 Task: Create a due date automation trigger when advanced on, on the tuesday before a card is due add fields with custom field "Resume" set to a number lower or equal to 1 and greater than 10 at 11:00 AM.
Action: Mouse moved to (1186, 372)
Screenshot: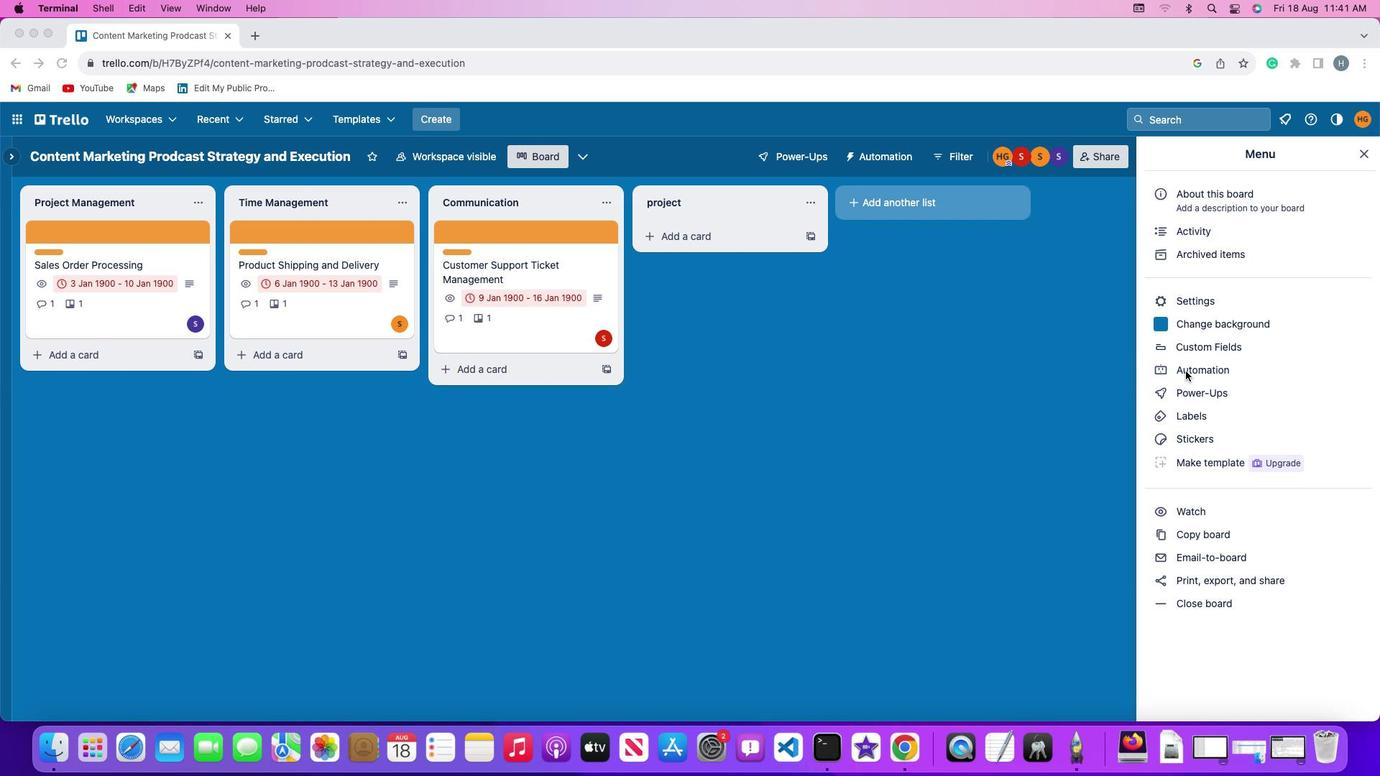 
Action: Mouse pressed left at (1186, 372)
Screenshot: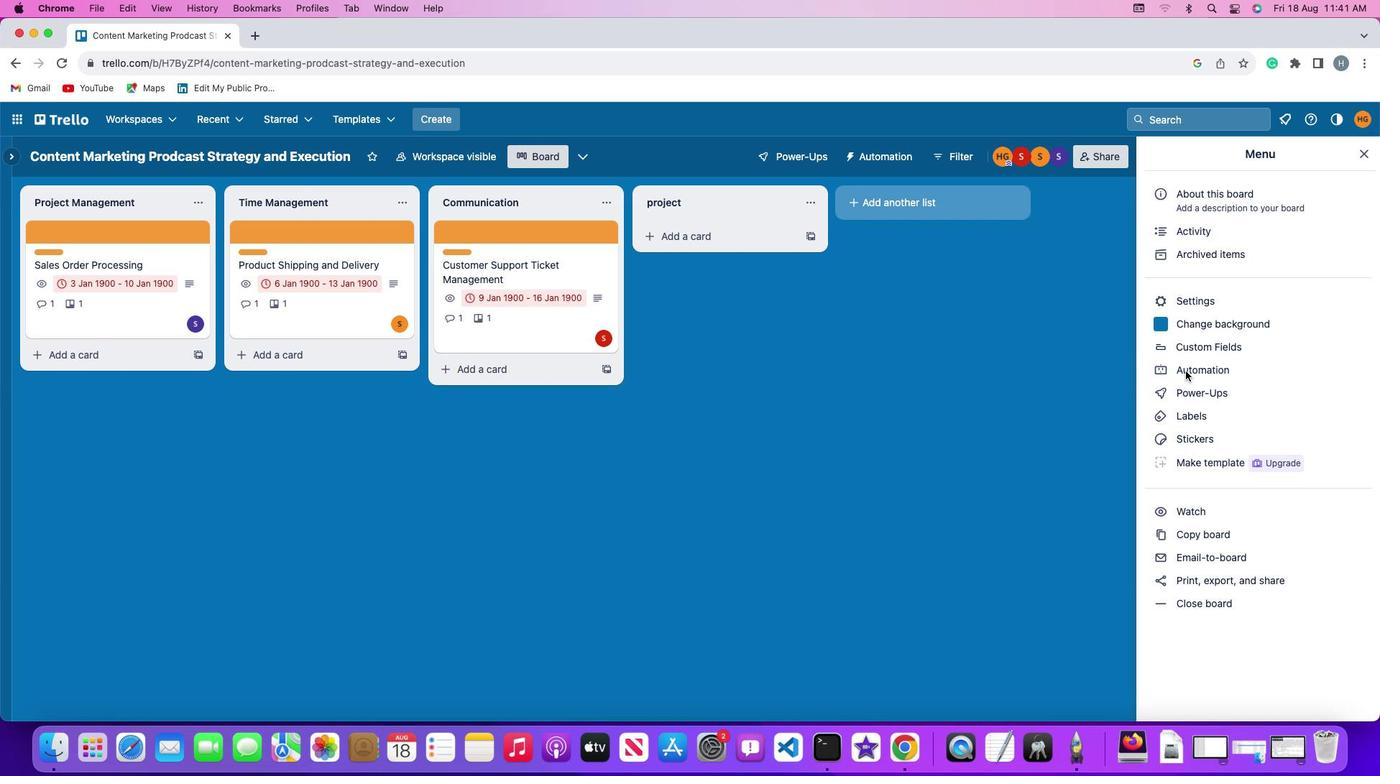
Action: Mouse pressed left at (1186, 372)
Screenshot: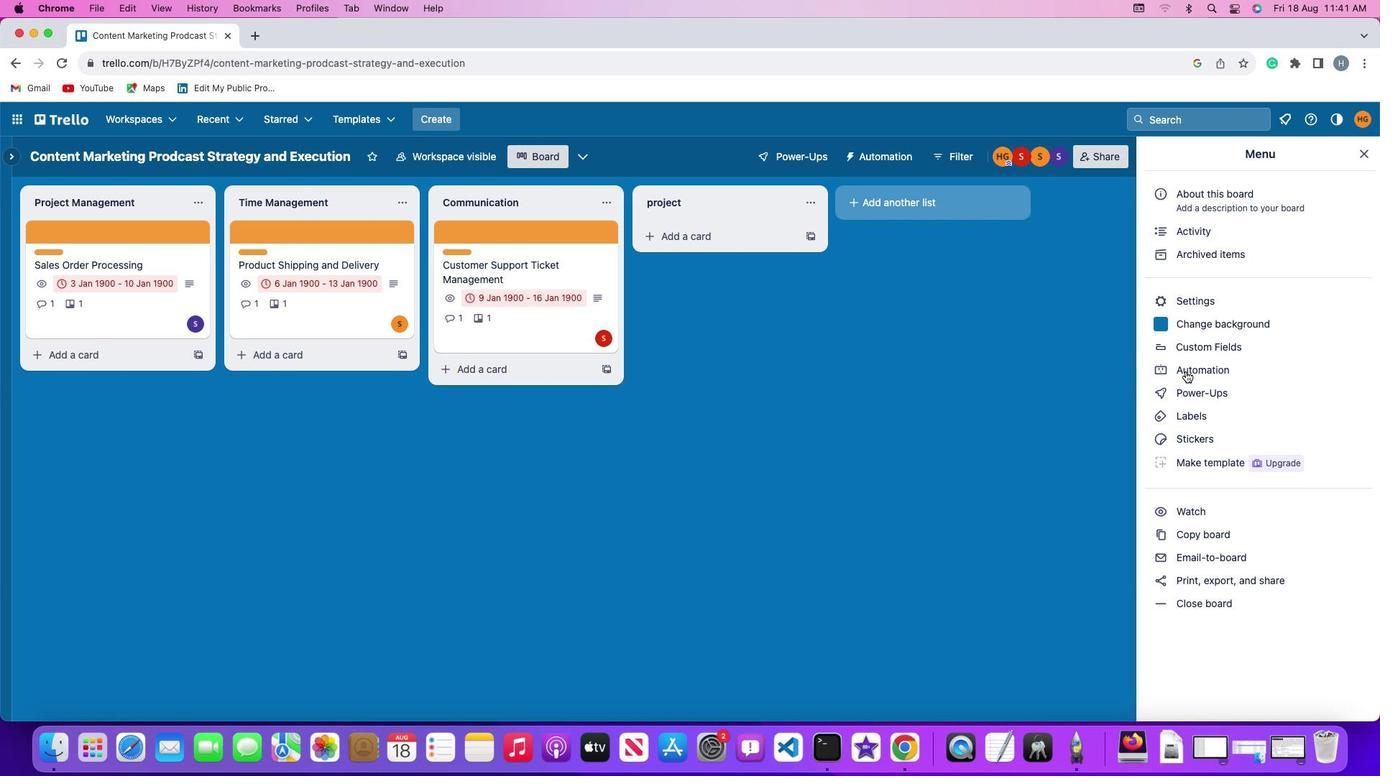 
Action: Mouse moved to (68, 343)
Screenshot: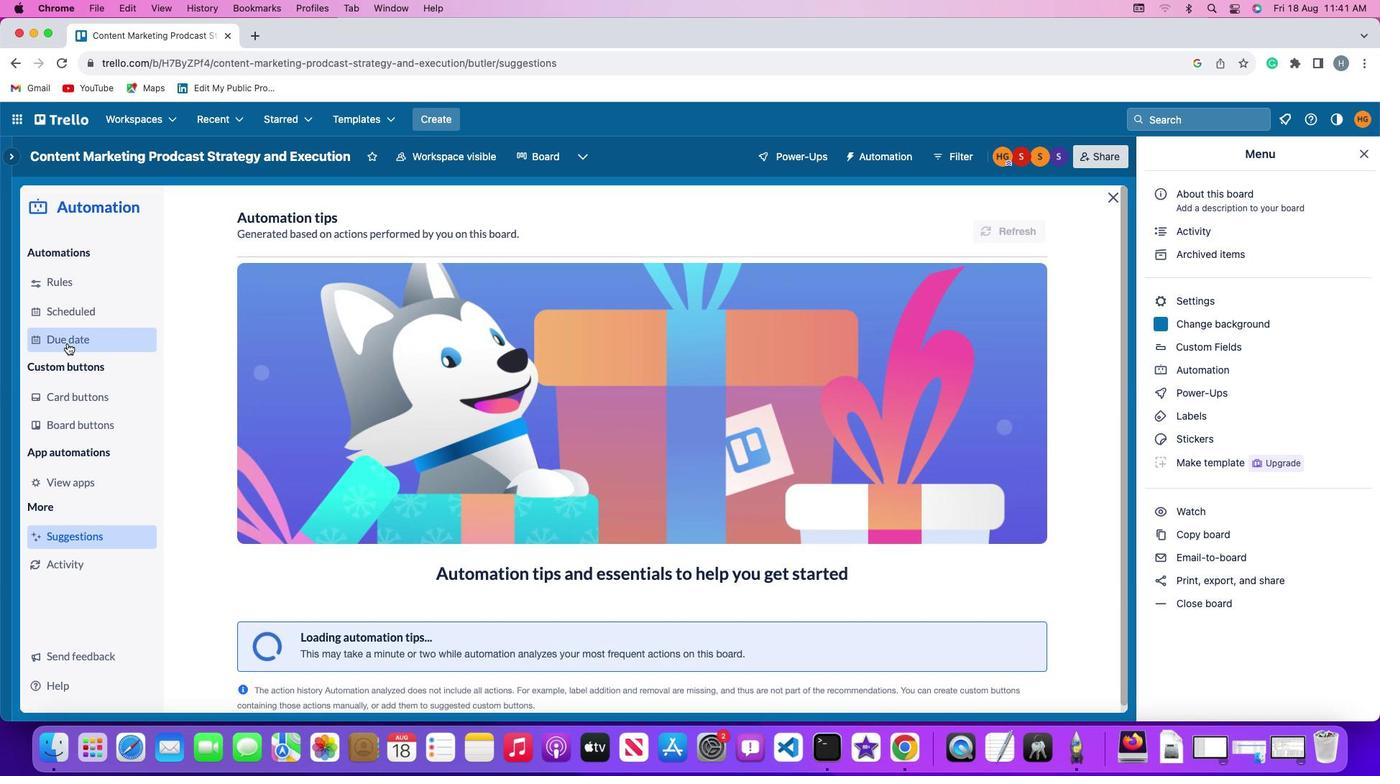 
Action: Mouse pressed left at (68, 343)
Screenshot: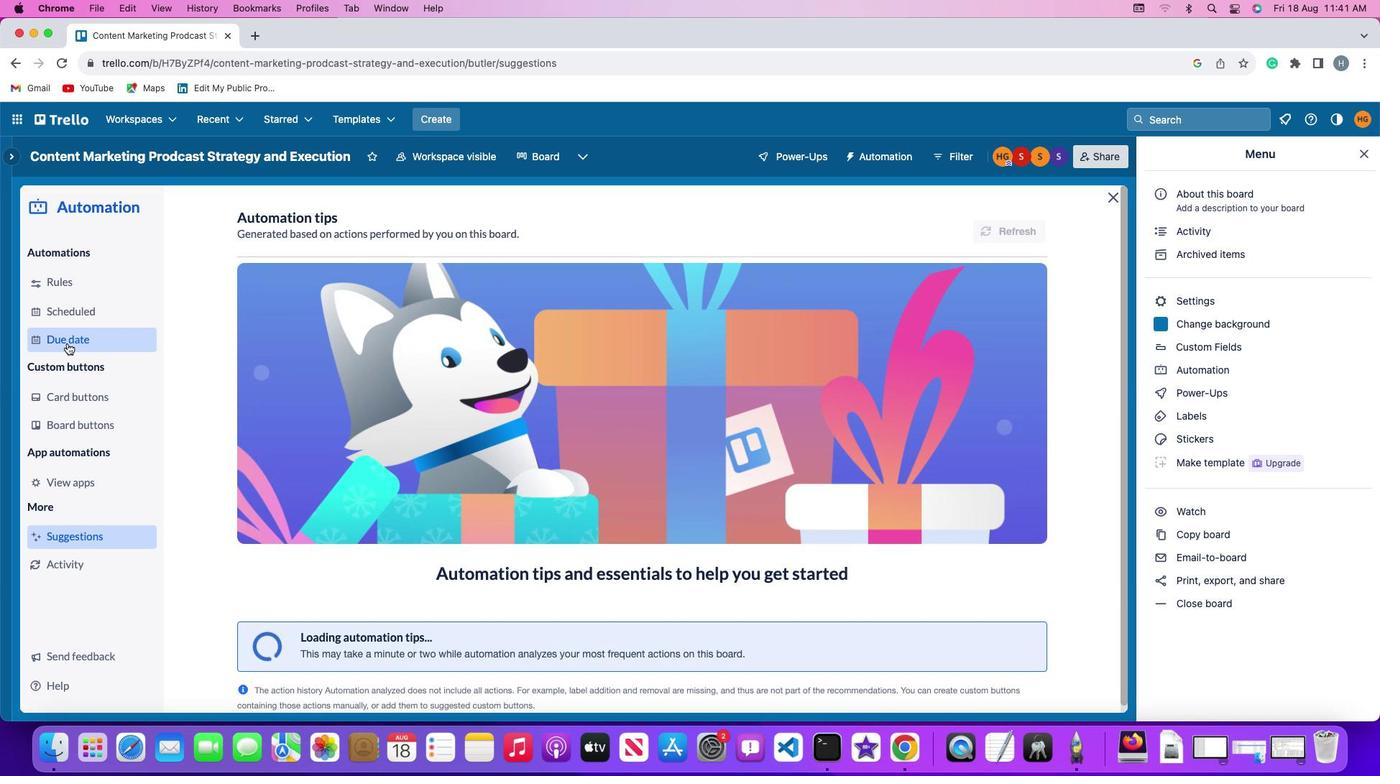 
Action: Mouse moved to (935, 219)
Screenshot: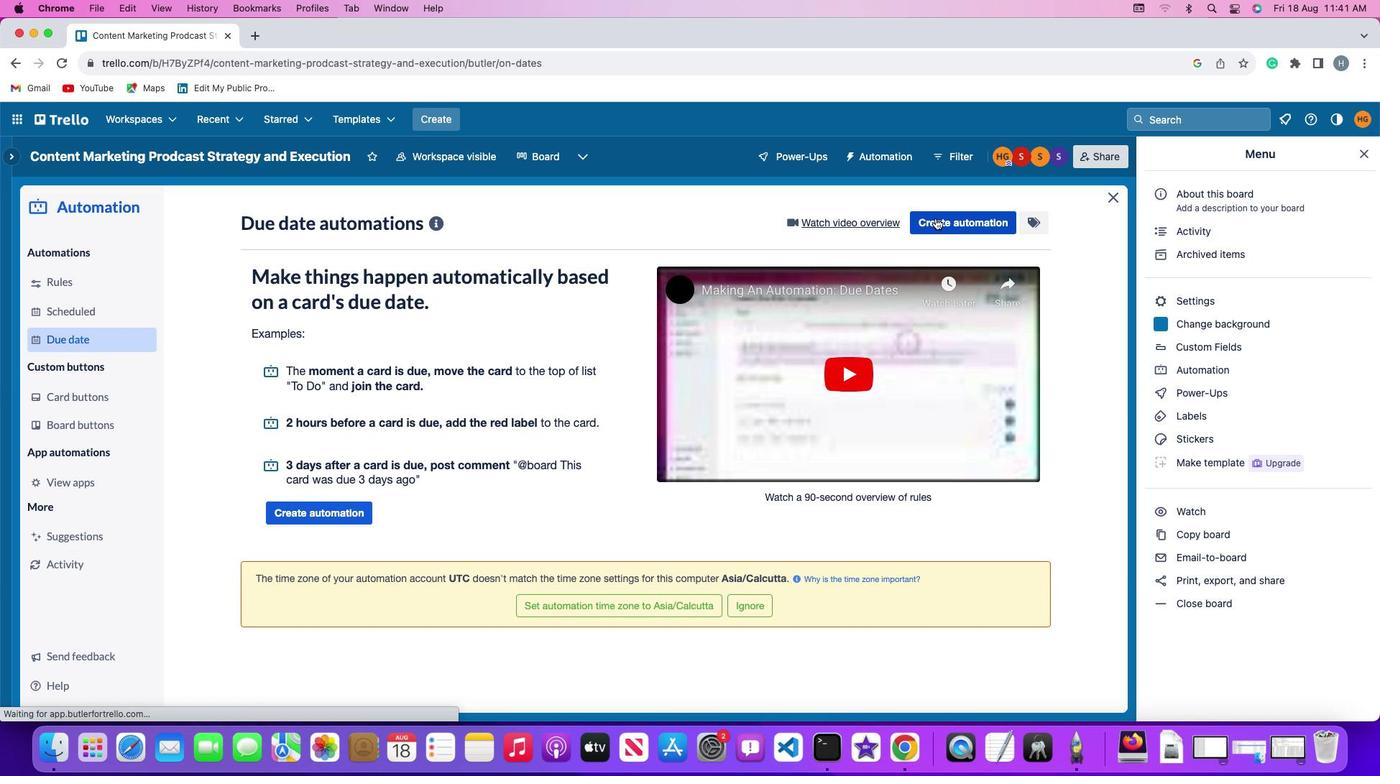 
Action: Mouse pressed left at (935, 219)
Screenshot: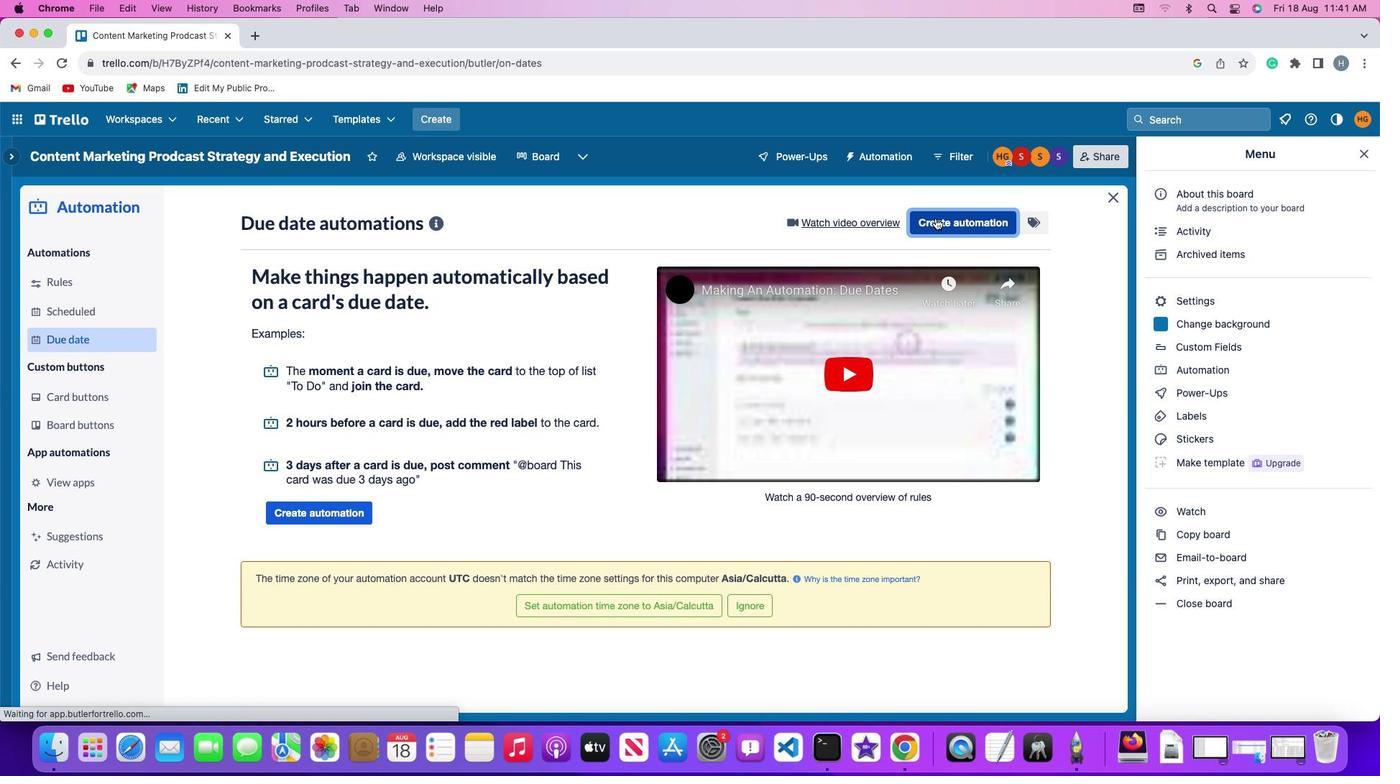 
Action: Mouse moved to (261, 361)
Screenshot: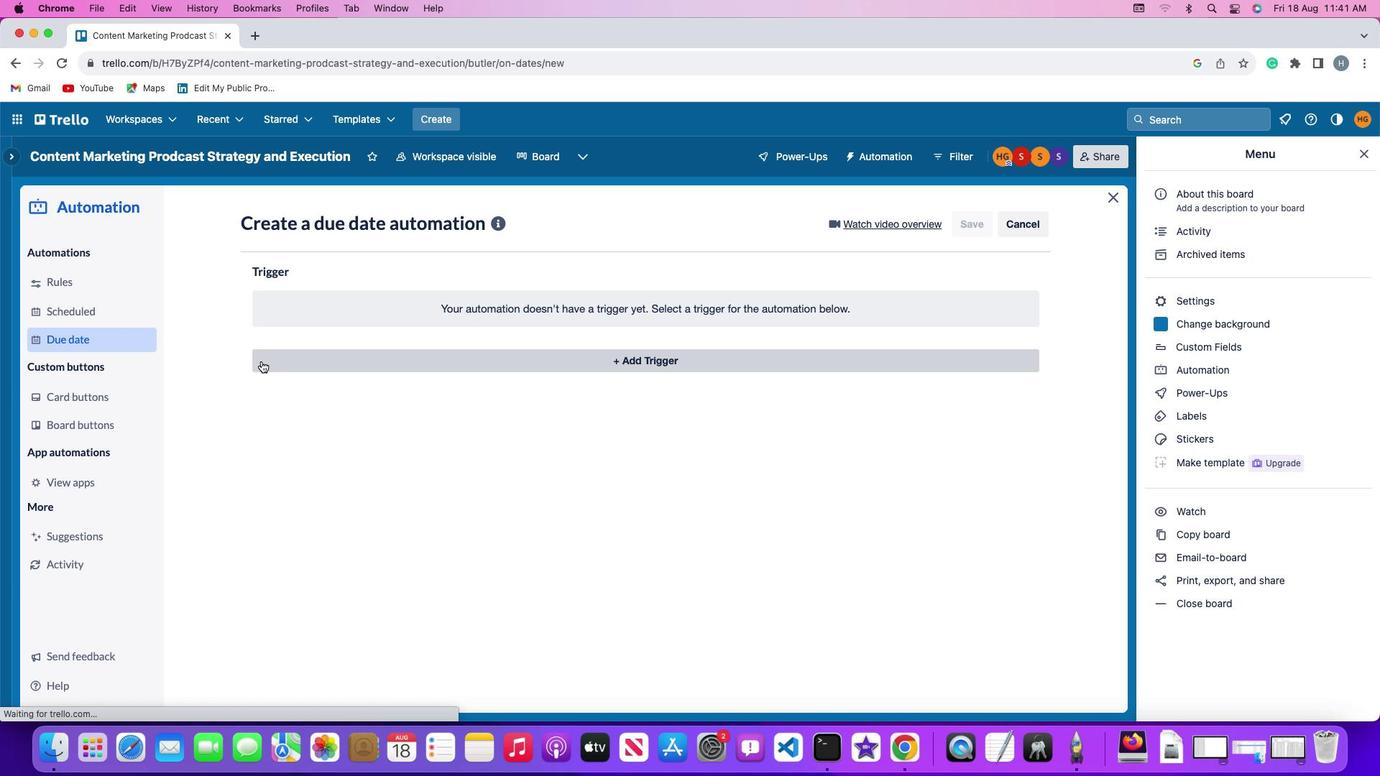 
Action: Mouse pressed left at (261, 361)
Screenshot: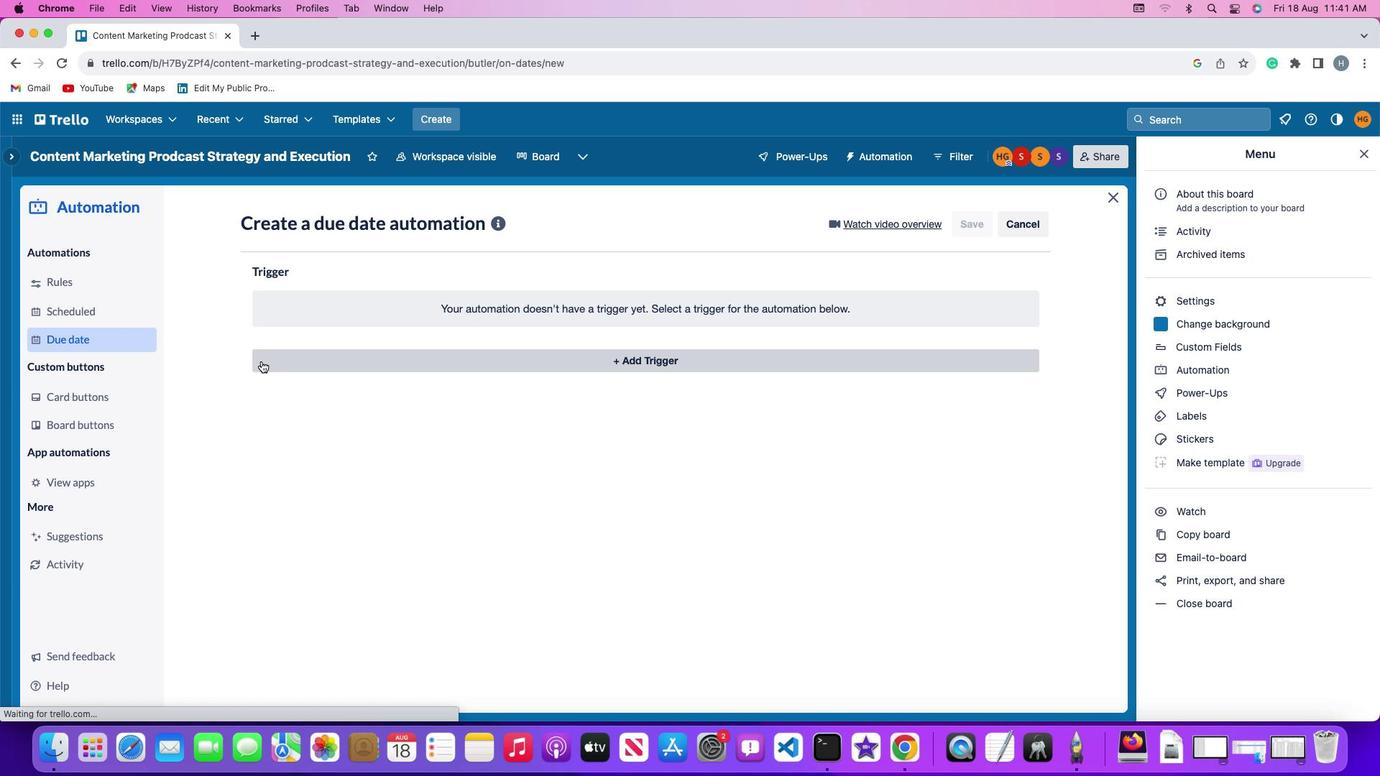 
Action: Mouse moved to (309, 631)
Screenshot: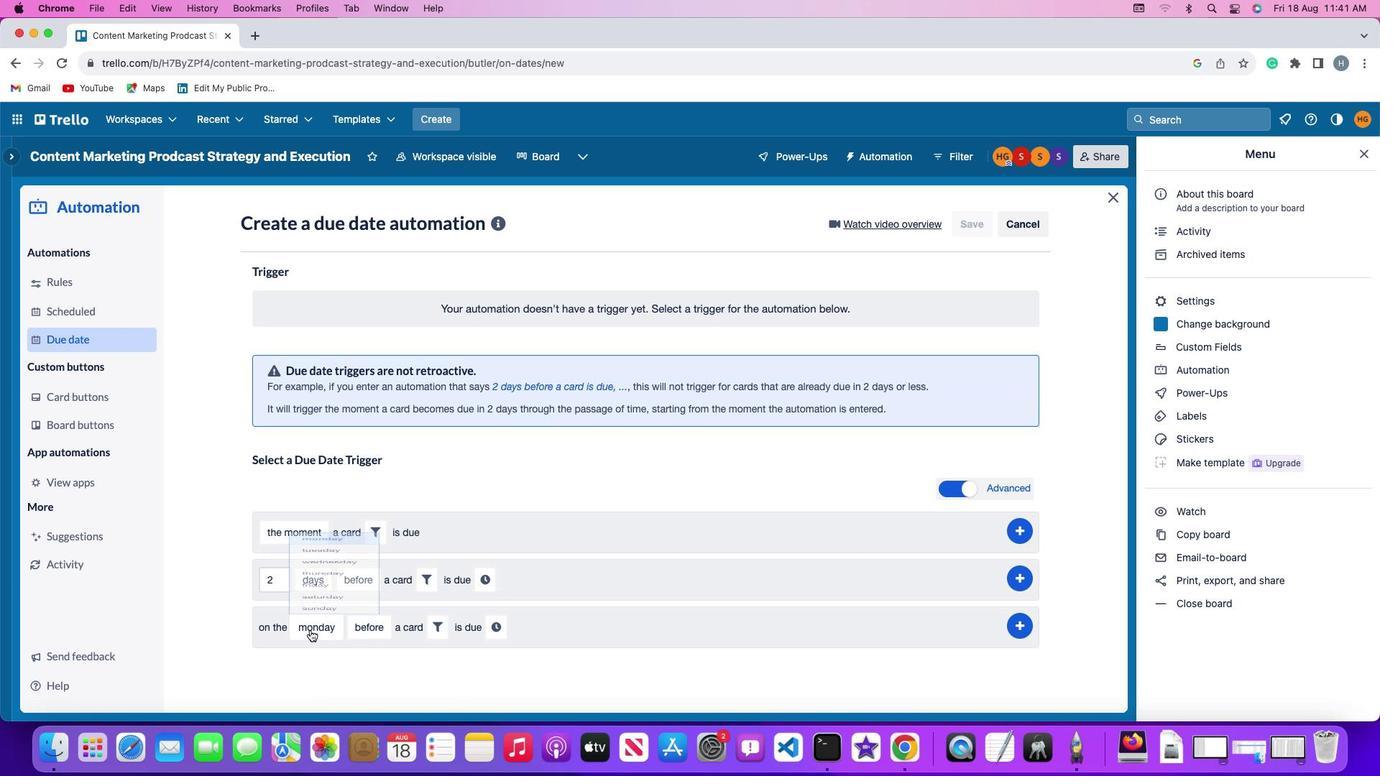 
Action: Mouse pressed left at (309, 631)
Screenshot: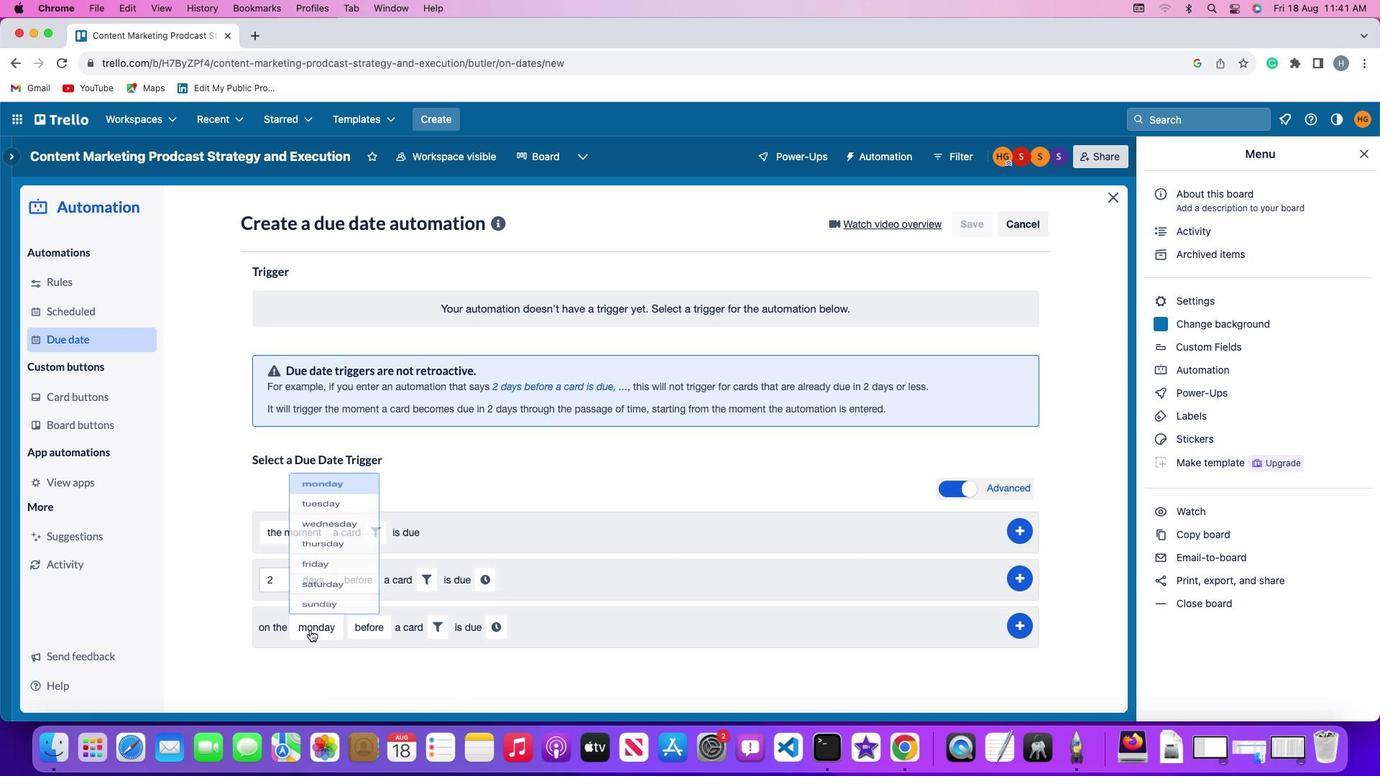 
Action: Mouse moved to (313, 464)
Screenshot: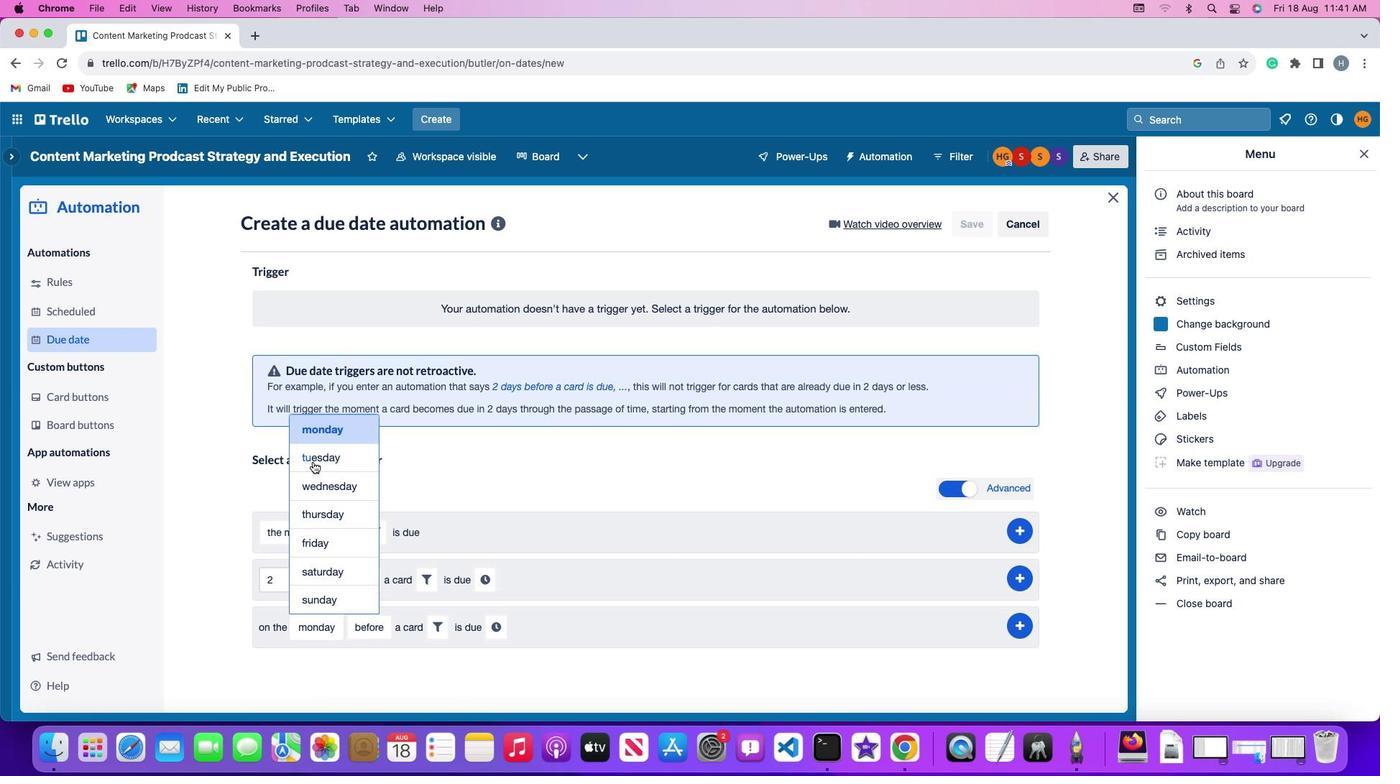 
Action: Mouse pressed left at (313, 464)
Screenshot: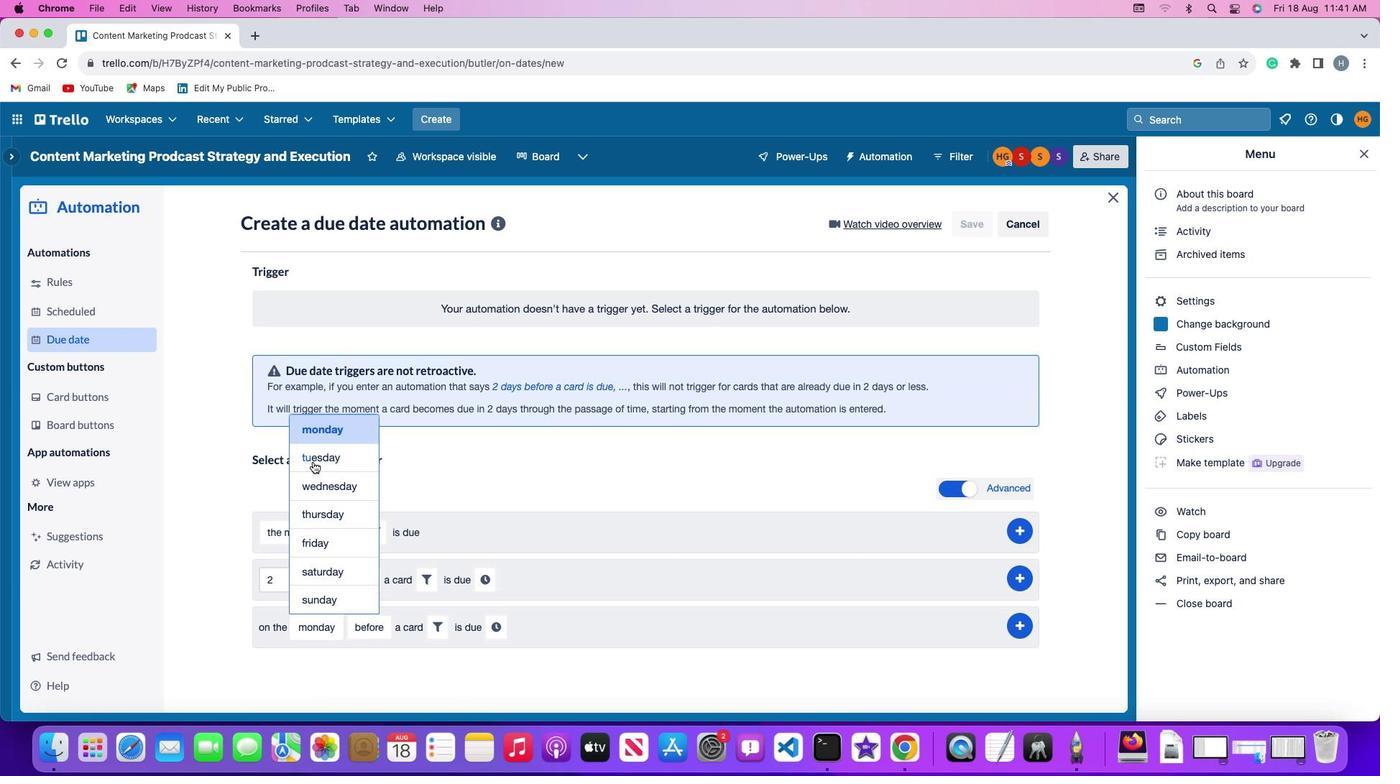 
Action: Mouse moved to (366, 623)
Screenshot: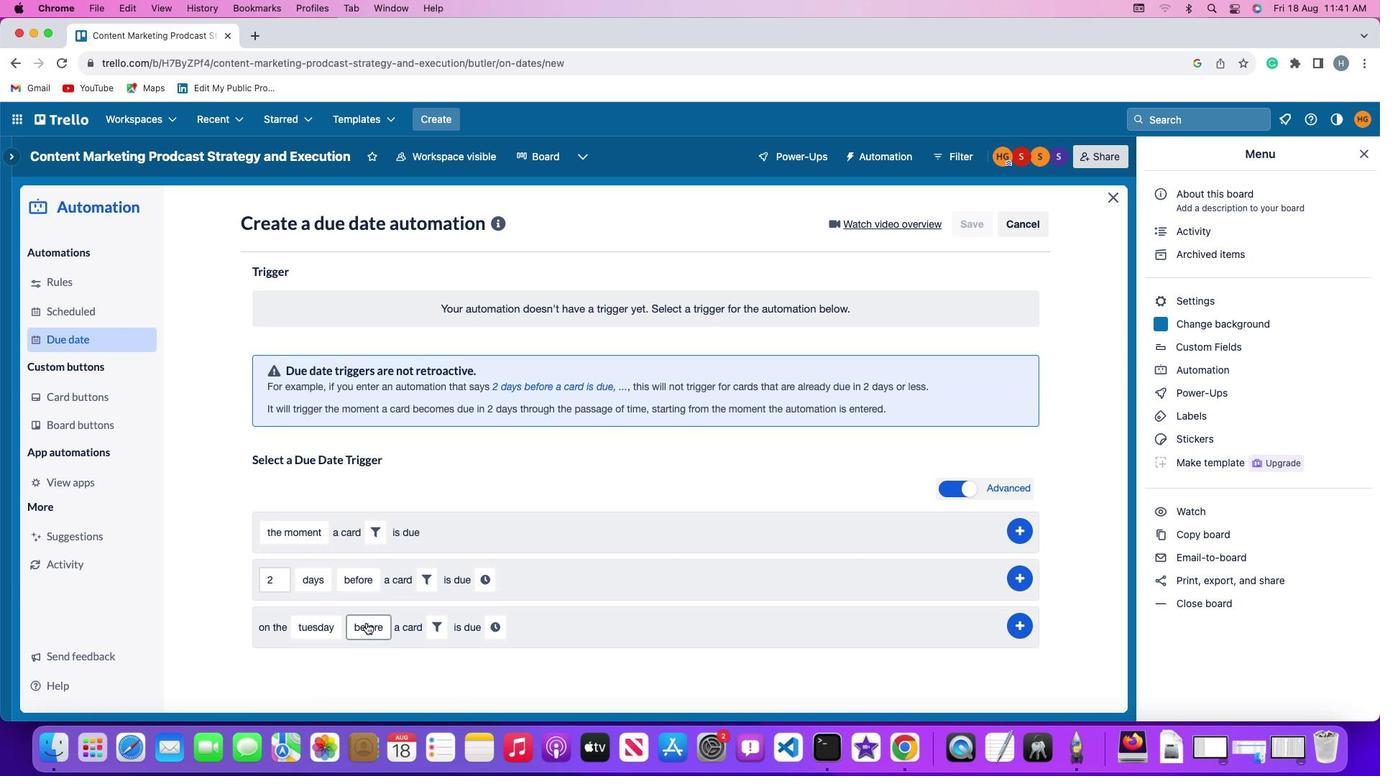 
Action: Mouse pressed left at (366, 623)
Screenshot: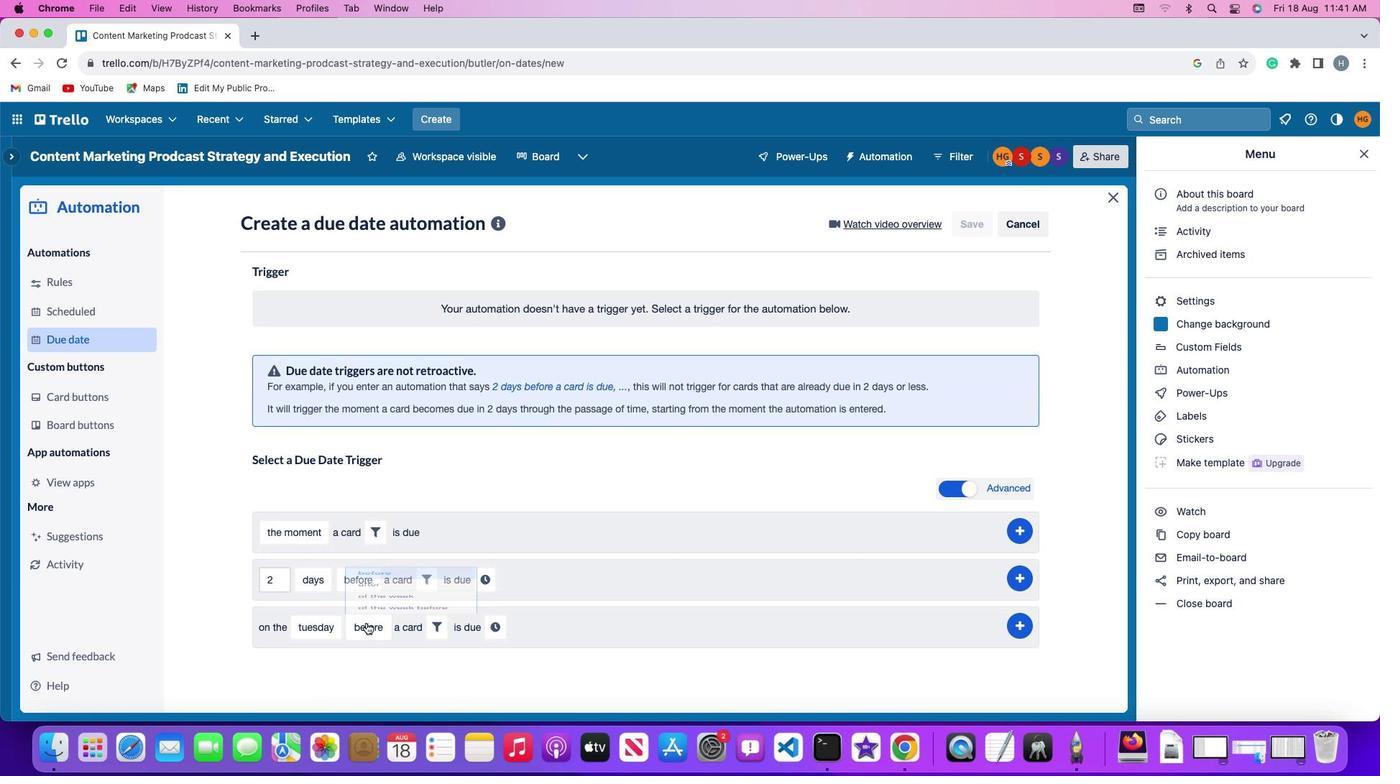 
Action: Mouse moved to (387, 514)
Screenshot: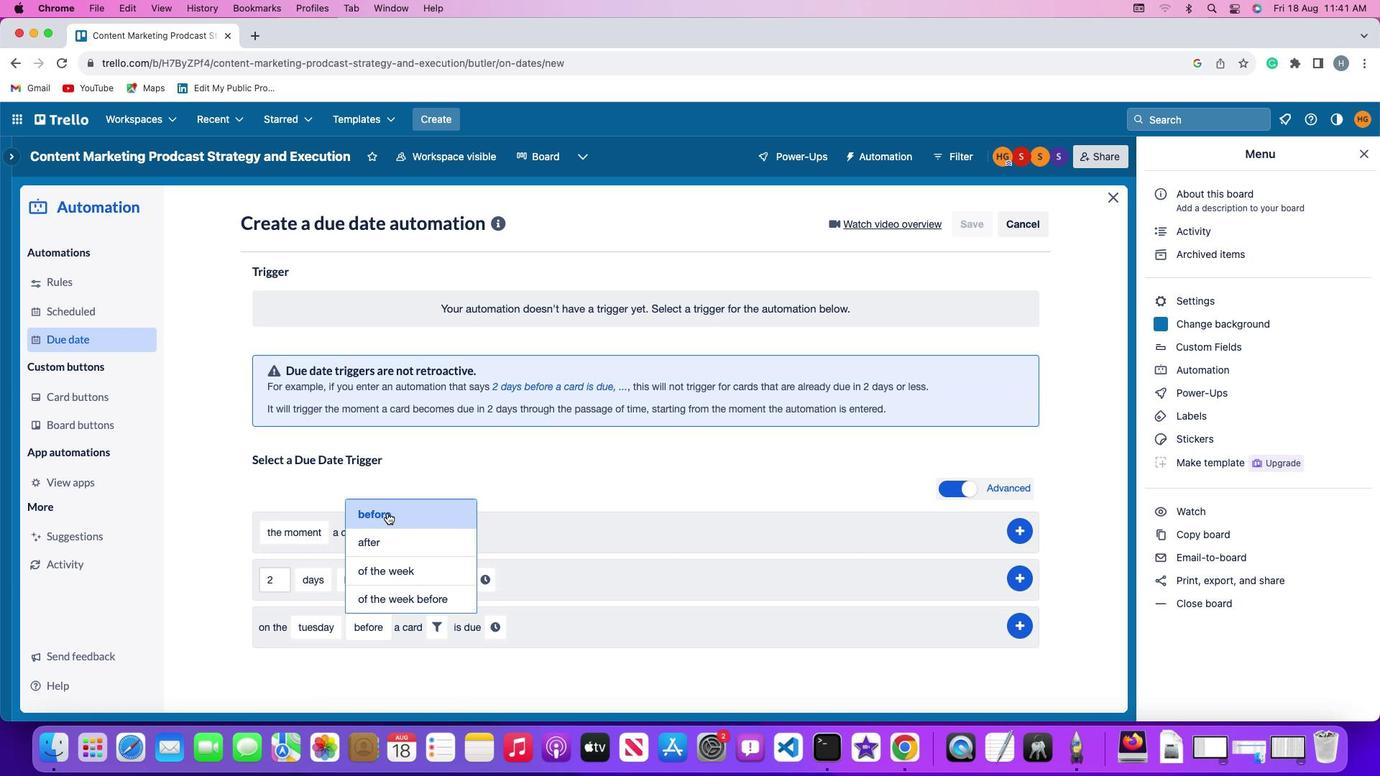 
Action: Mouse pressed left at (387, 514)
Screenshot: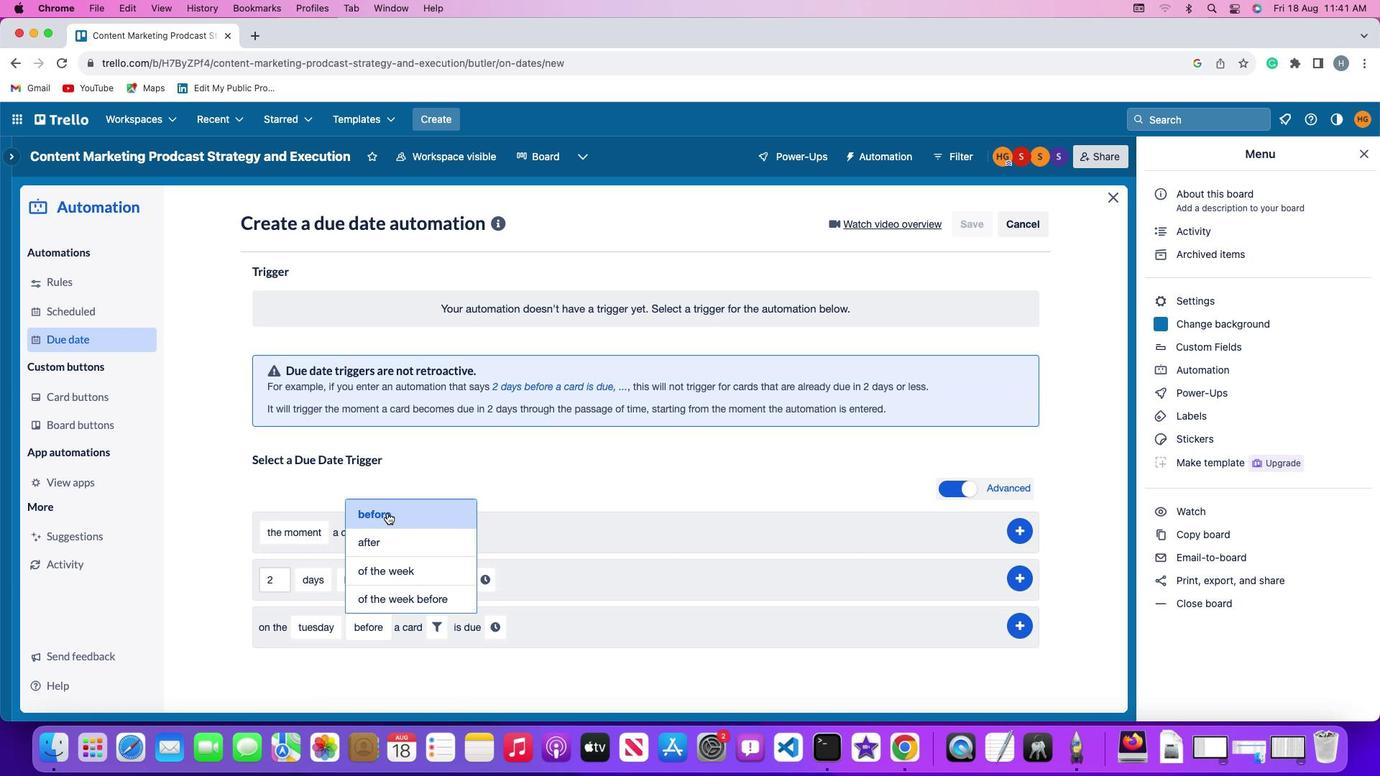 
Action: Mouse moved to (443, 618)
Screenshot: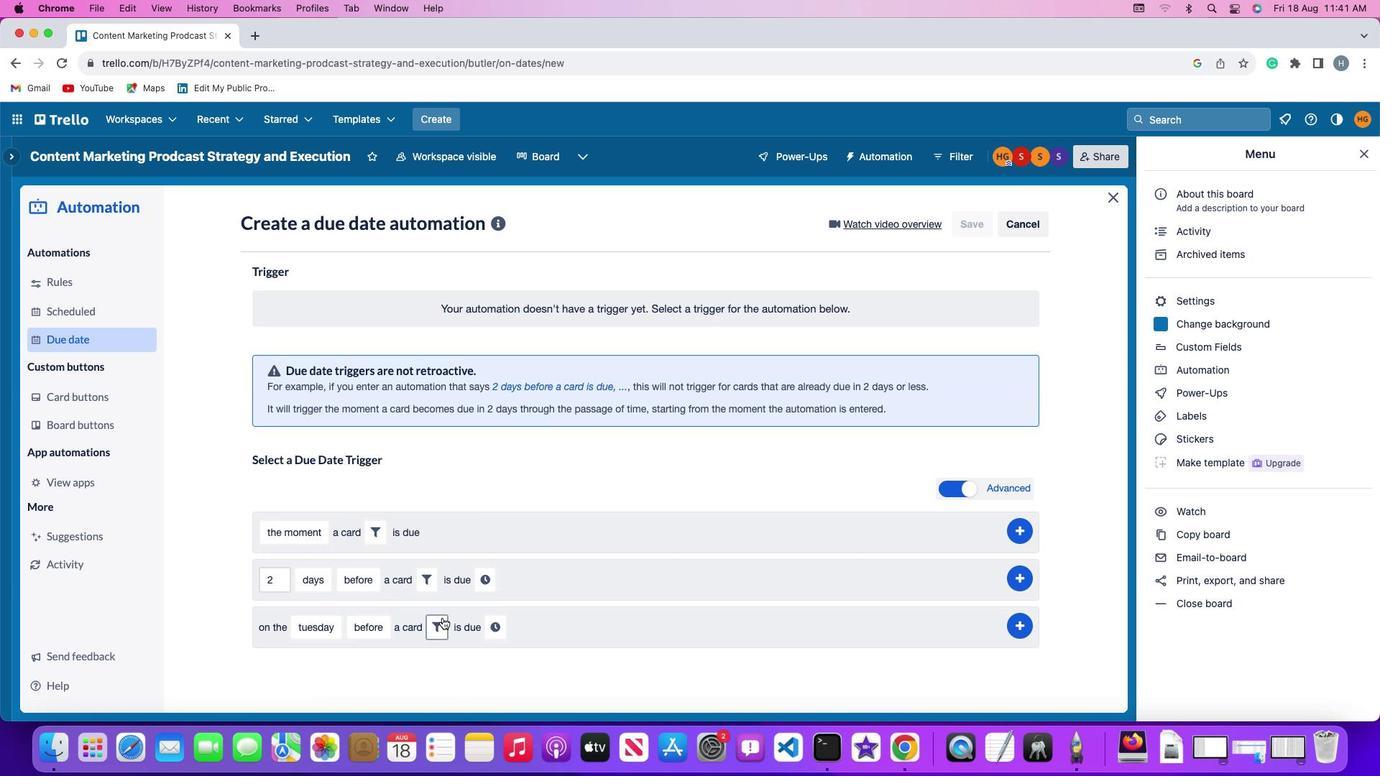 
Action: Mouse pressed left at (443, 618)
Screenshot: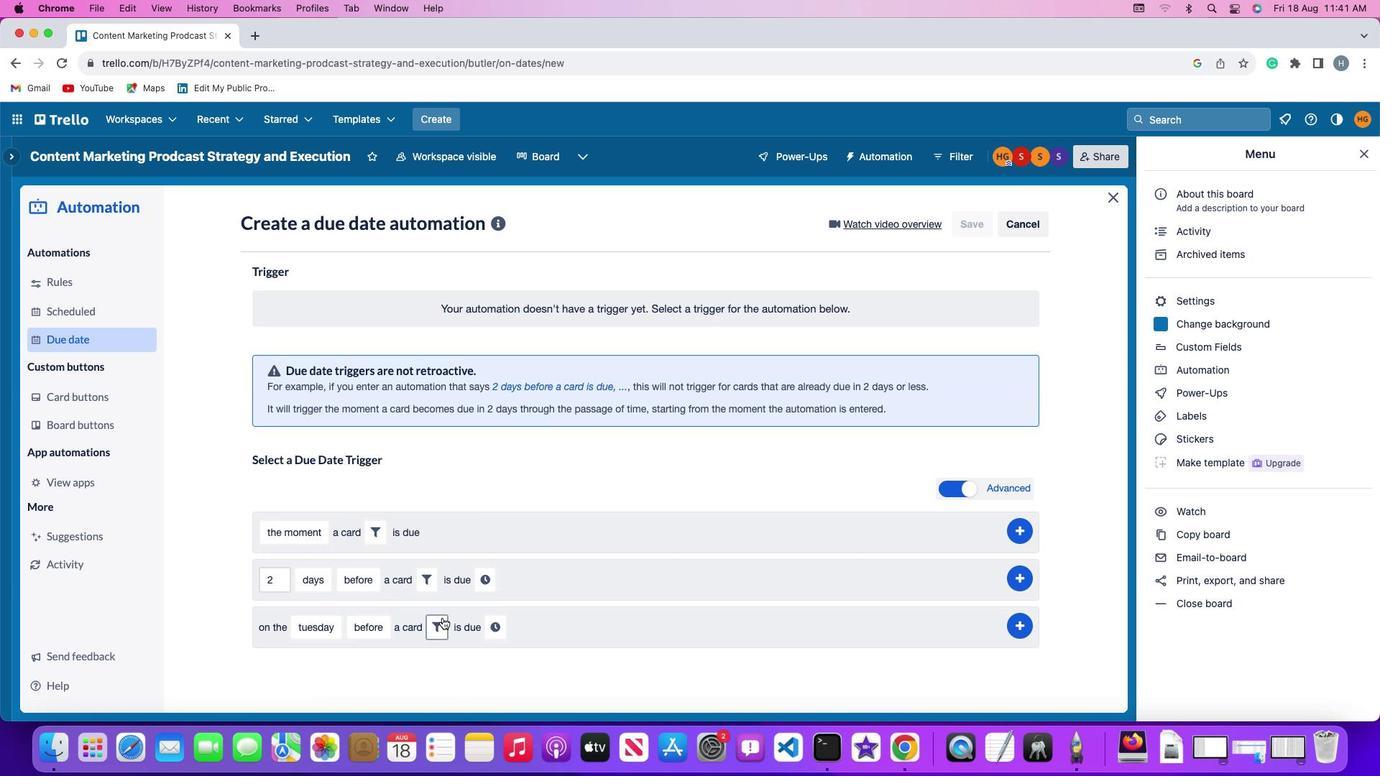 
Action: Mouse moved to (676, 673)
Screenshot: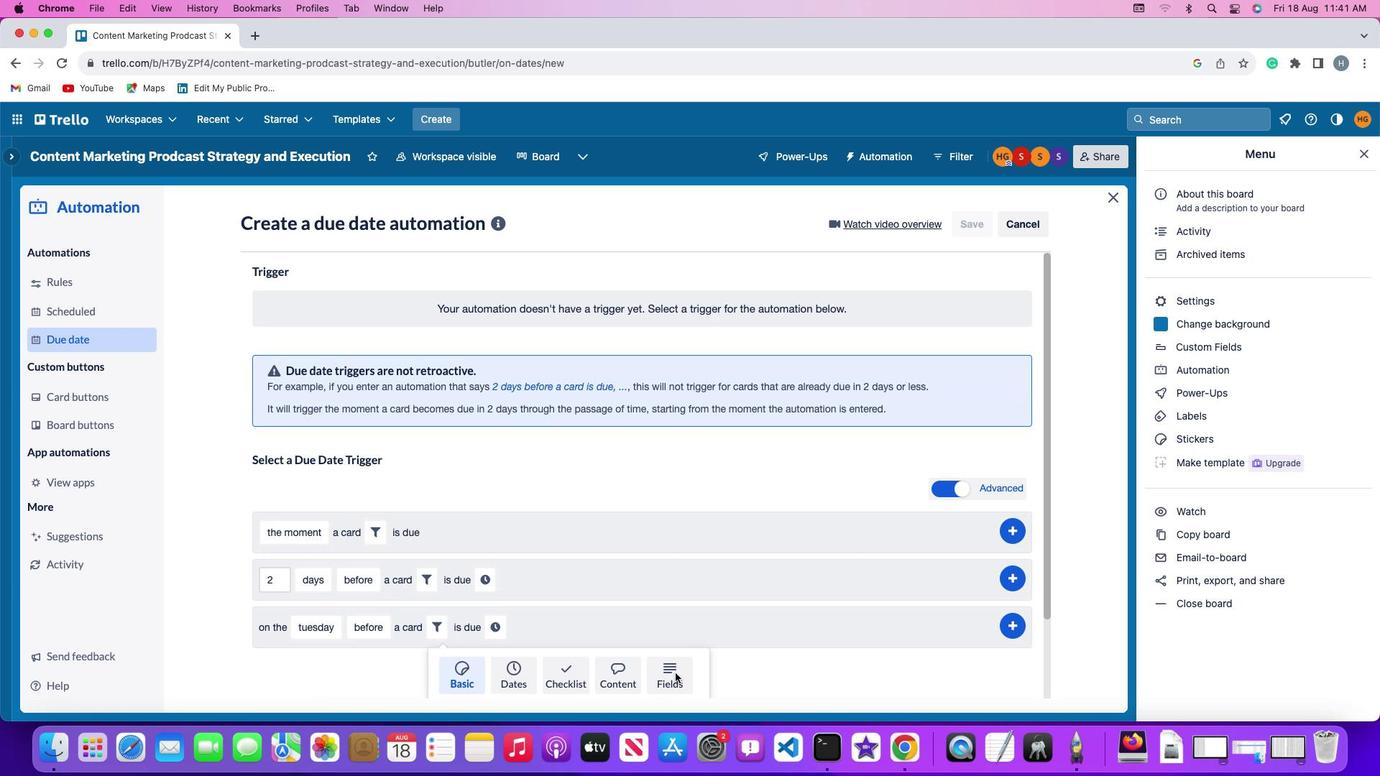 
Action: Mouse pressed left at (676, 673)
Screenshot: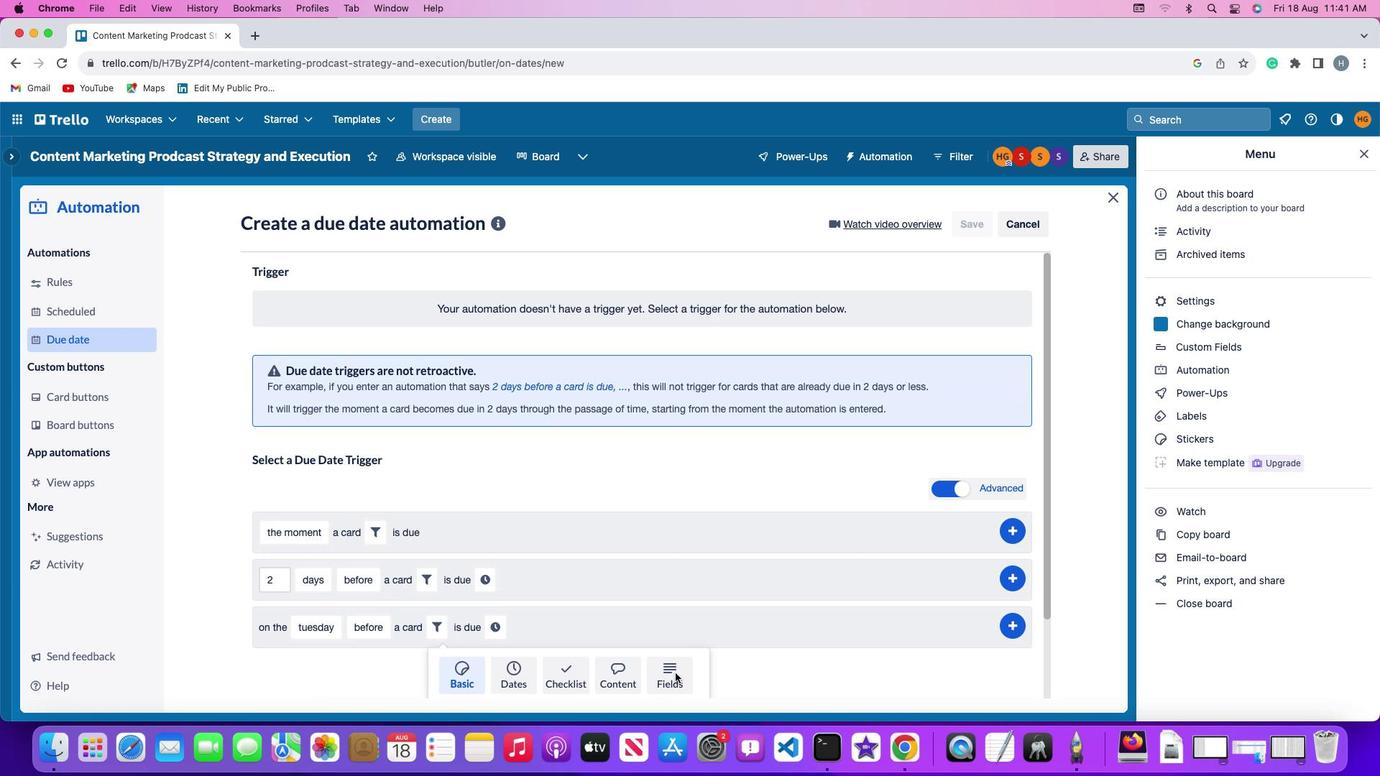 
Action: Mouse moved to (372, 670)
Screenshot: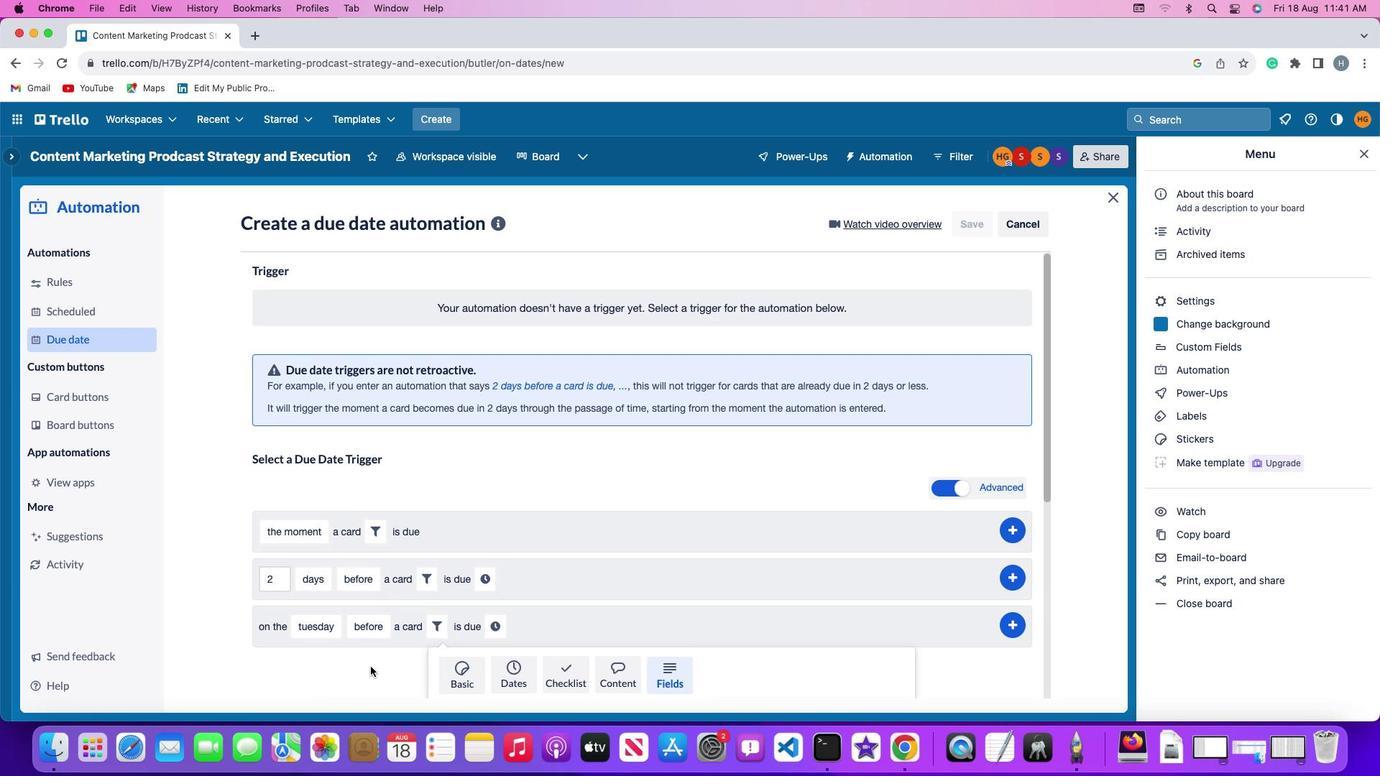 
Action: Mouse scrolled (372, 670) with delta (0, 0)
Screenshot: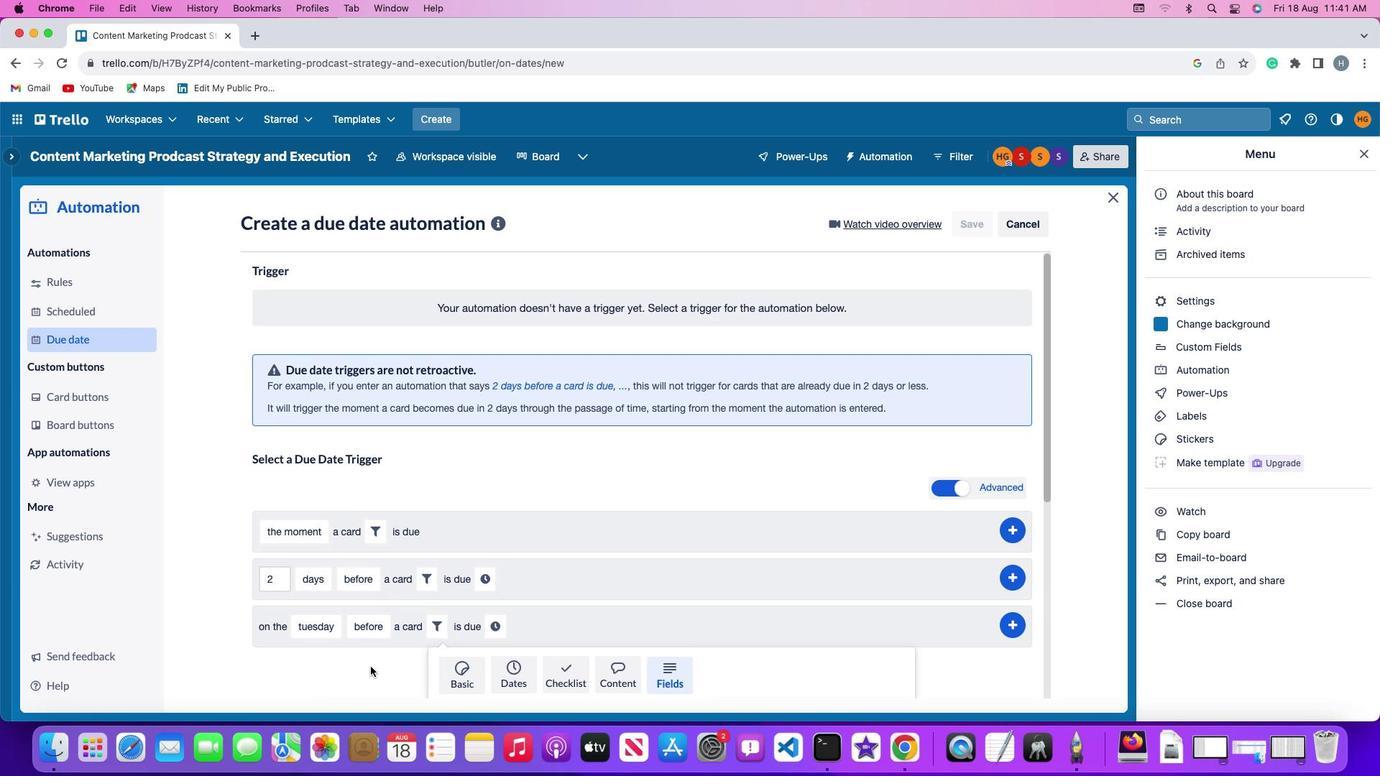 
Action: Mouse moved to (371, 669)
Screenshot: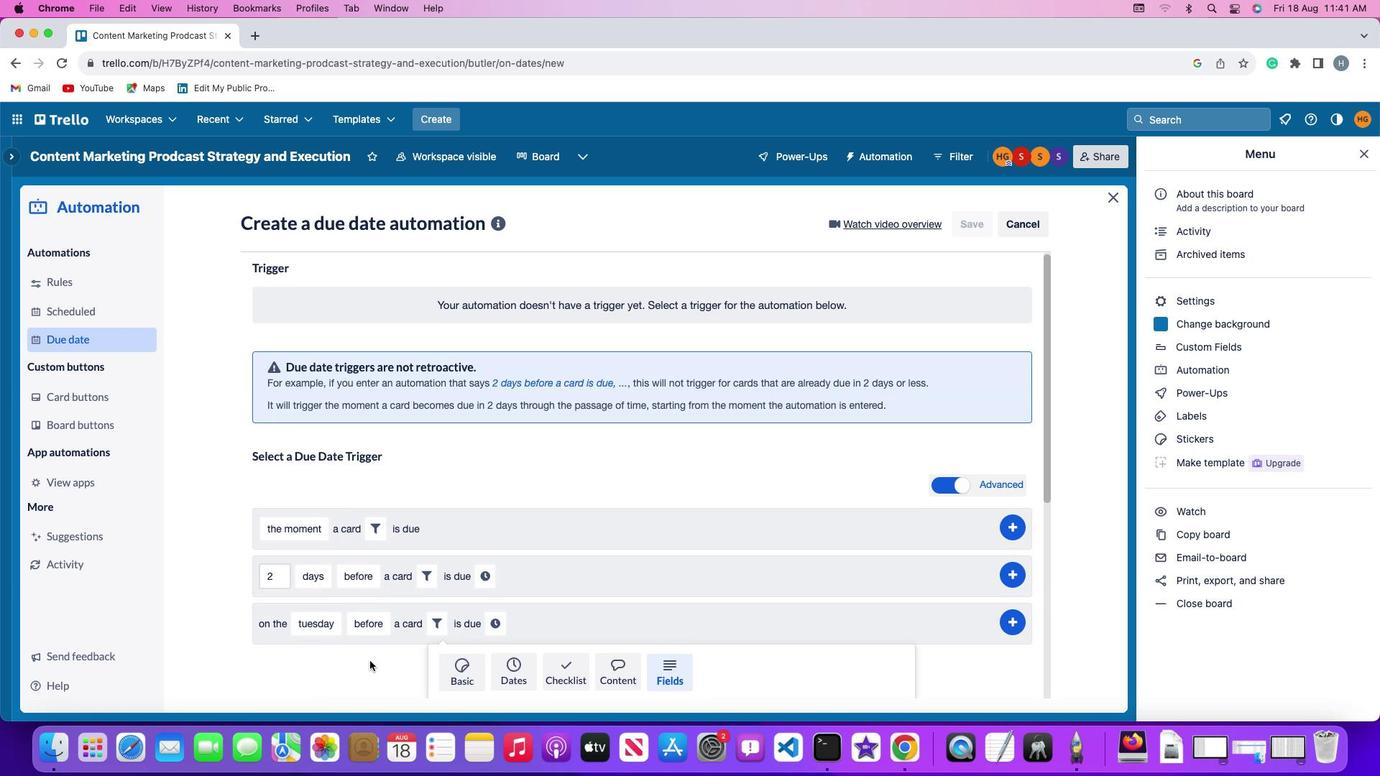 
Action: Mouse scrolled (371, 669) with delta (0, 0)
Screenshot: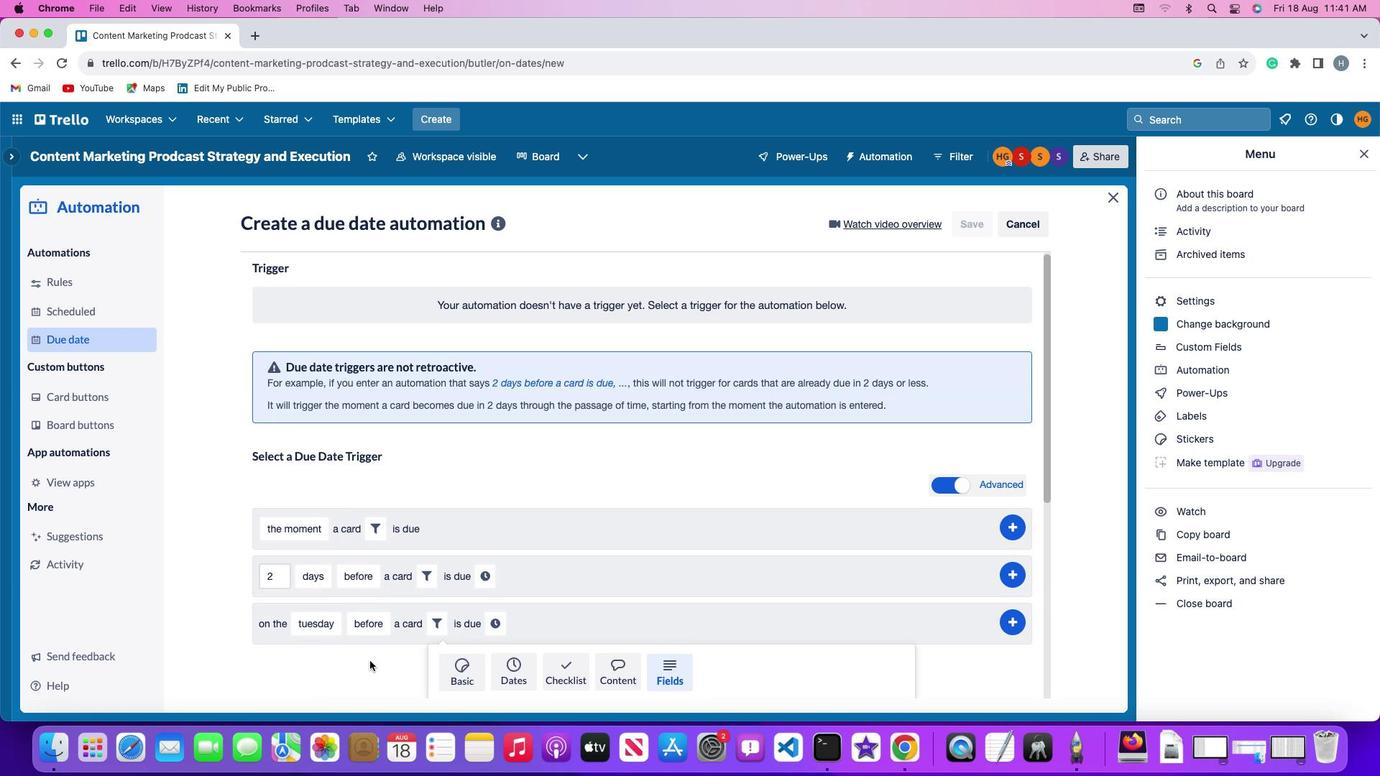
Action: Mouse moved to (371, 669)
Screenshot: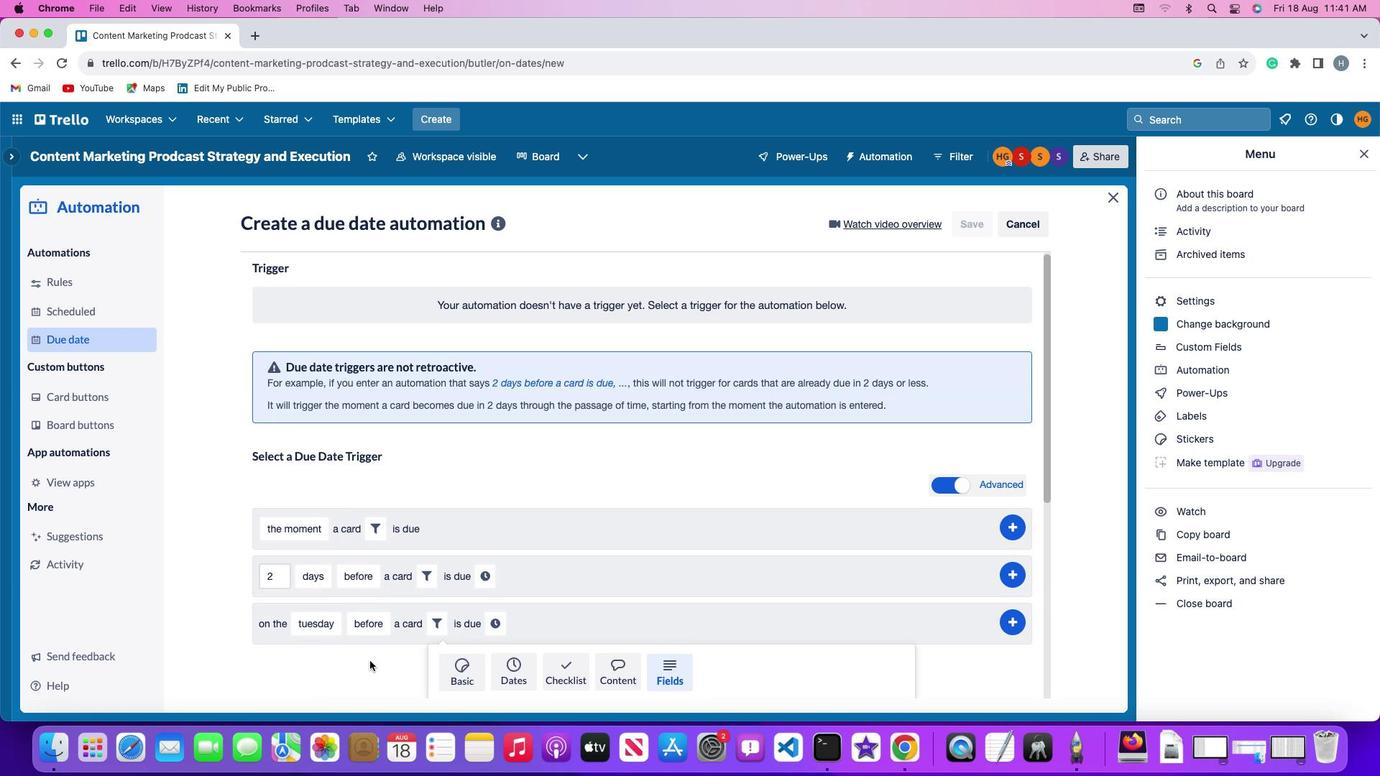 
Action: Mouse scrolled (371, 669) with delta (0, 0)
Screenshot: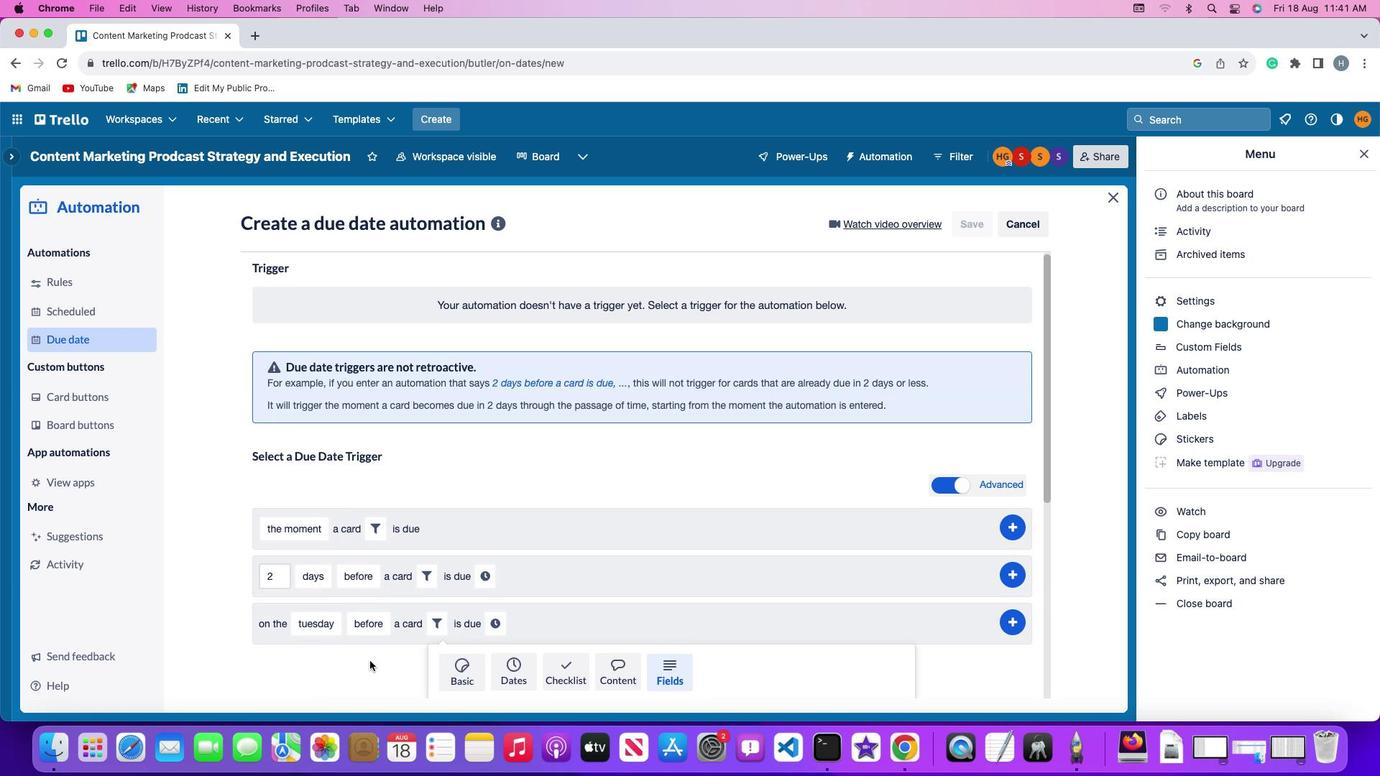 
Action: Mouse moved to (371, 667)
Screenshot: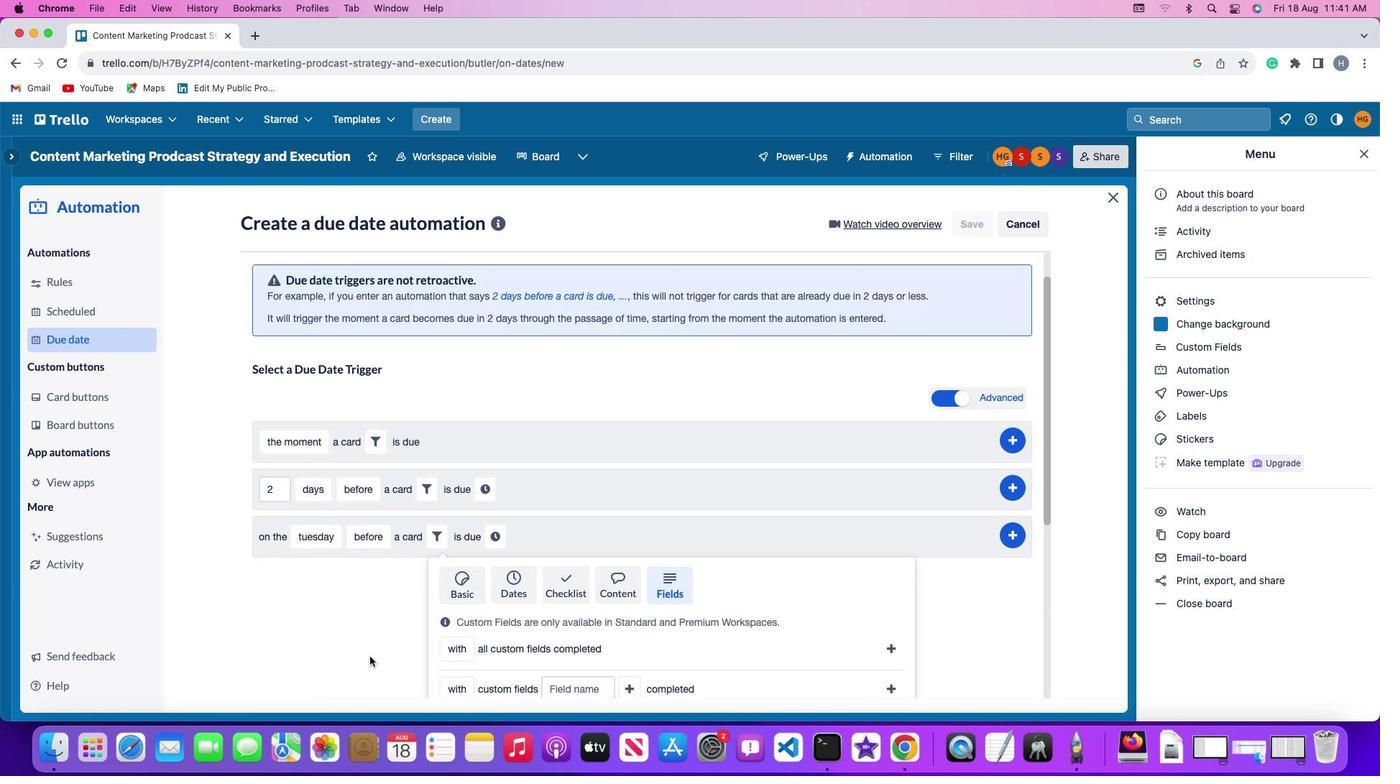 
Action: Mouse scrolled (371, 667) with delta (0, -2)
Screenshot: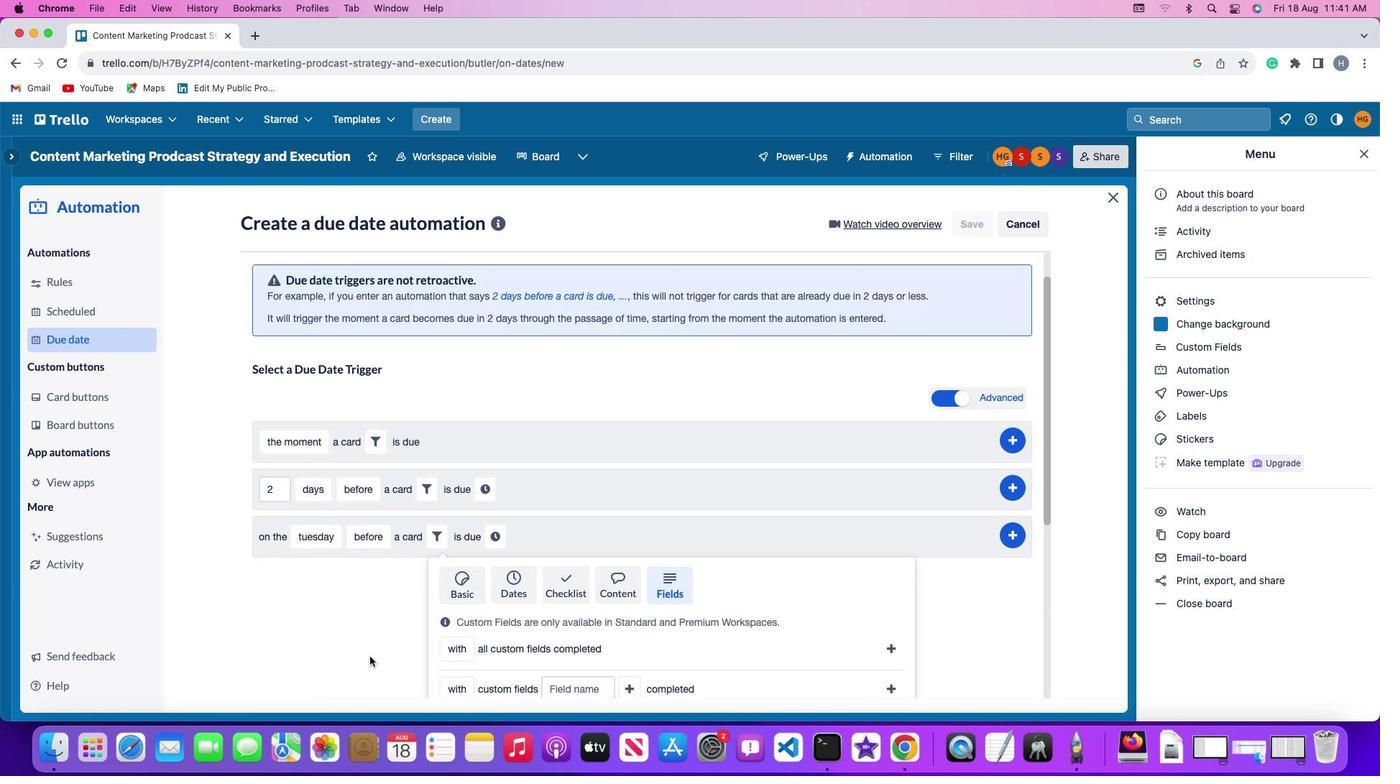 
Action: Mouse moved to (370, 662)
Screenshot: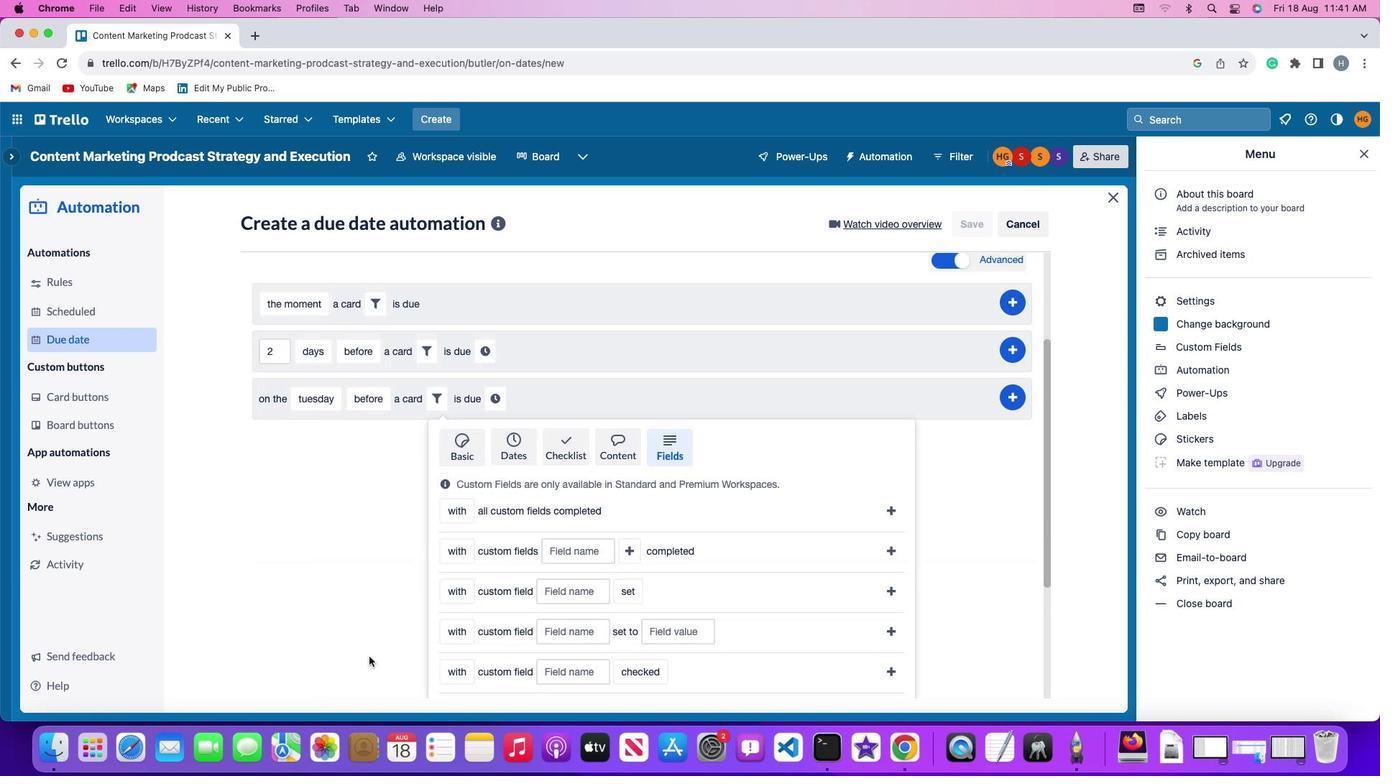 
Action: Mouse scrolled (370, 662) with delta (0, -2)
Screenshot: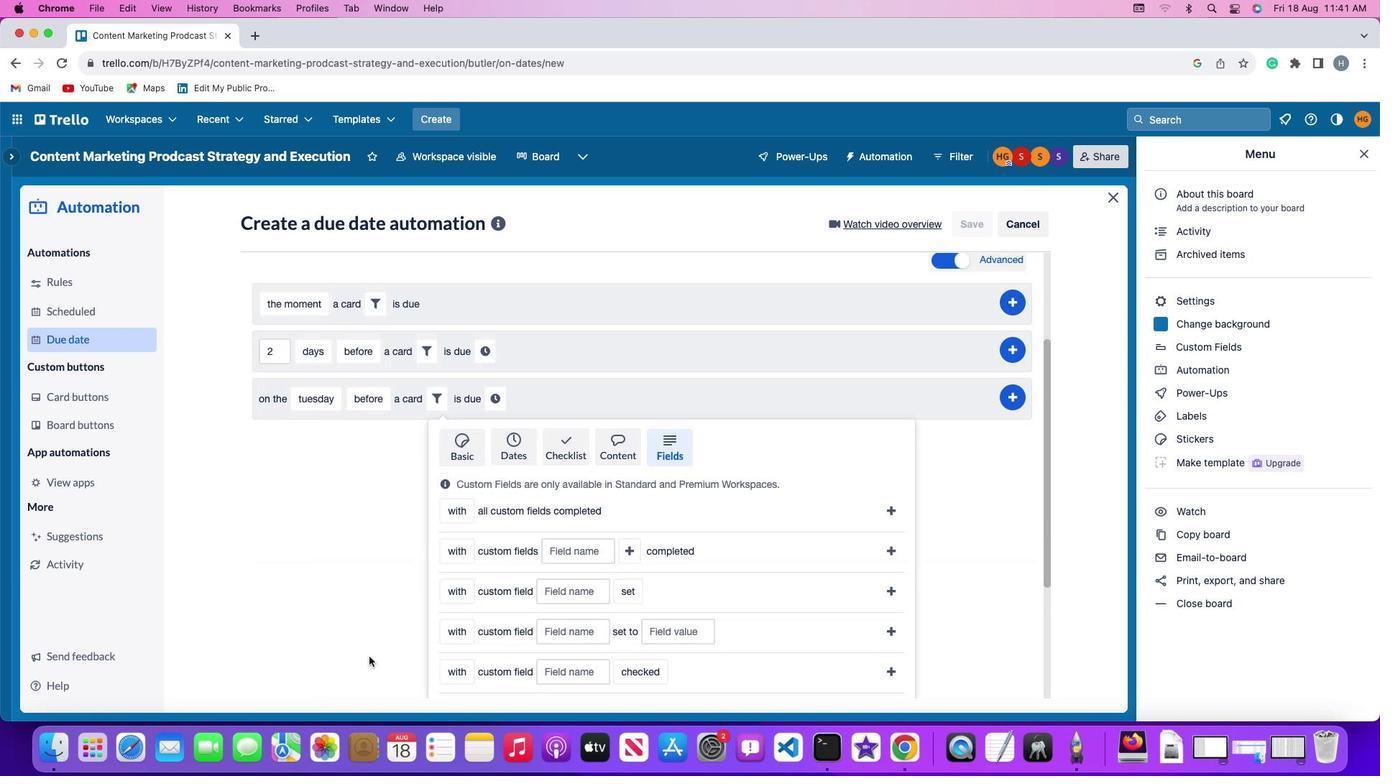 
Action: Mouse moved to (370, 656)
Screenshot: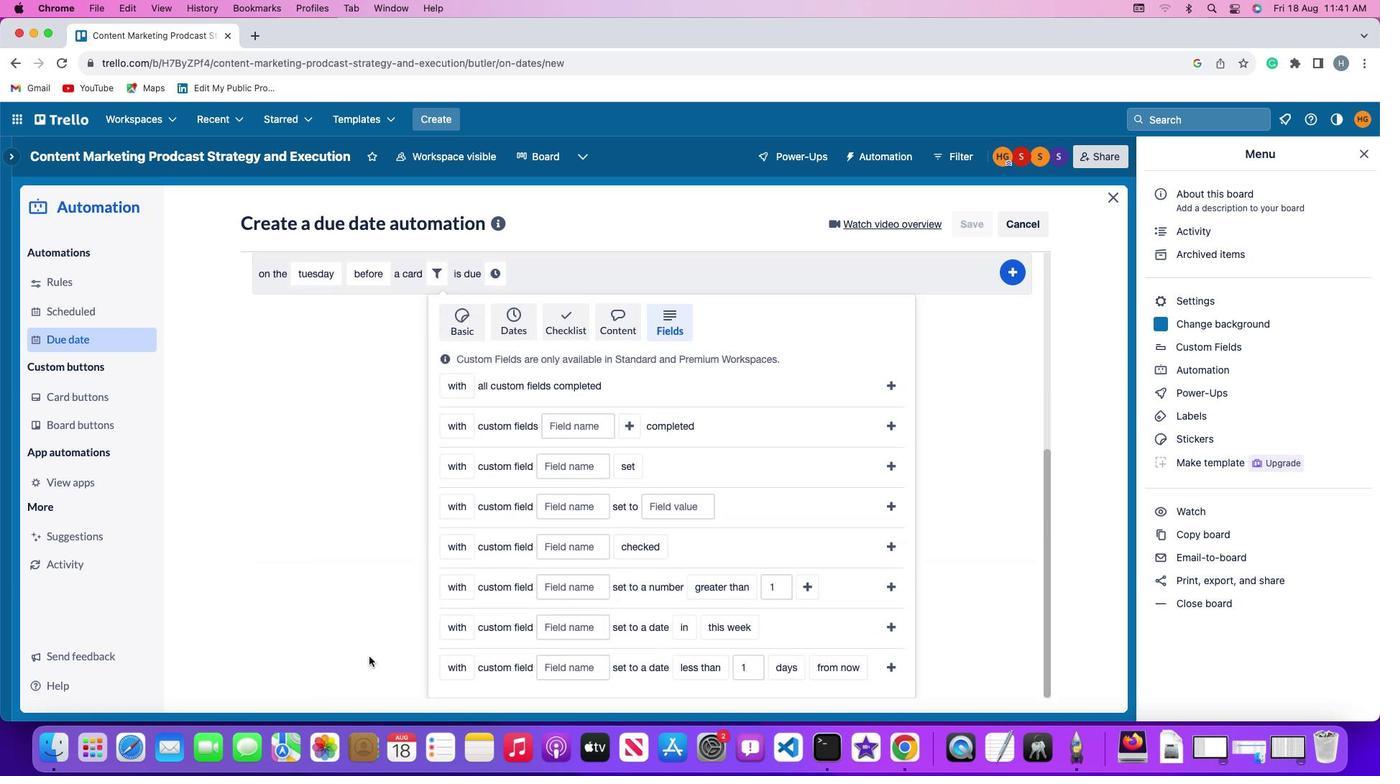 
Action: Mouse scrolled (370, 656) with delta (0, 0)
Screenshot: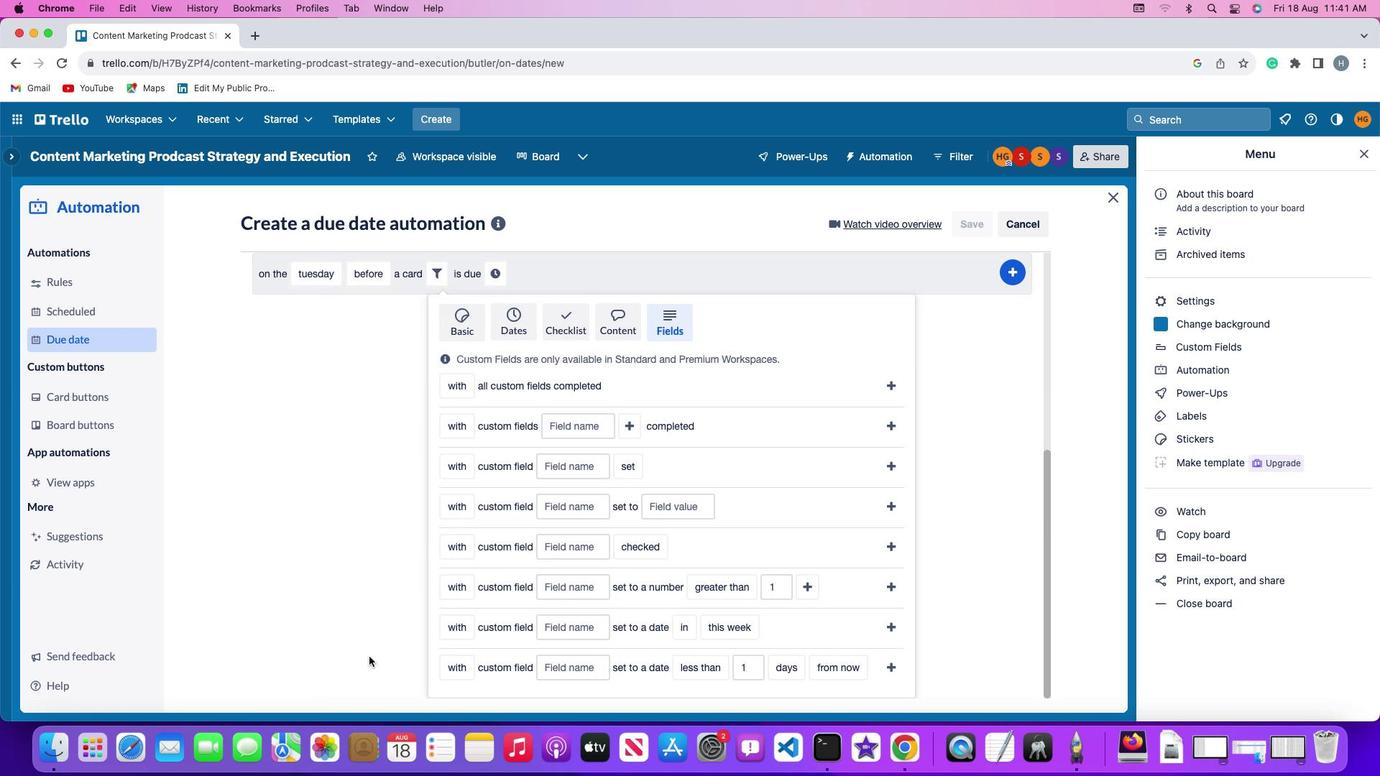 
Action: Mouse scrolled (370, 656) with delta (0, 0)
Screenshot: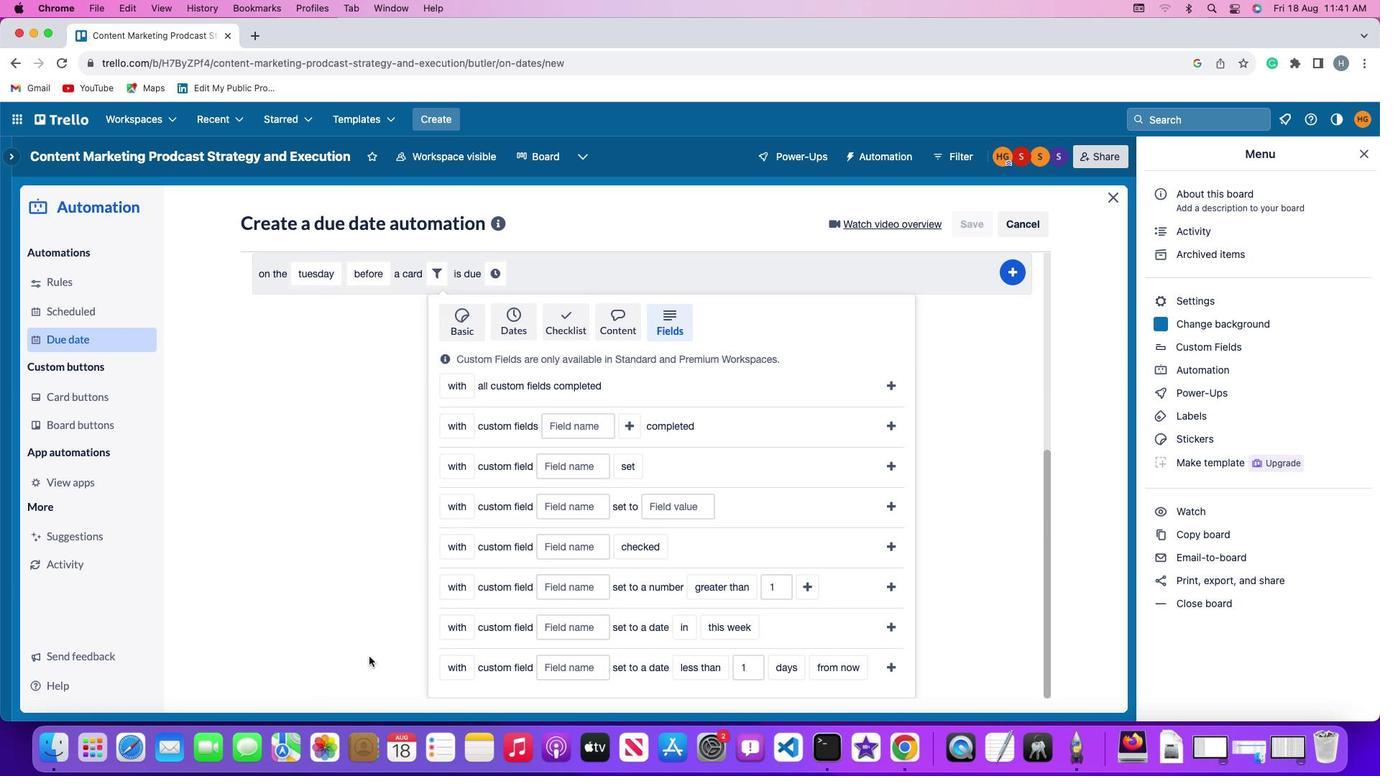 
Action: Mouse scrolled (370, 656) with delta (0, 0)
Screenshot: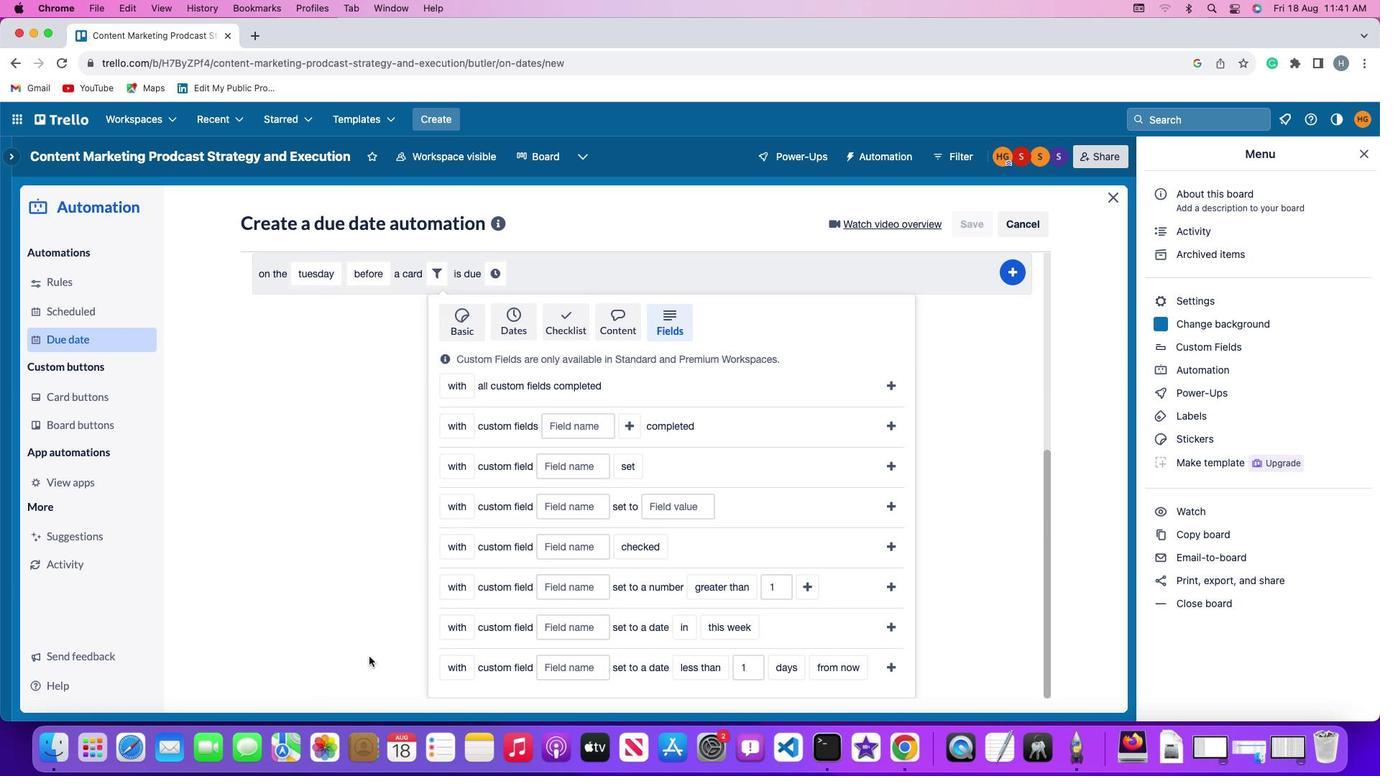 
Action: Mouse scrolled (370, 656) with delta (0, -2)
Screenshot: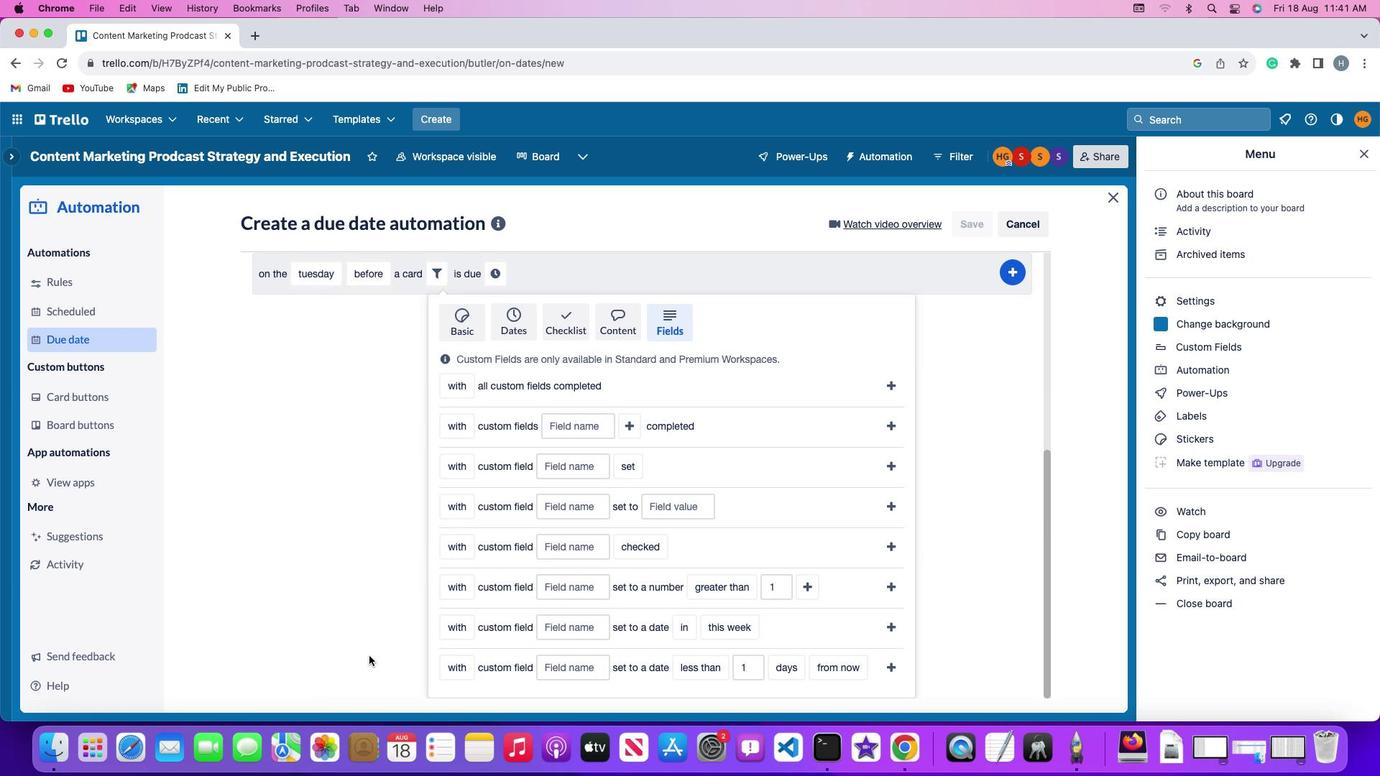 
Action: Mouse scrolled (370, 656) with delta (0, -2)
Screenshot: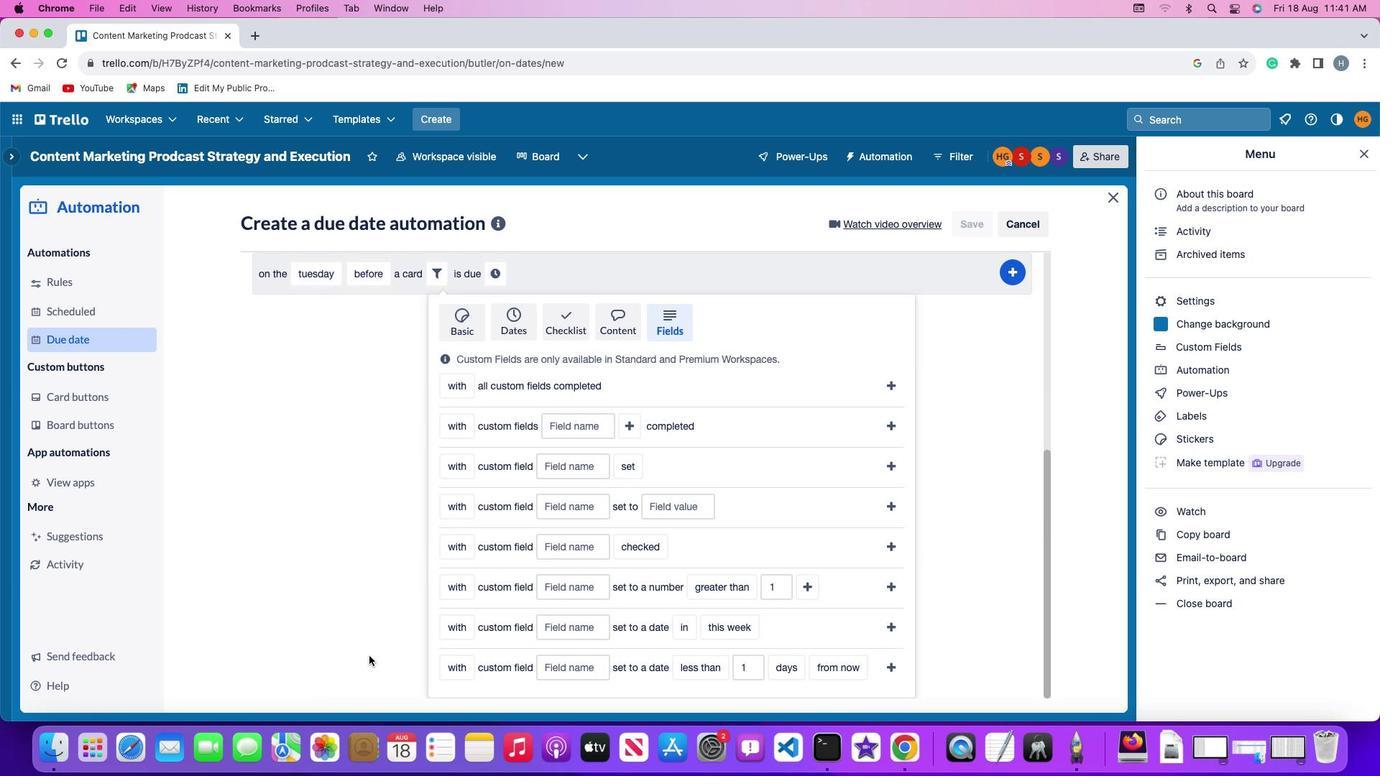 
Action: Mouse moved to (468, 592)
Screenshot: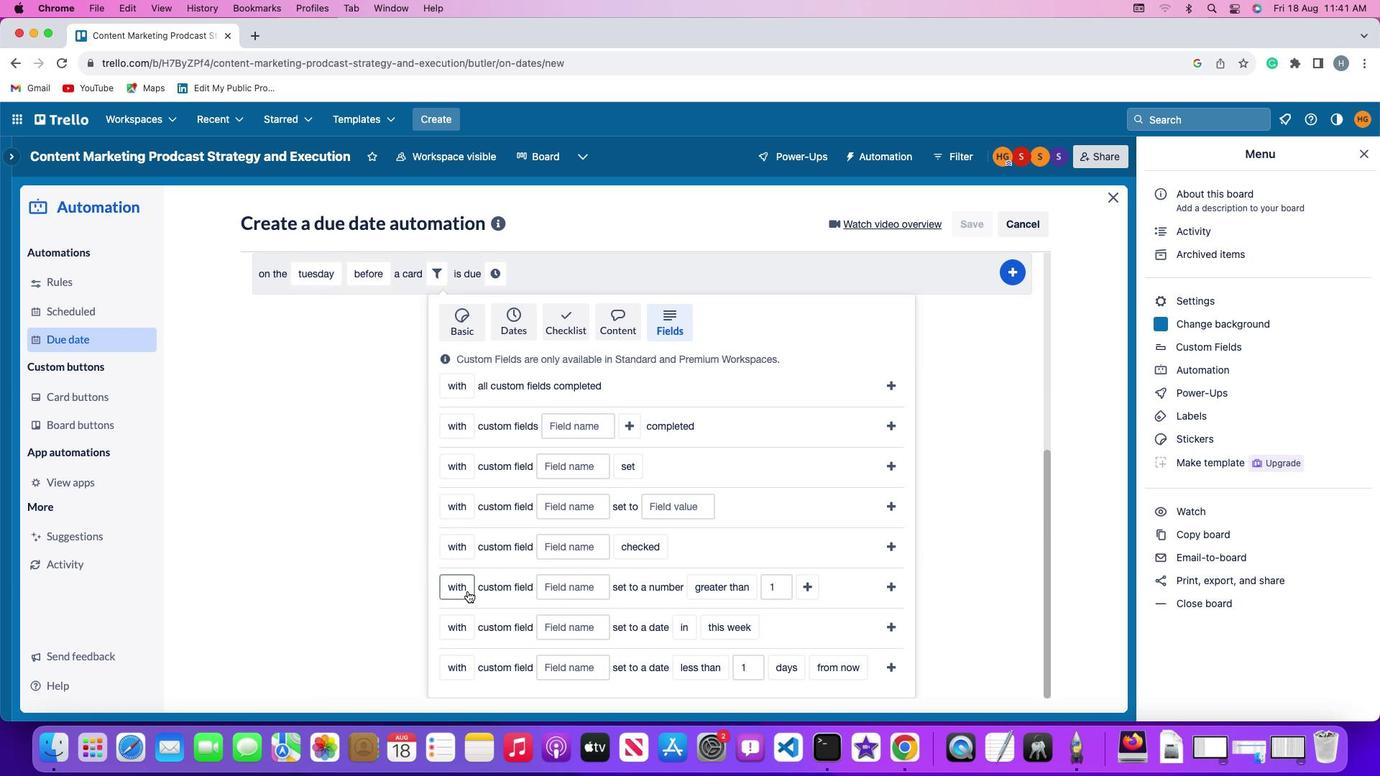 
Action: Mouse pressed left at (468, 592)
Screenshot: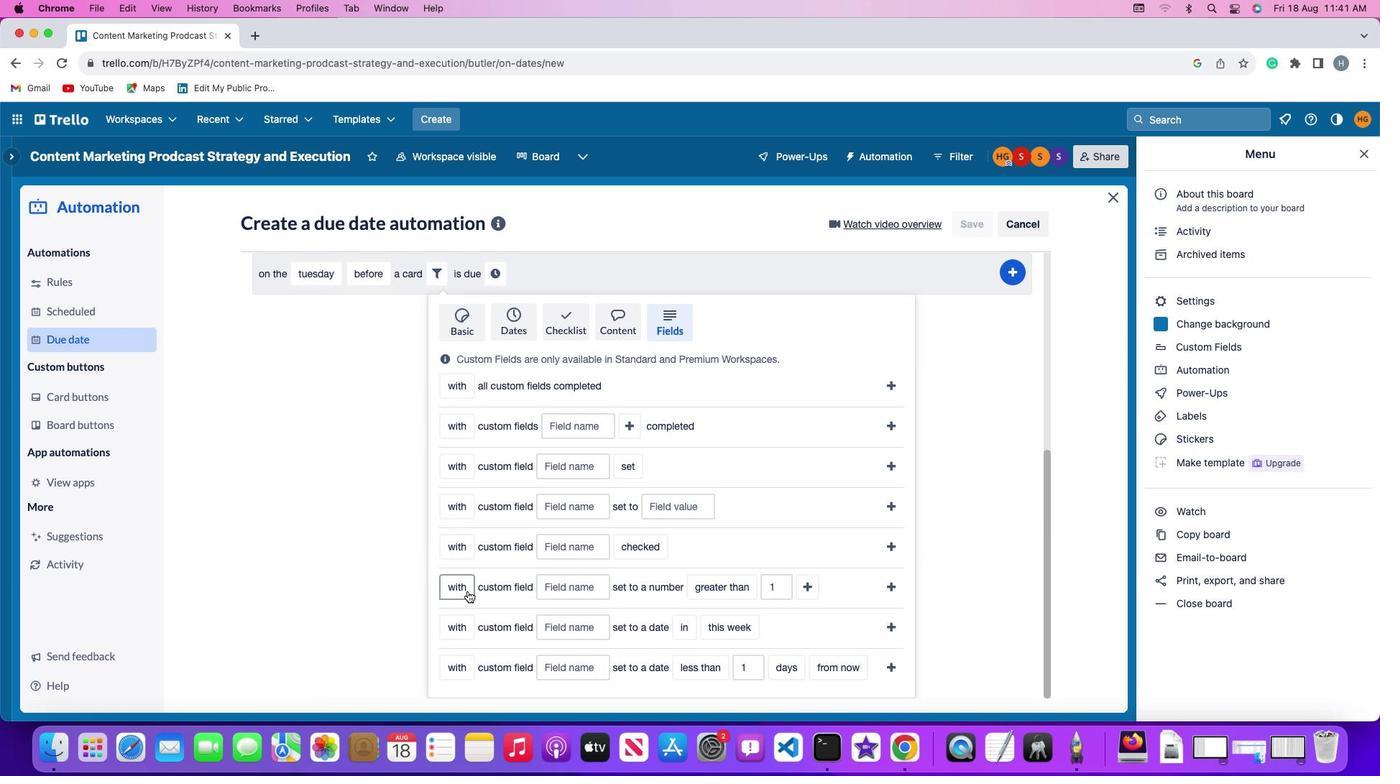 
Action: Mouse moved to (469, 611)
Screenshot: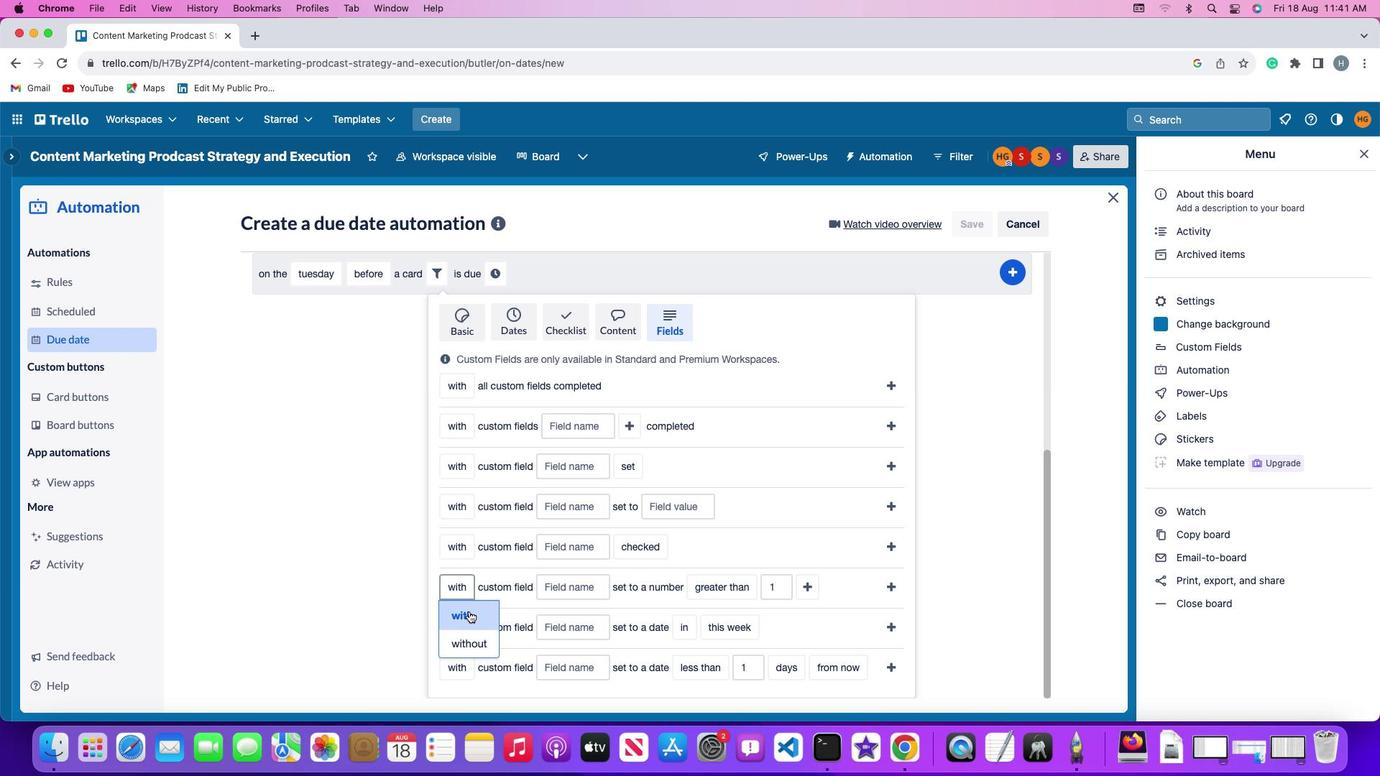 
Action: Mouse pressed left at (469, 611)
Screenshot: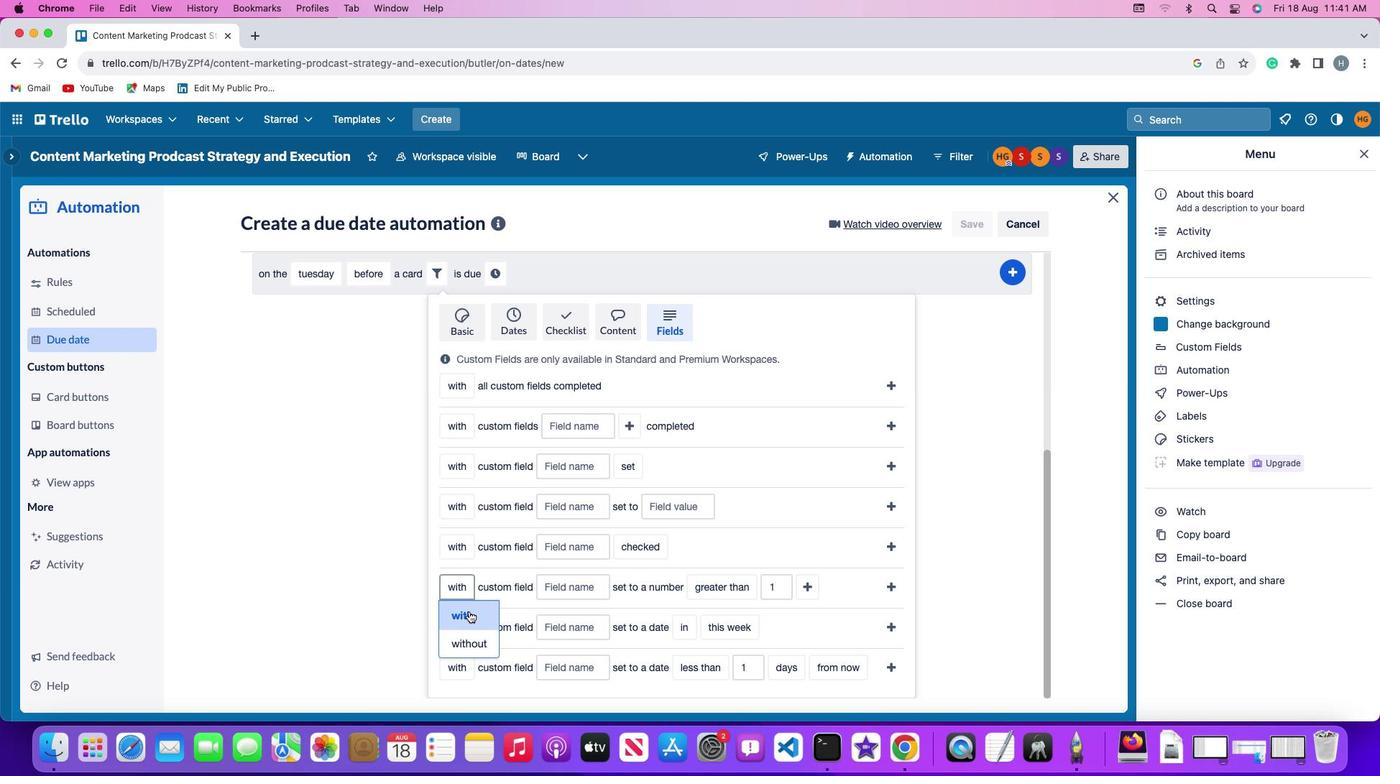 
Action: Mouse moved to (560, 590)
Screenshot: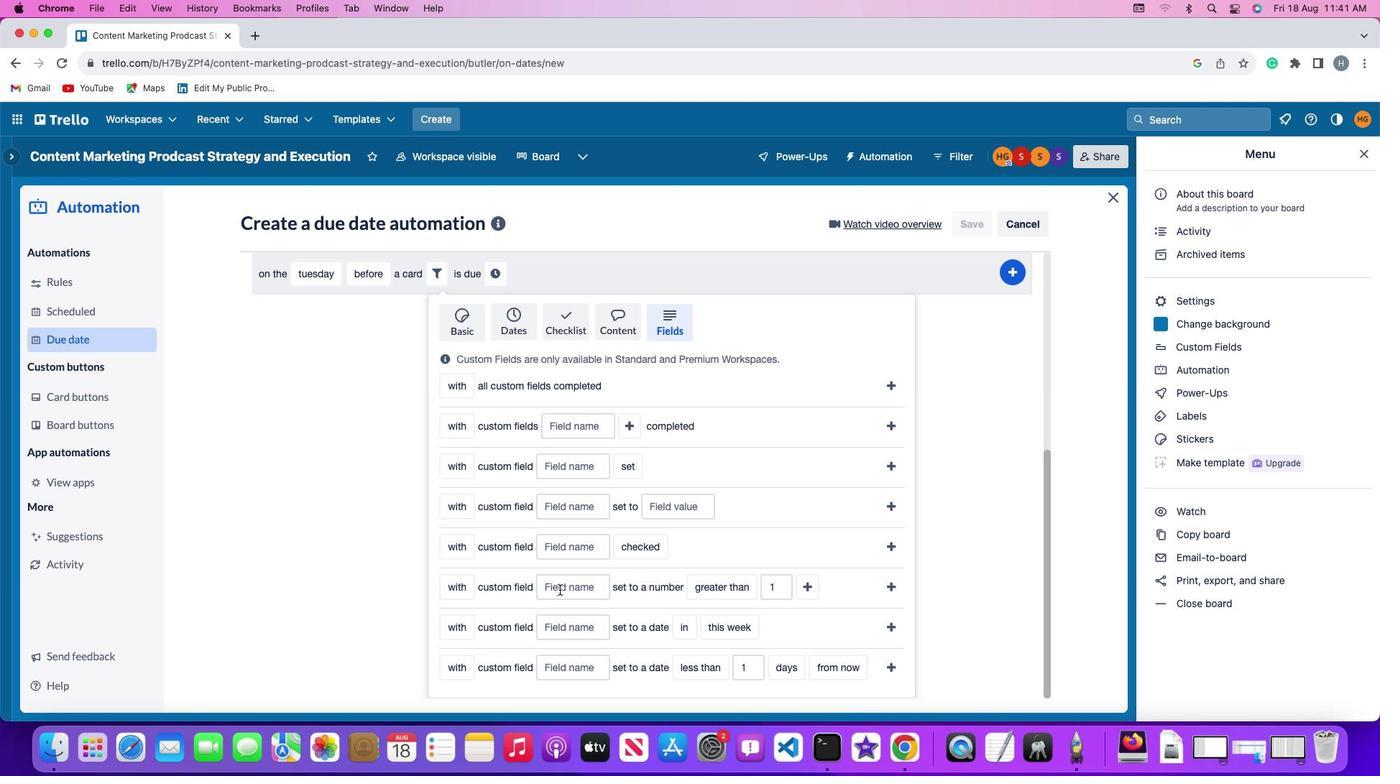 
Action: Mouse pressed left at (560, 590)
Screenshot: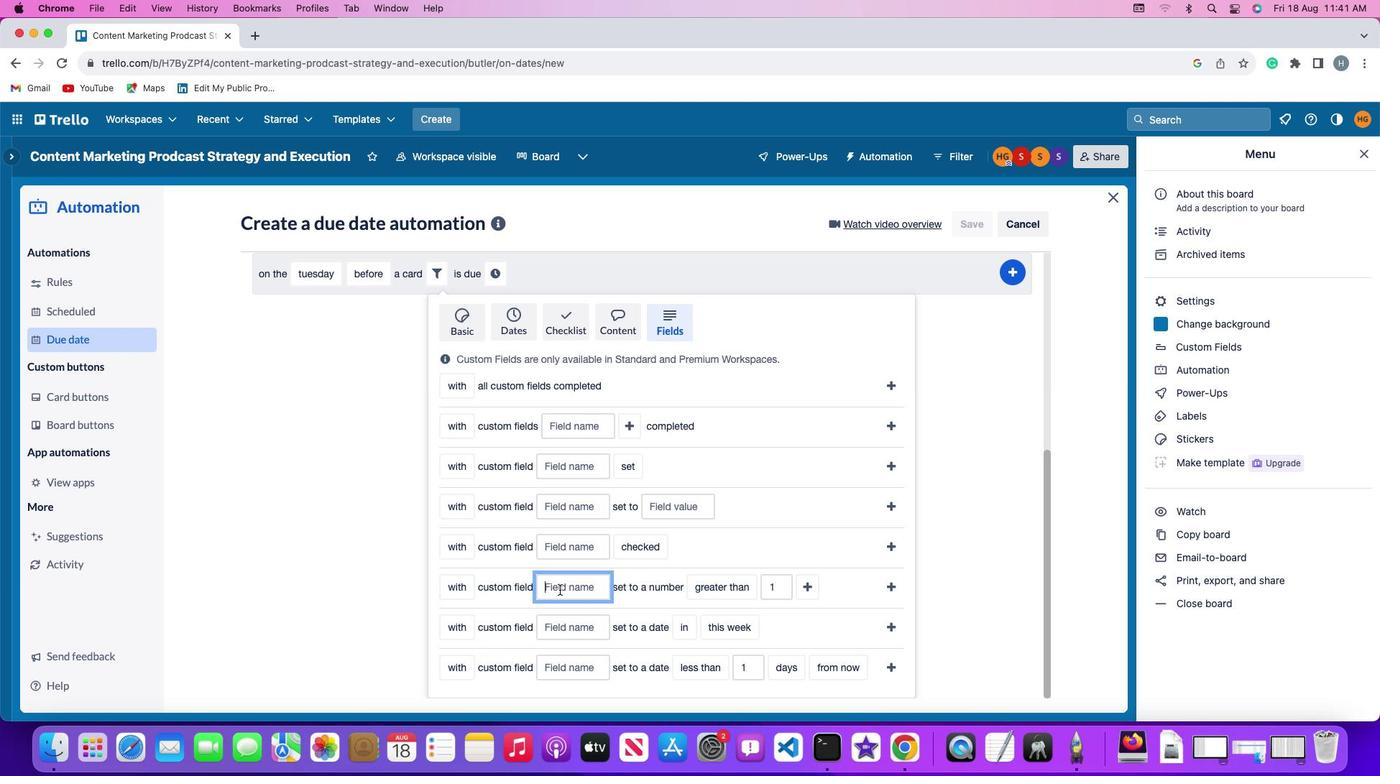 
Action: Mouse moved to (561, 589)
Screenshot: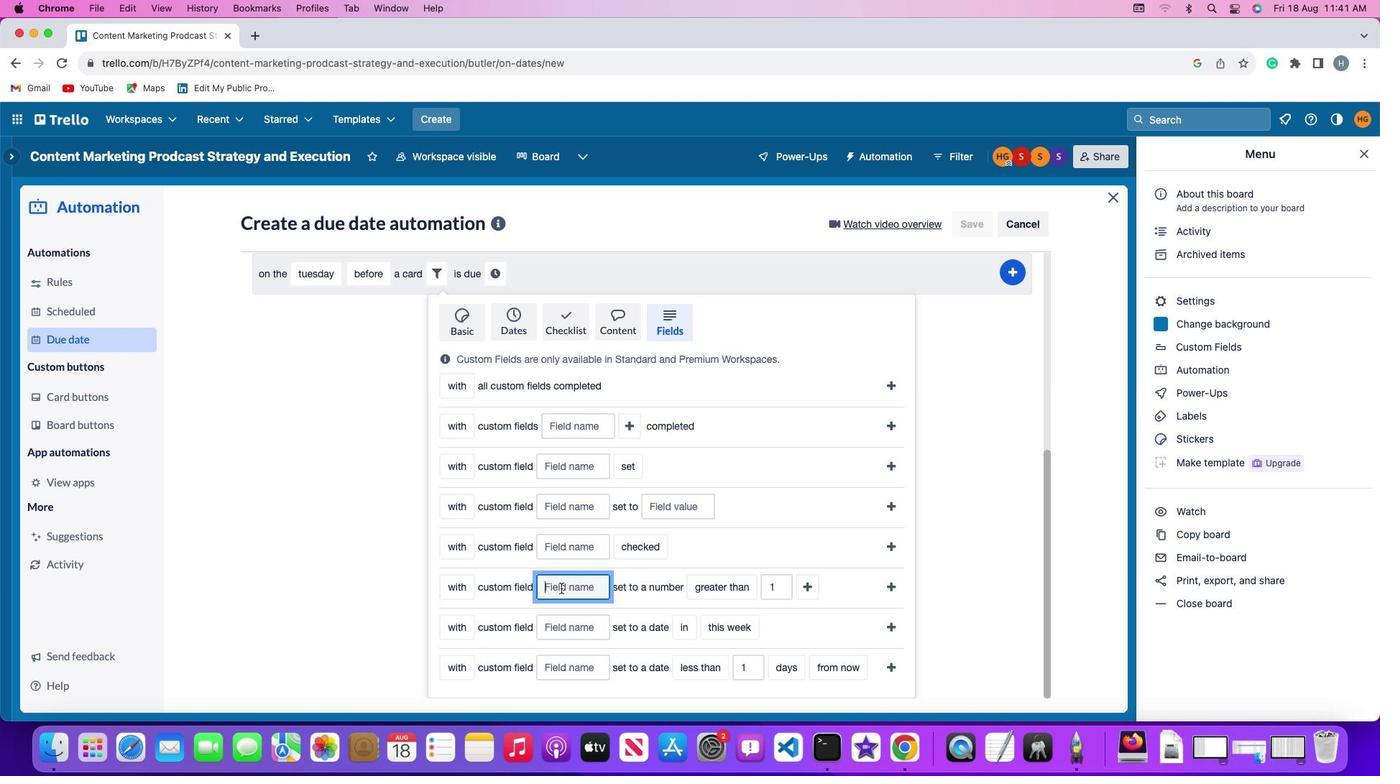 
Action: Key pressed Key.shift'R''e''s''u''m''e'
Screenshot: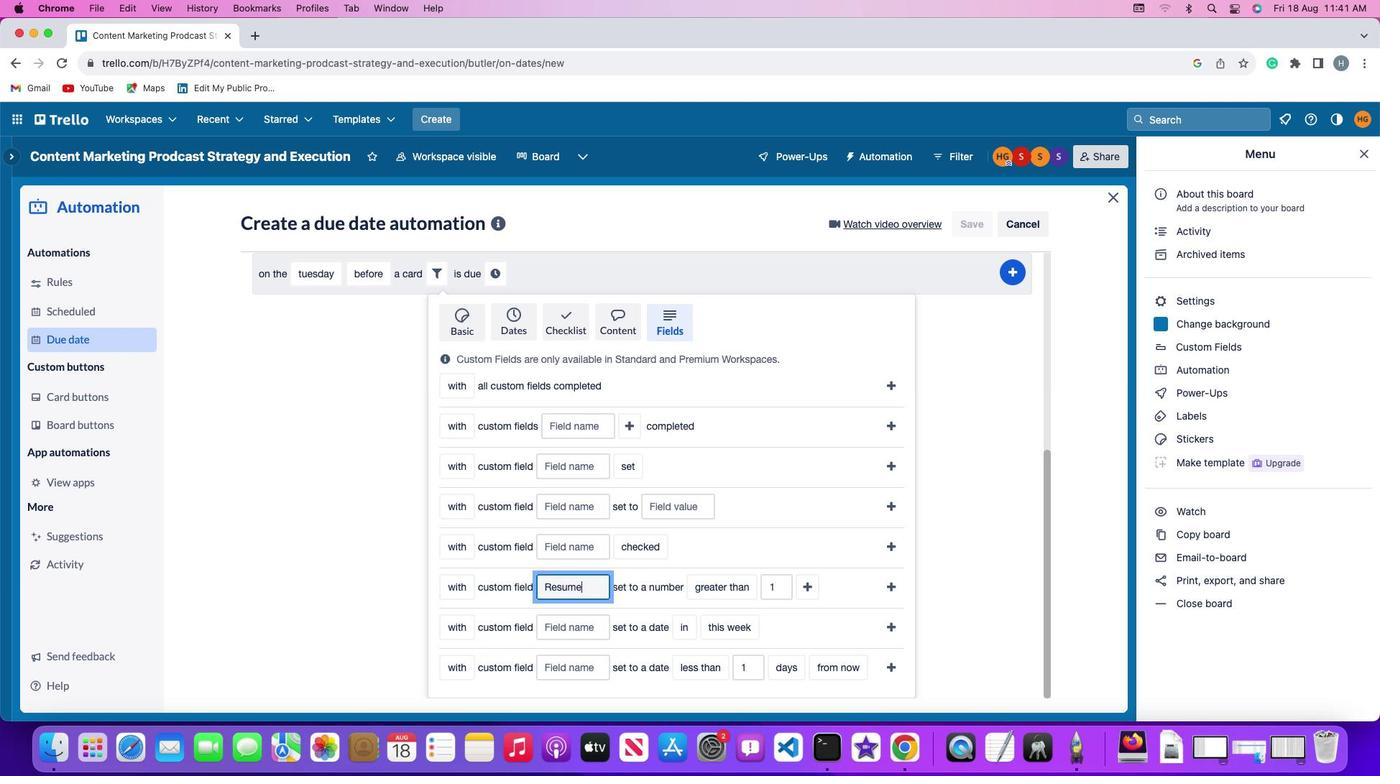 
Action: Mouse moved to (715, 583)
Screenshot: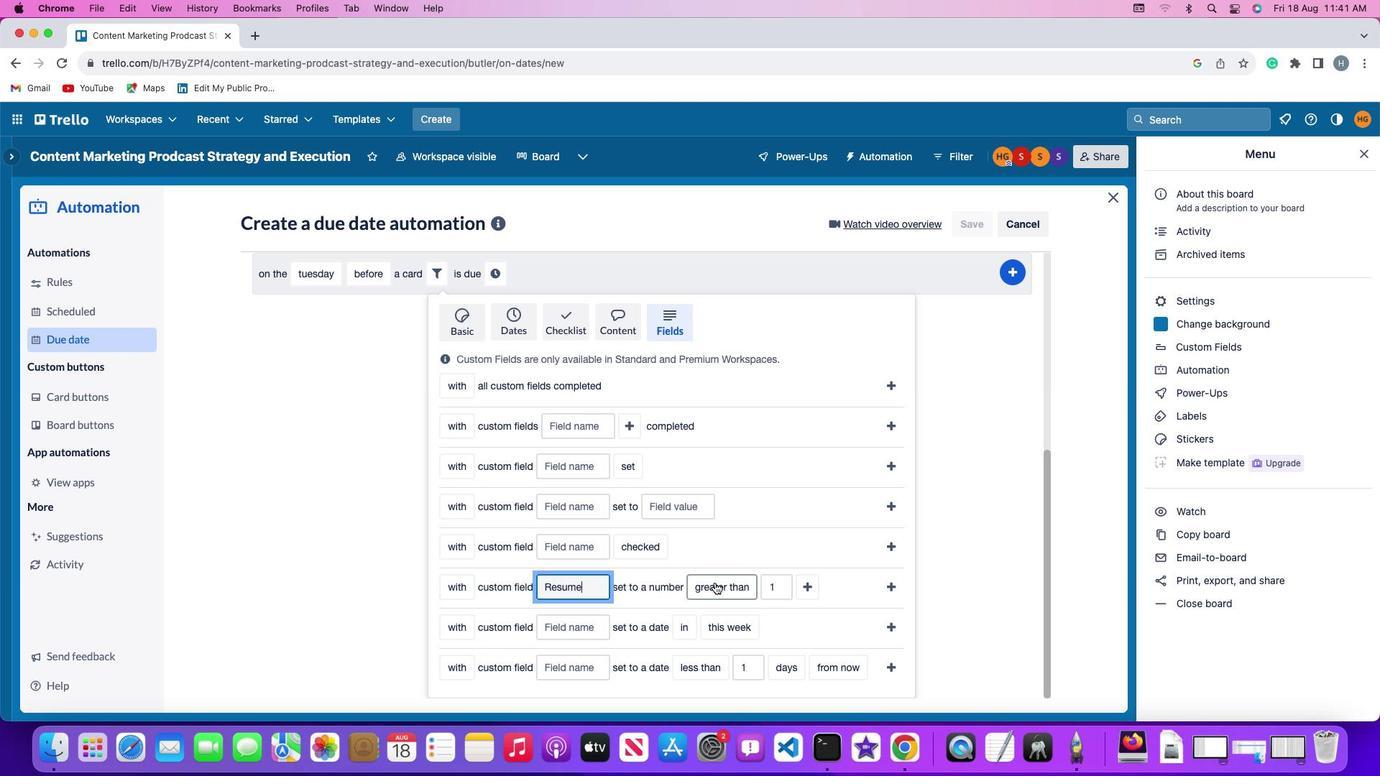 
Action: Mouse pressed left at (715, 583)
Screenshot: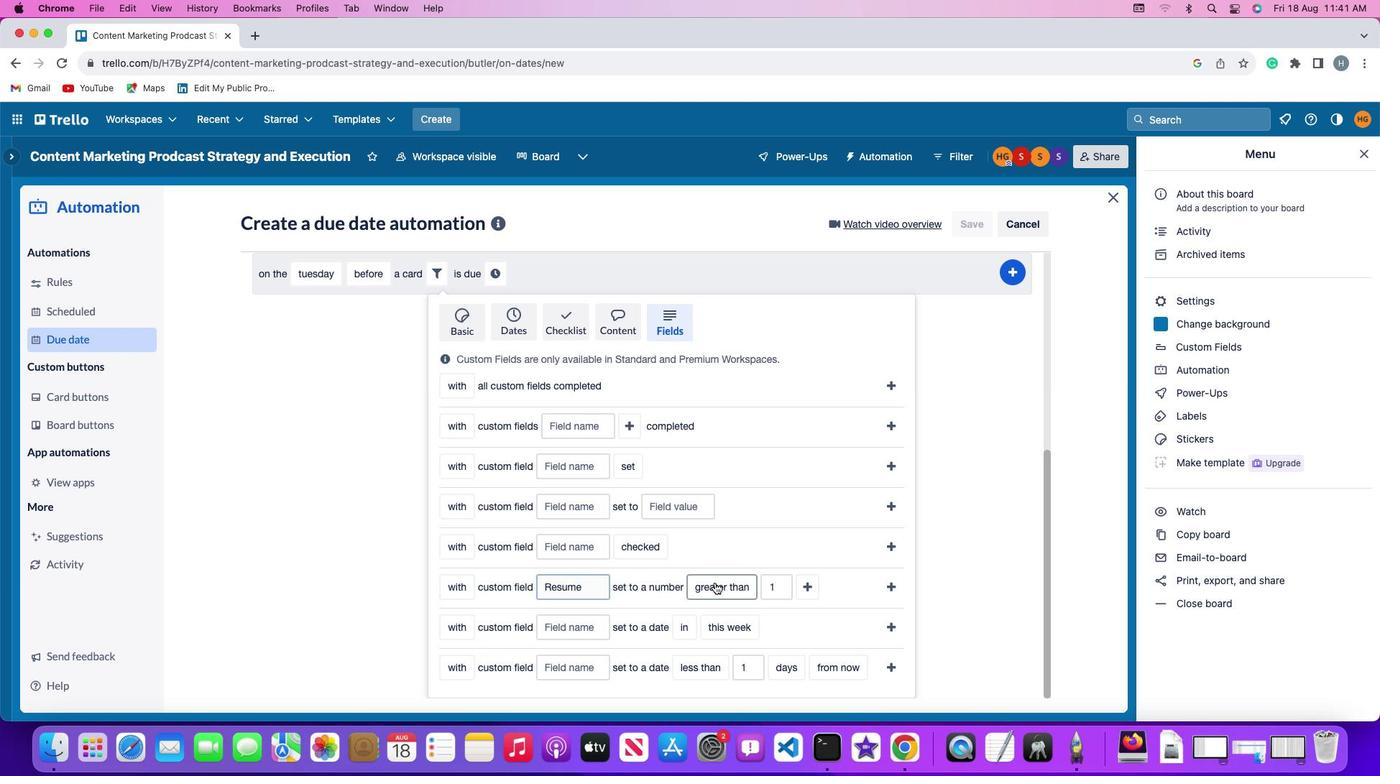 
Action: Mouse moved to (719, 564)
Screenshot: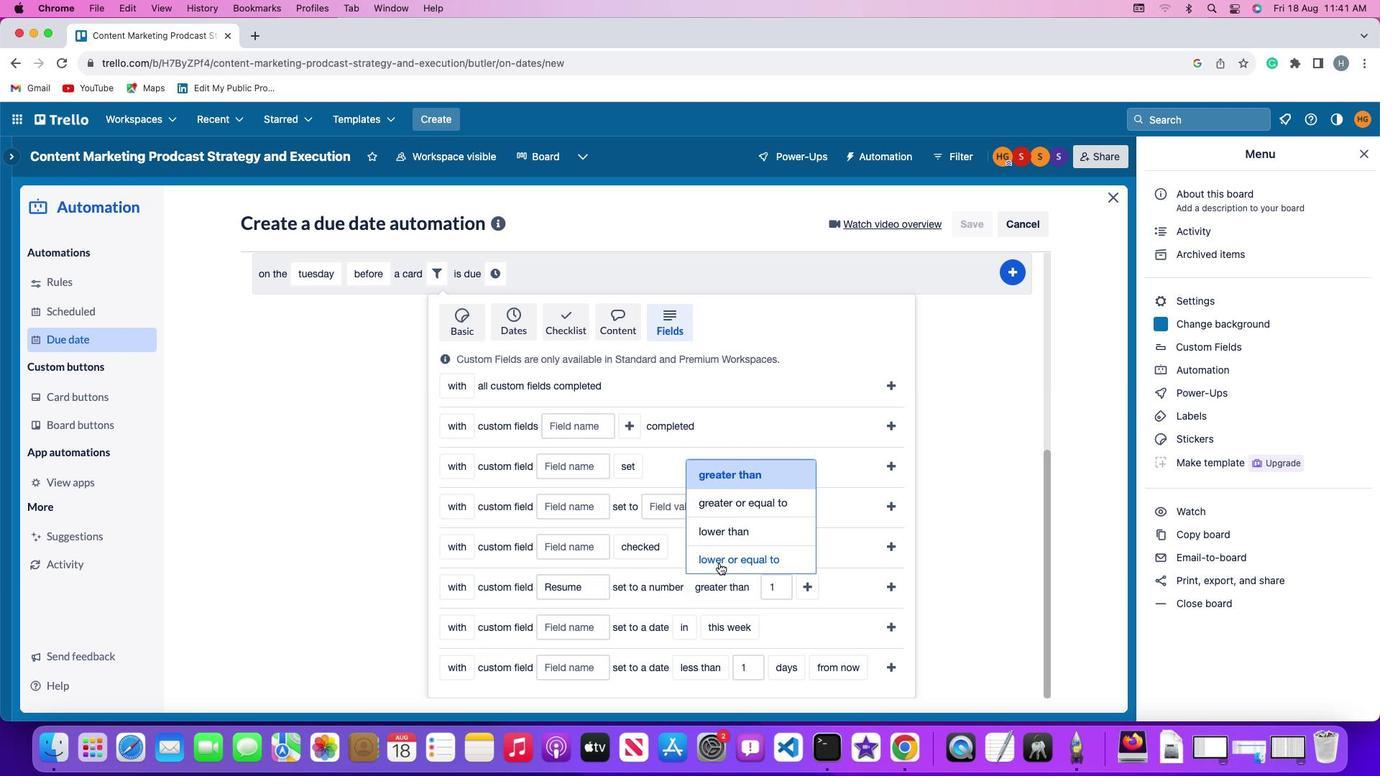 
Action: Mouse pressed left at (719, 564)
Screenshot: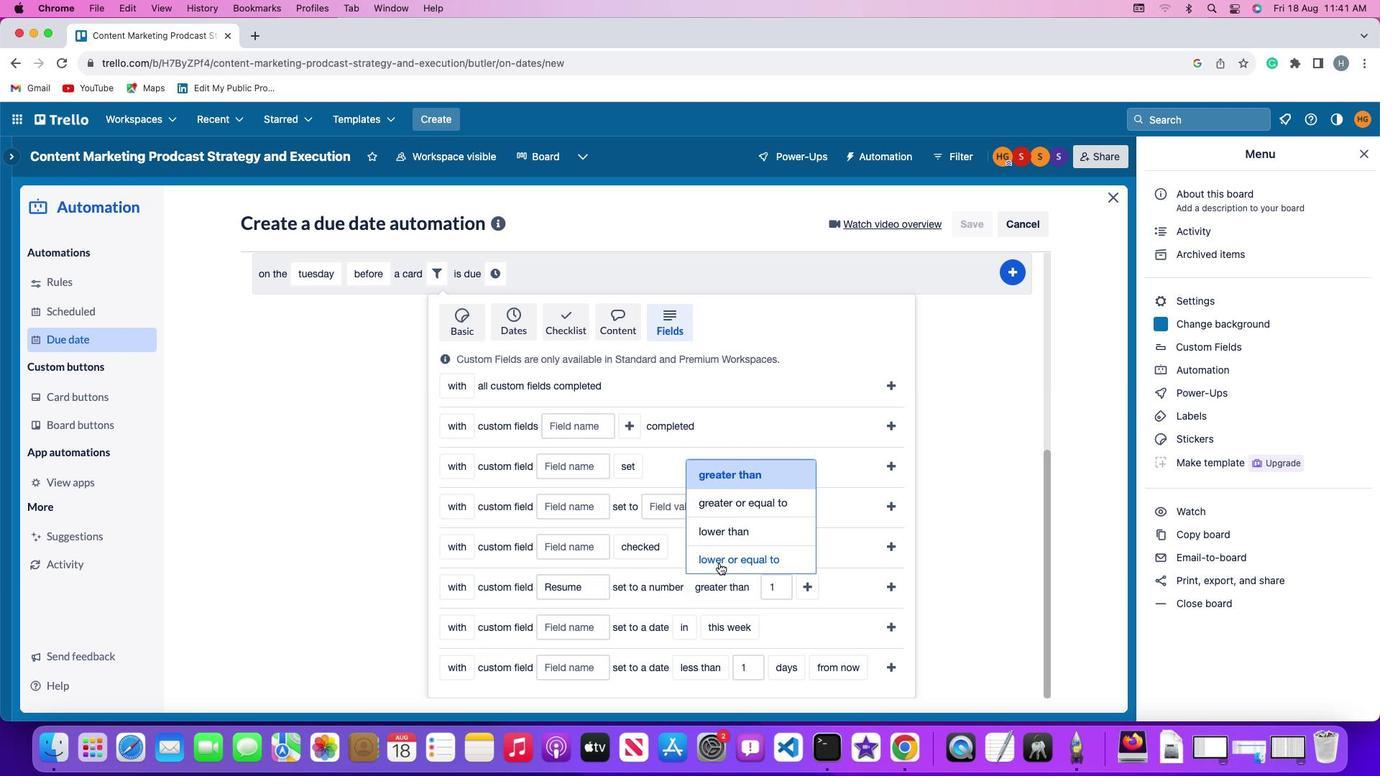 
Action: Mouse moved to (799, 587)
Screenshot: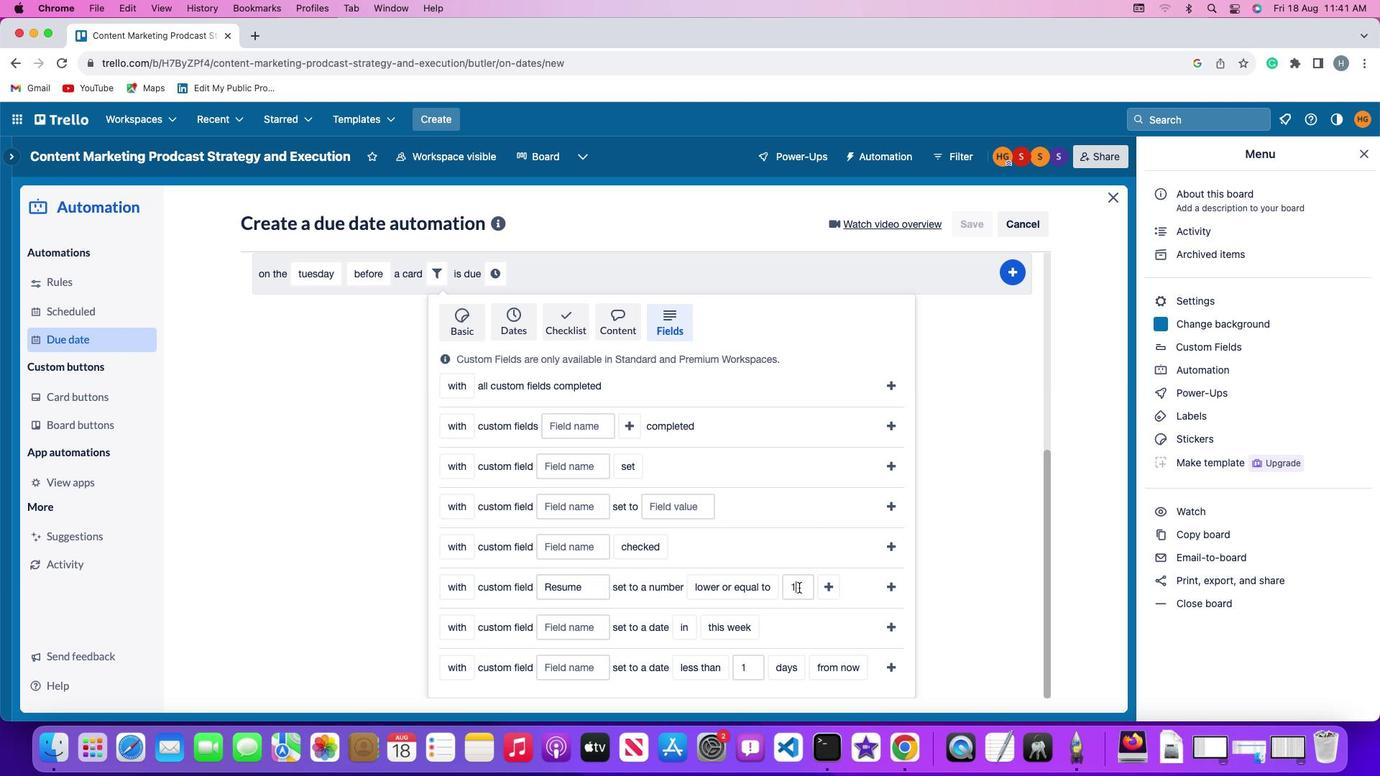 
Action: Mouse pressed left at (799, 587)
Screenshot: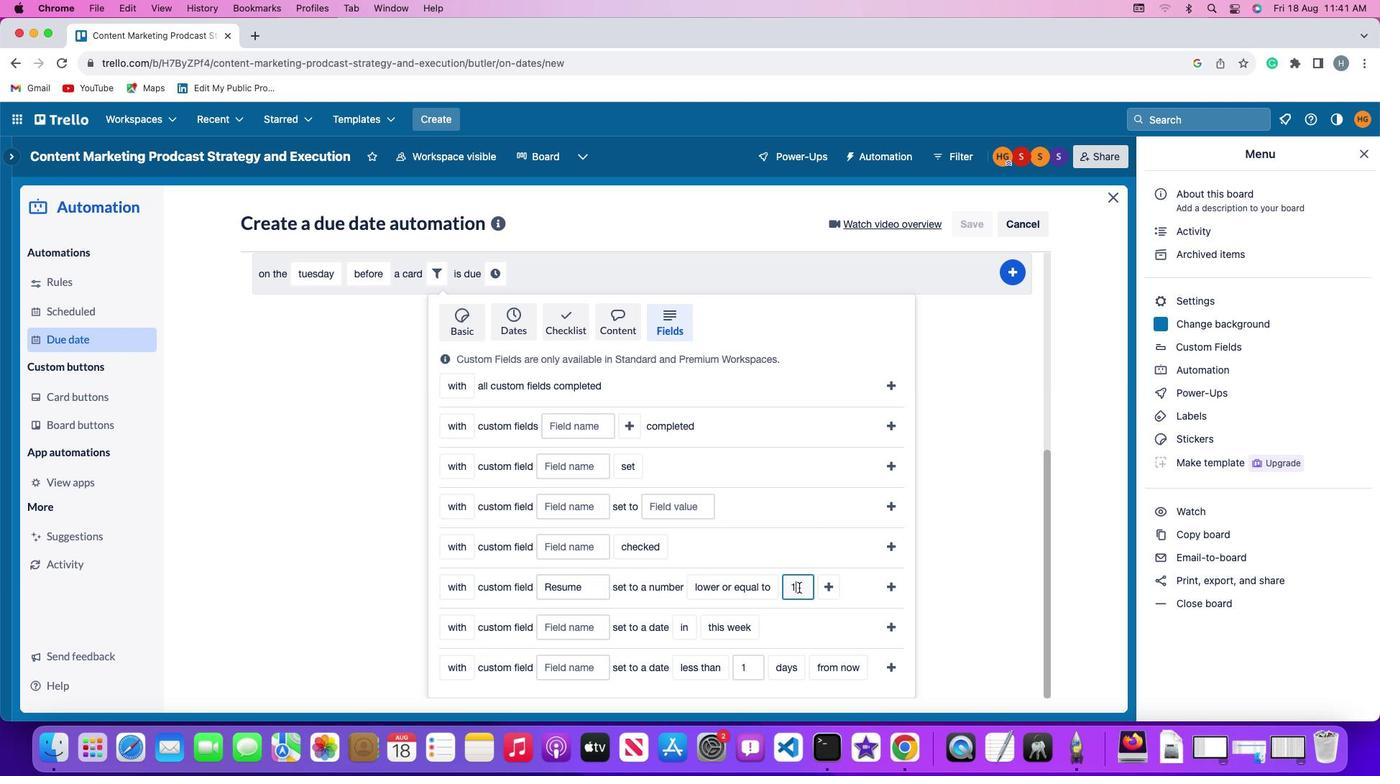 
Action: Mouse moved to (799, 585)
Screenshot: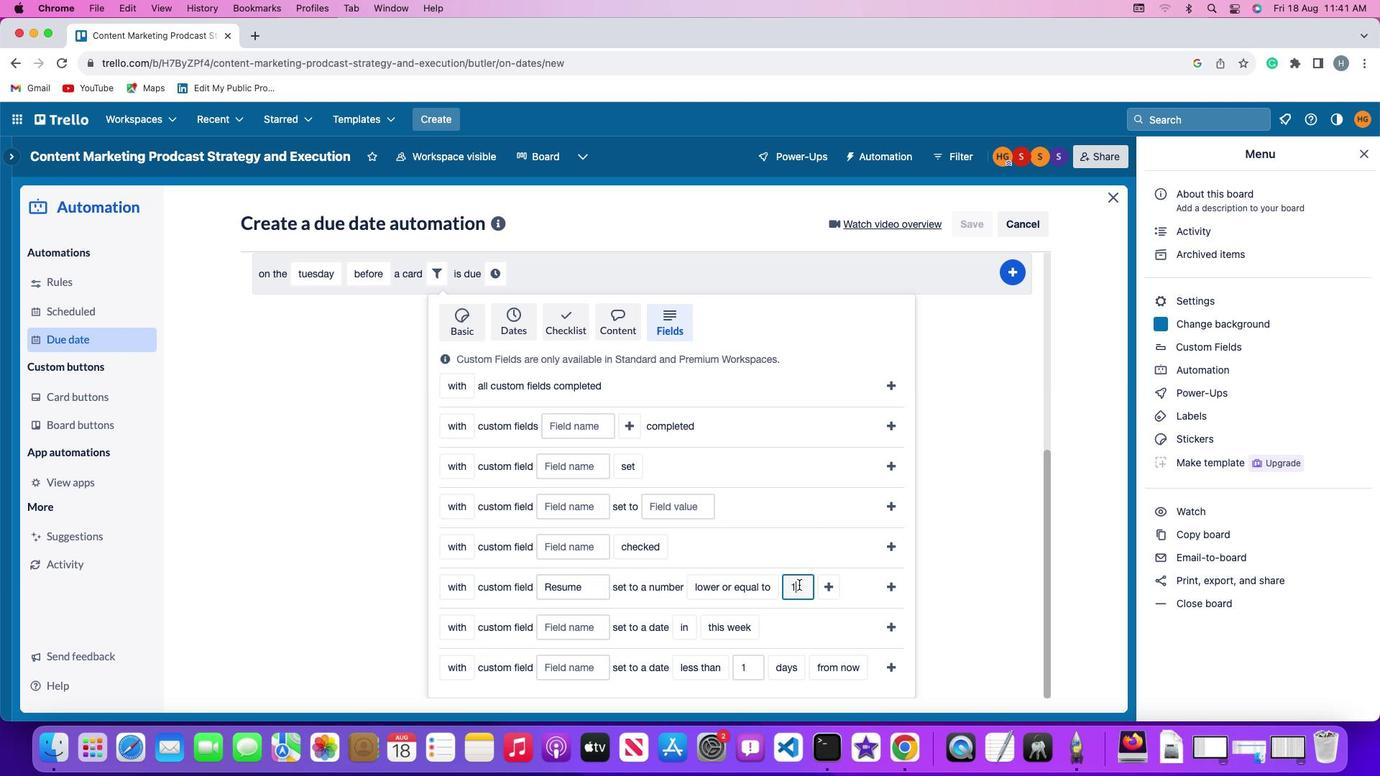 
Action: Key pressed Key.backspace'1'
Screenshot: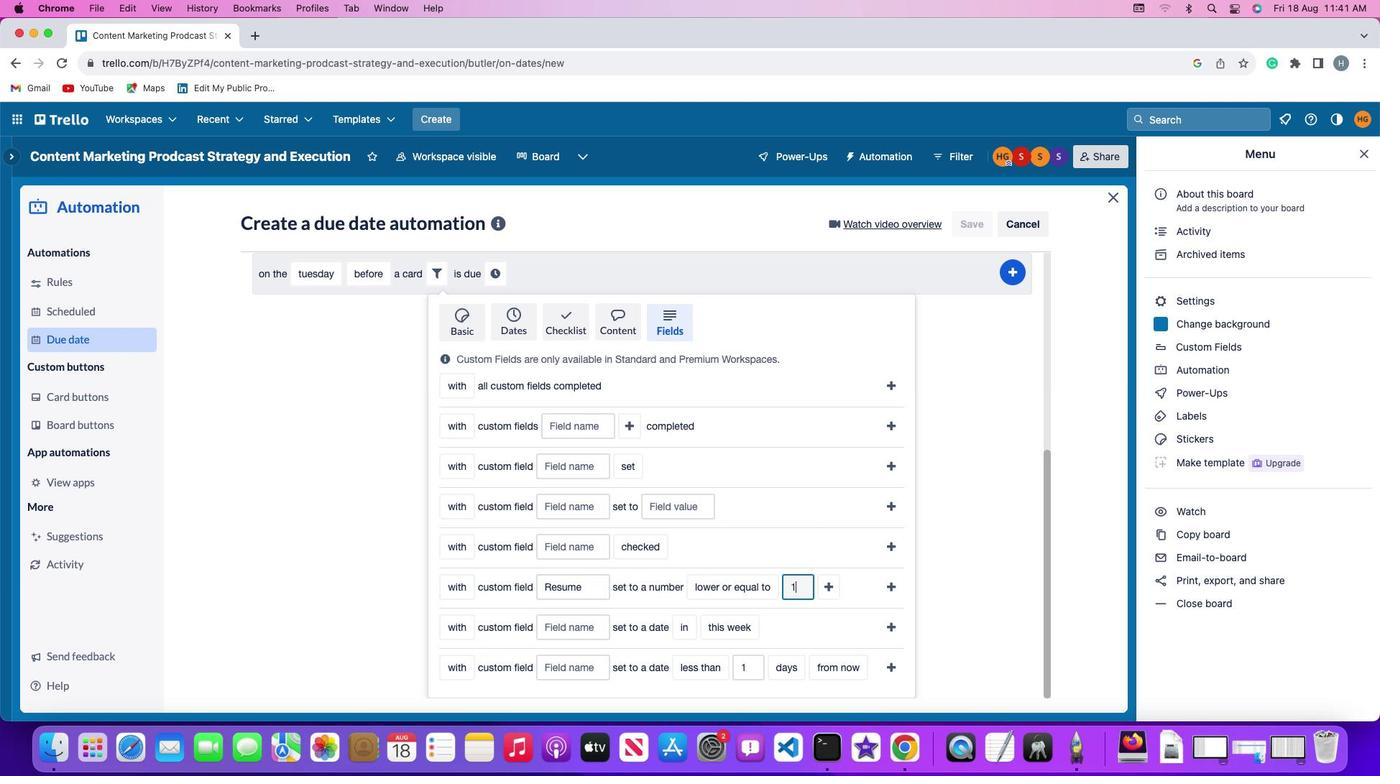 
Action: Mouse moved to (823, 585)
Screenshot: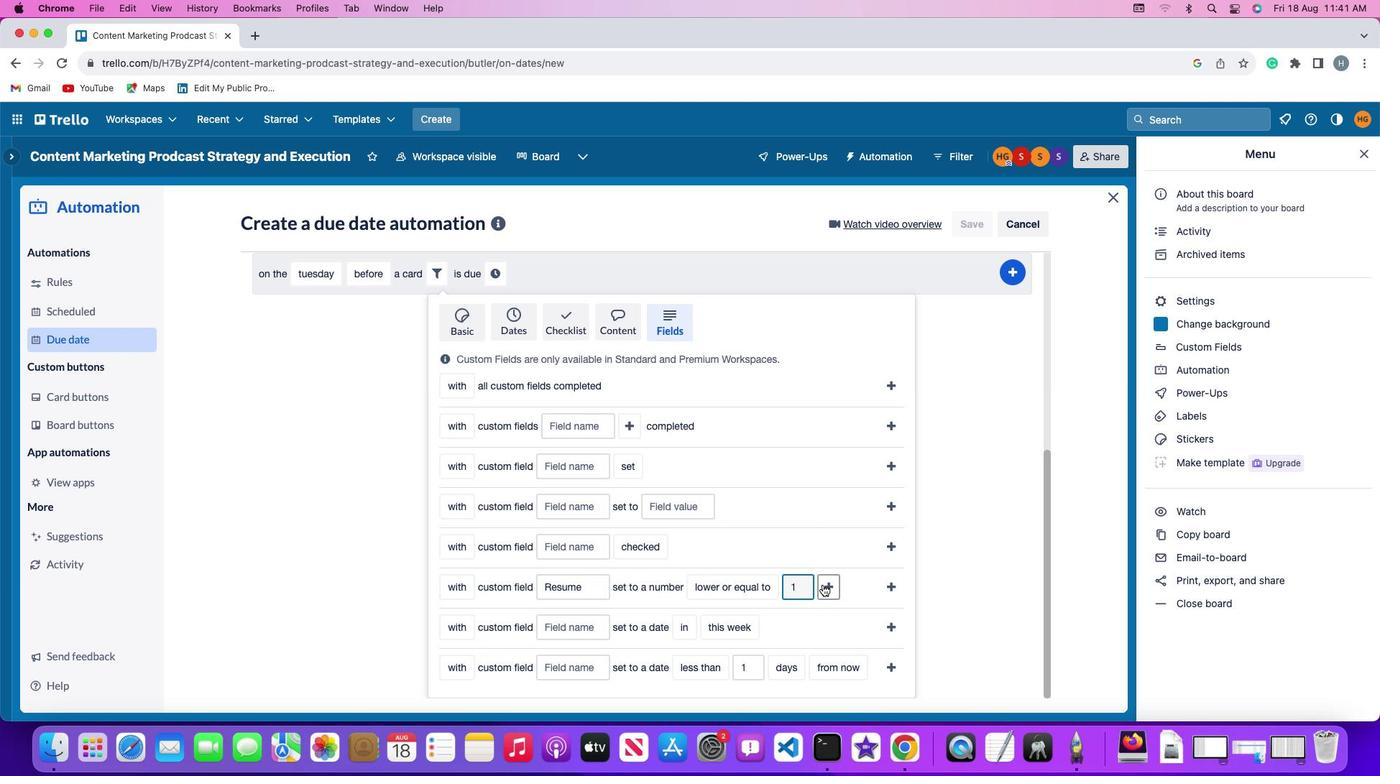 
Action: Mouse pressed left at (823, 585)
Screenshot: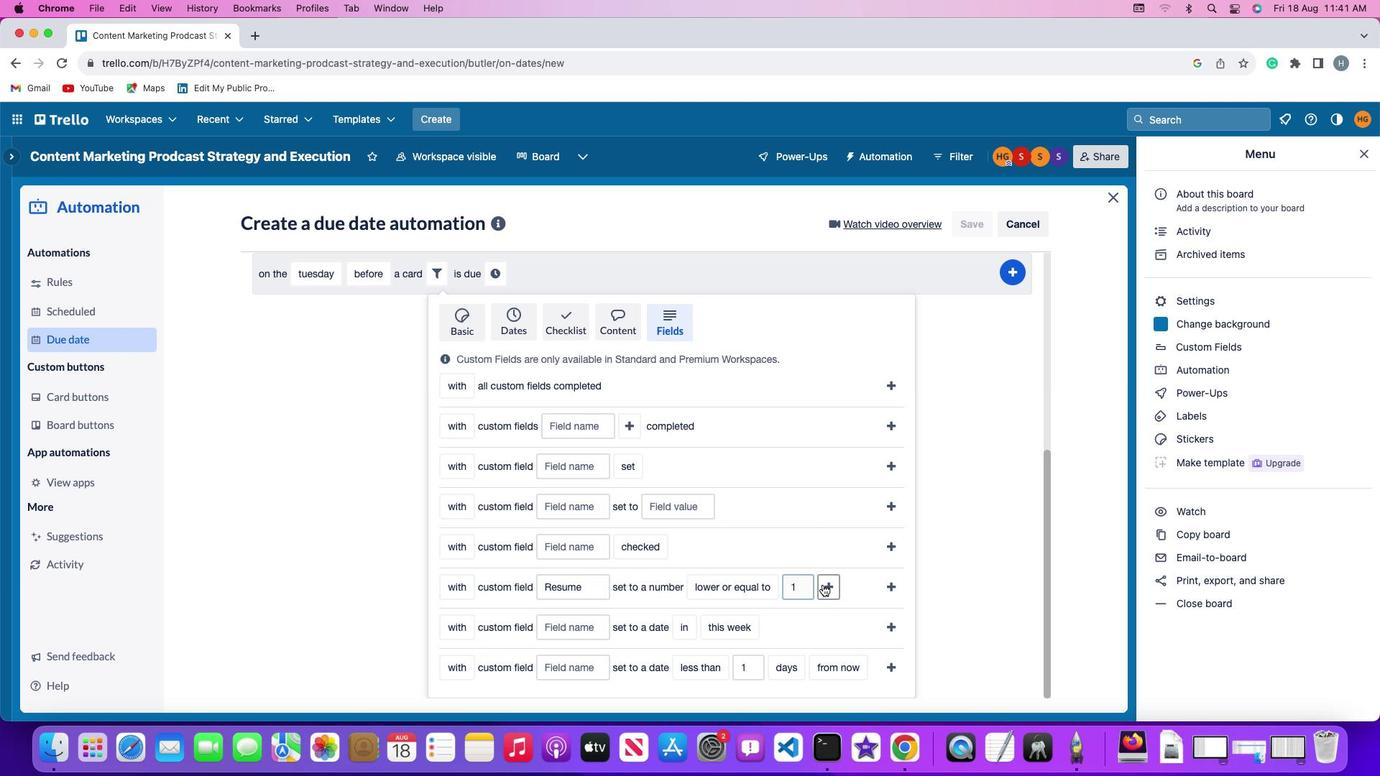 
Action: Mouse moved to (892, 593)
Screenshot: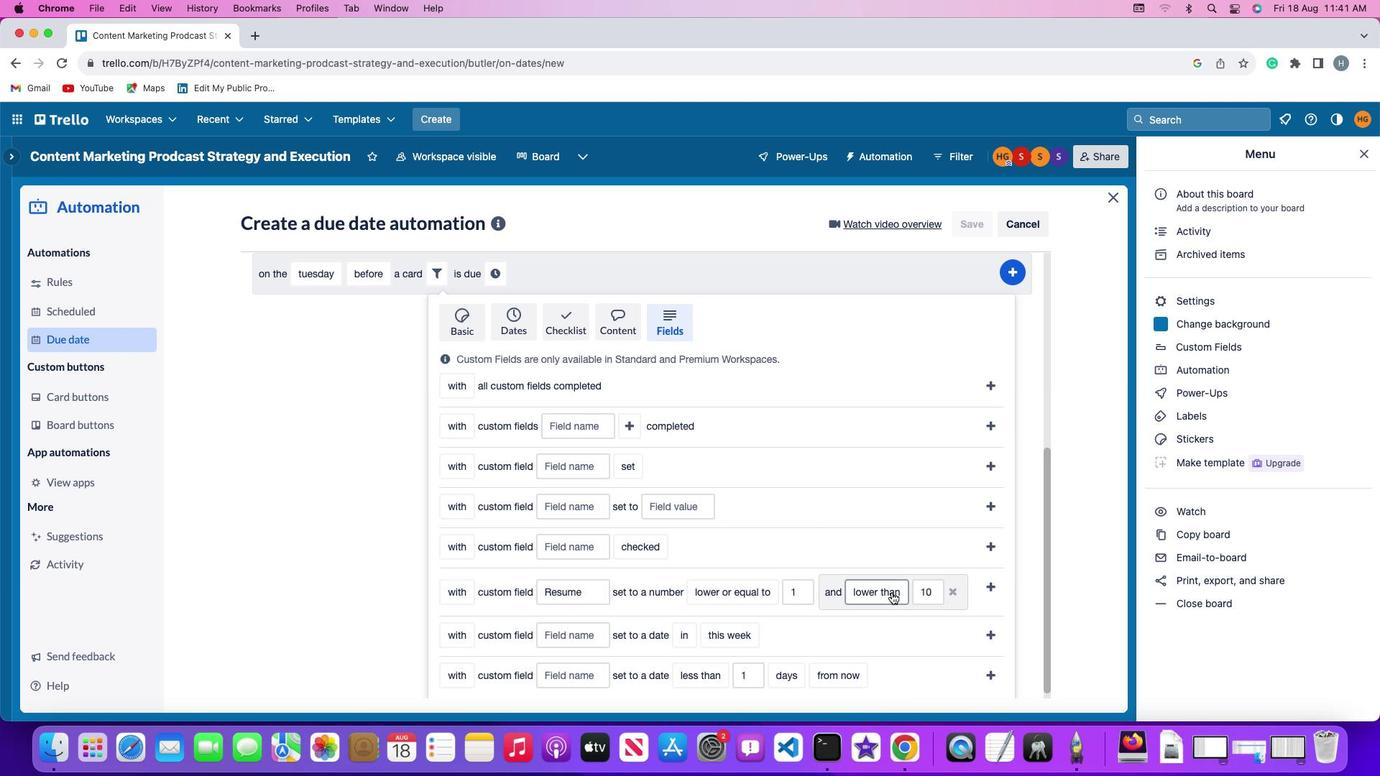 
Action: Mouse pressed left at (892, 593)
Screenshot: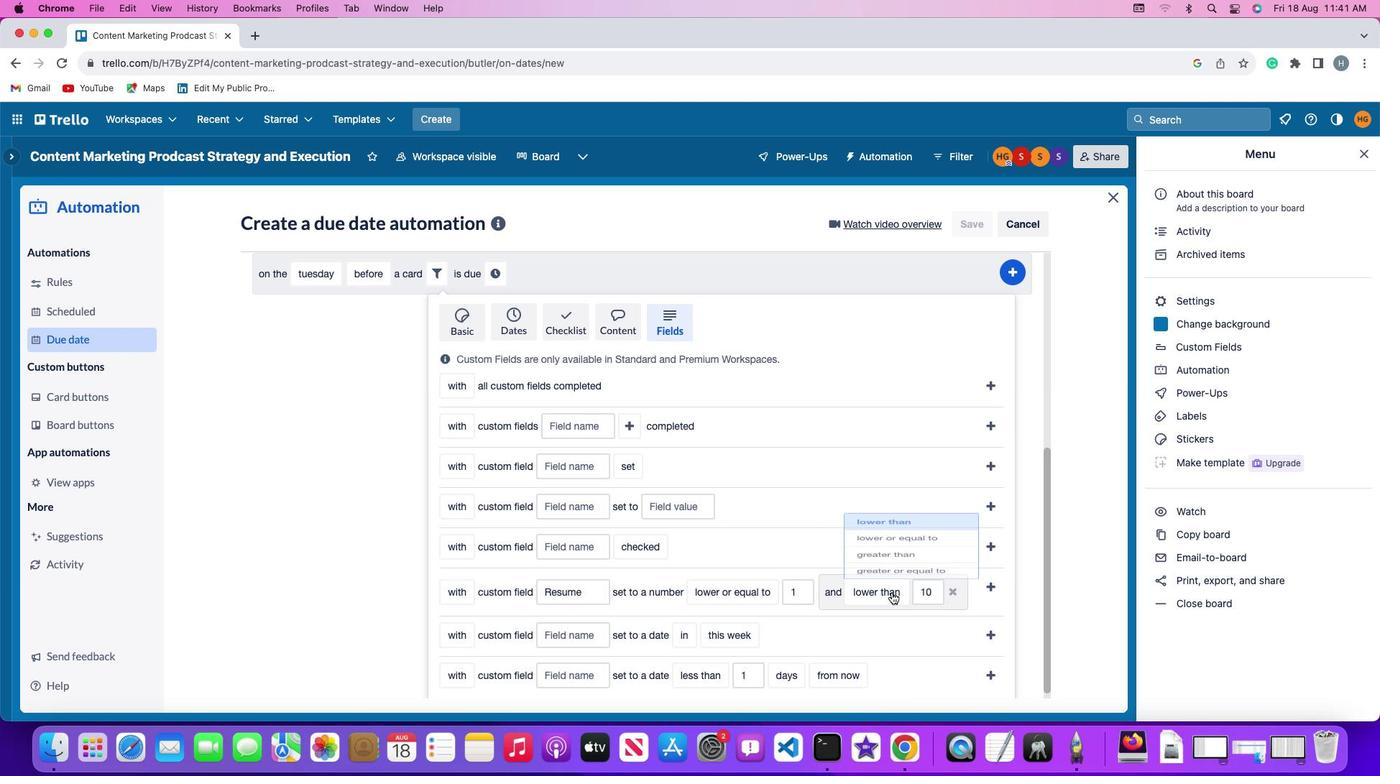 
Action: Mouse moved to (884, 535)
Screenshot: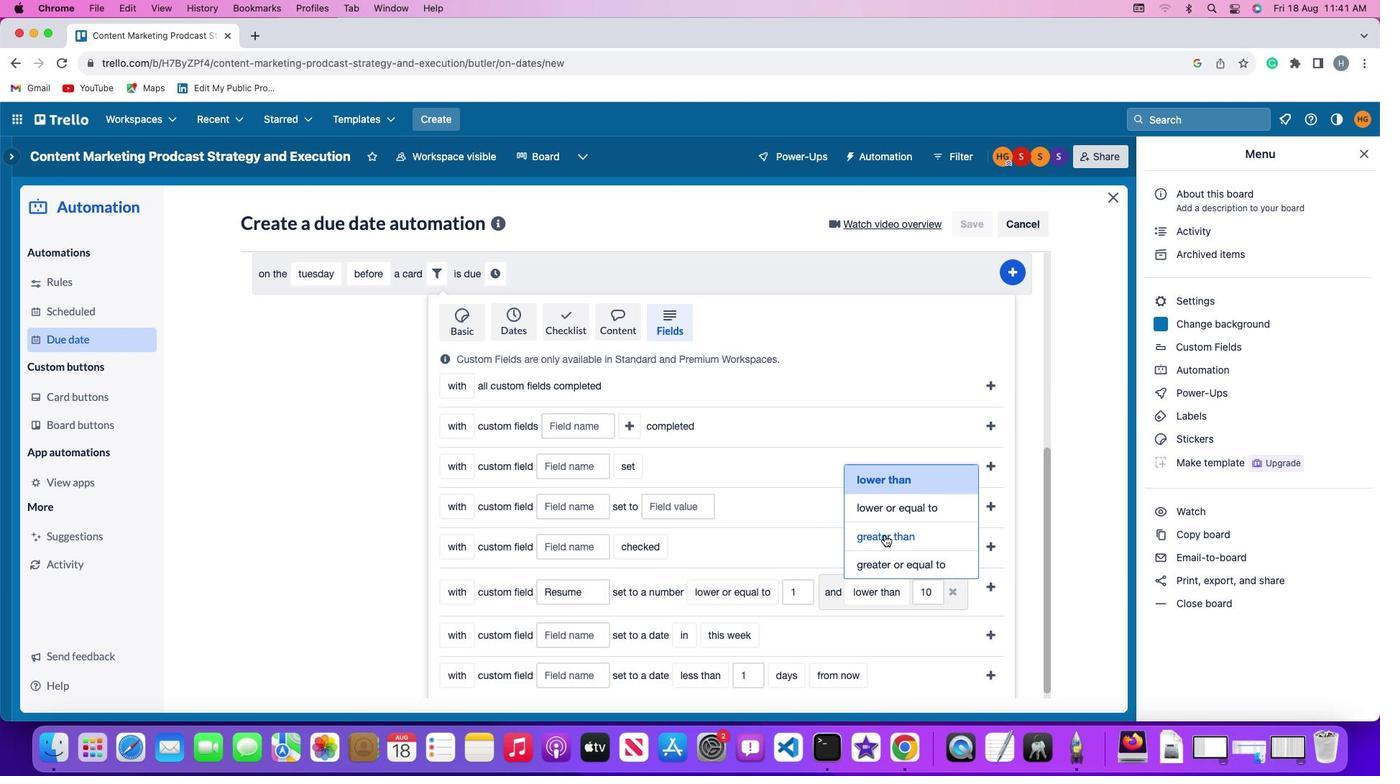 
Action: Mouse pressed left at (884, 535)
Screenshot: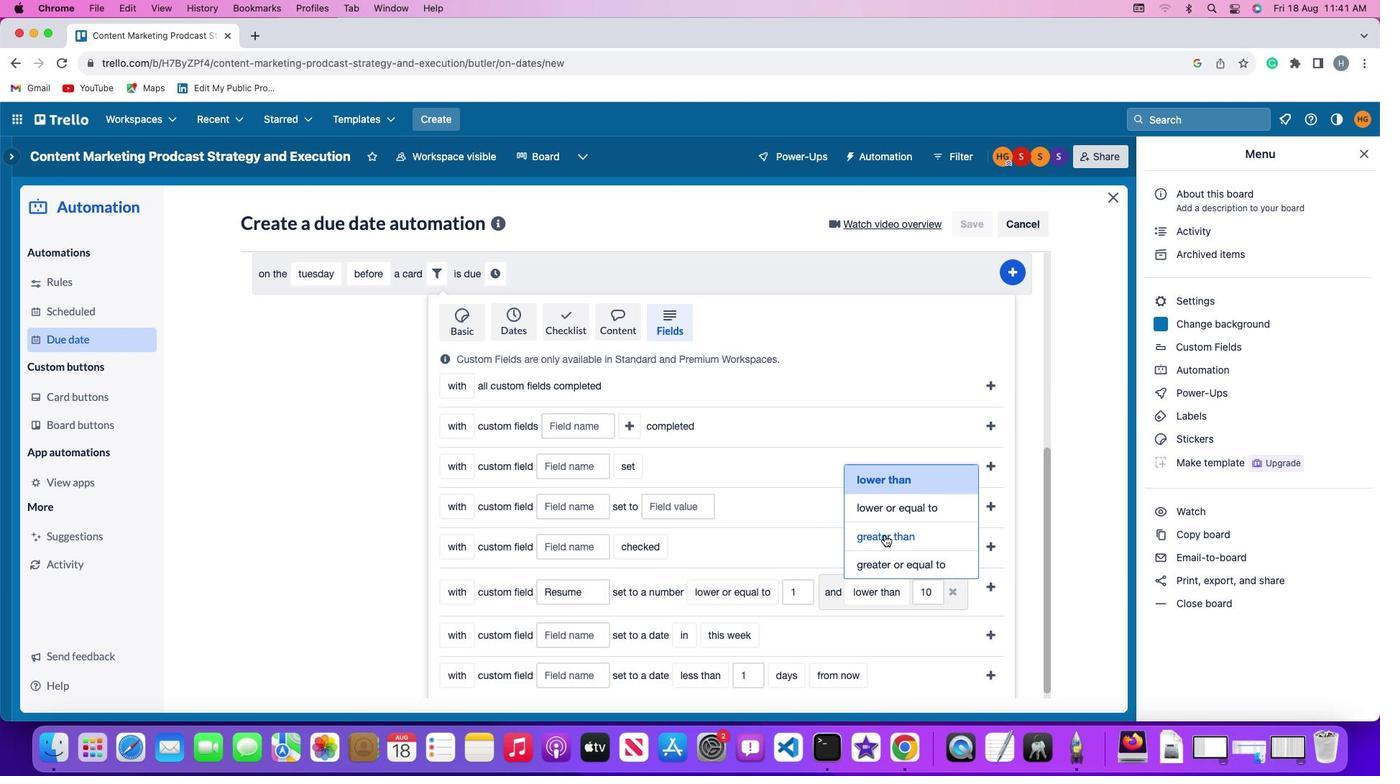 
Action: Mouse moved to (944, 590)
Screenshot: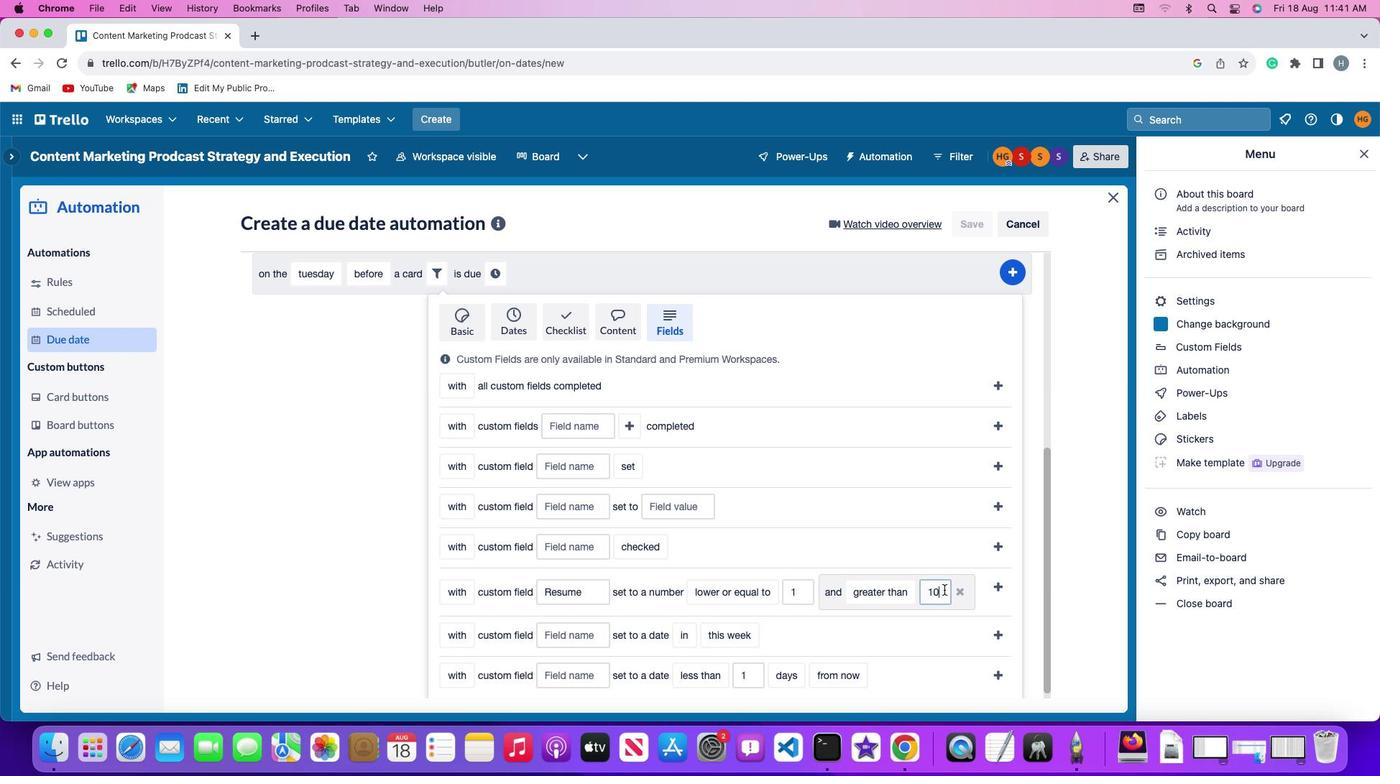 
Action: Mouse pressed left at (944, 590)
Screenshot: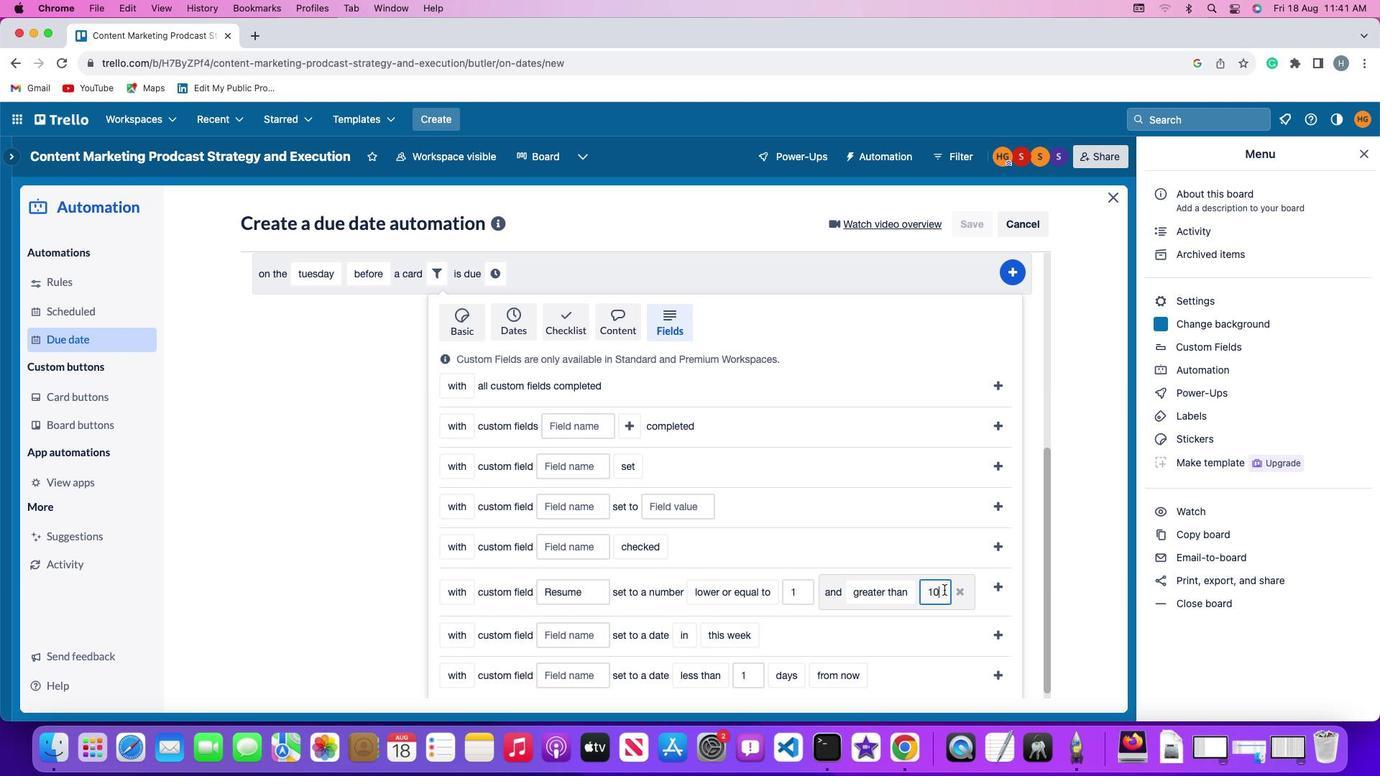 
Action: Key pressed Key.backspaceKey.backspace'1''0'
Screenshot: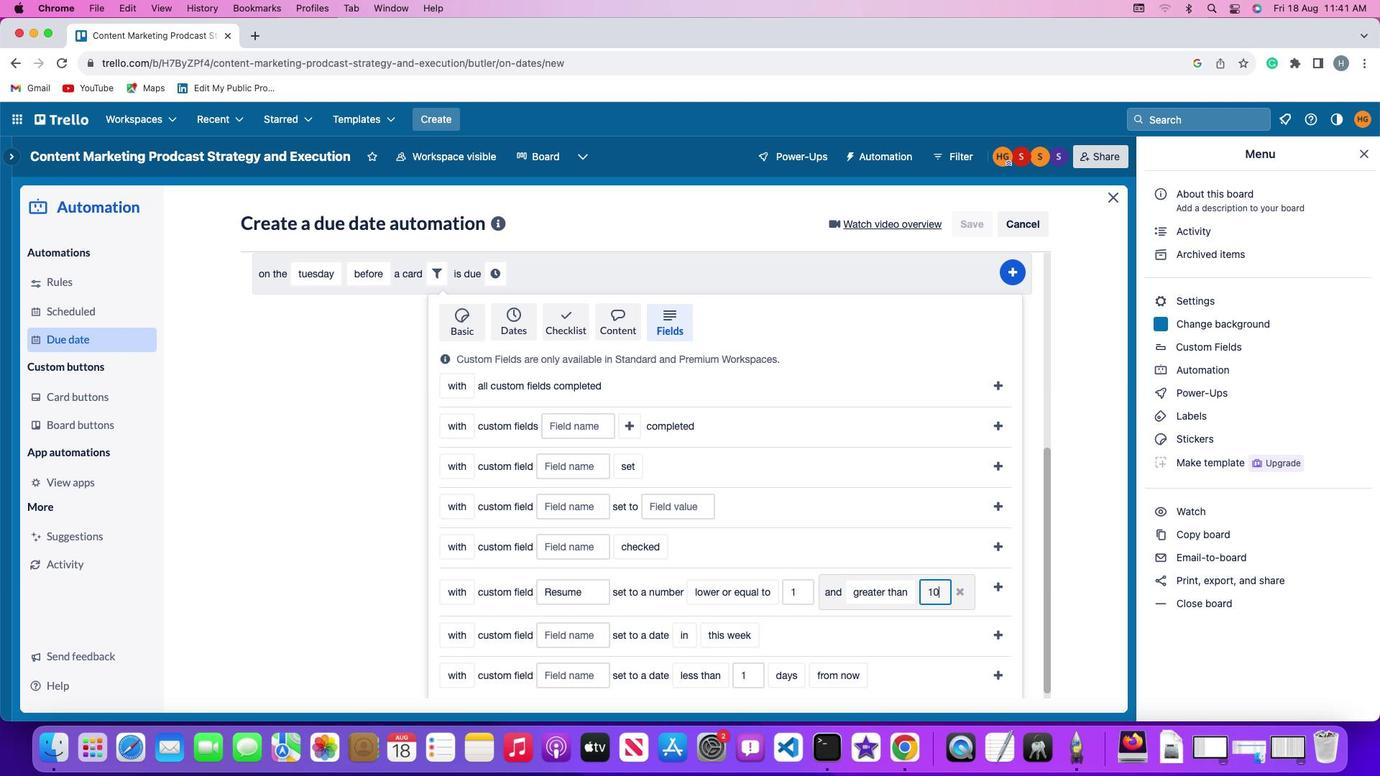 
Action: Mouse moved to (994, 580)
Screenshot: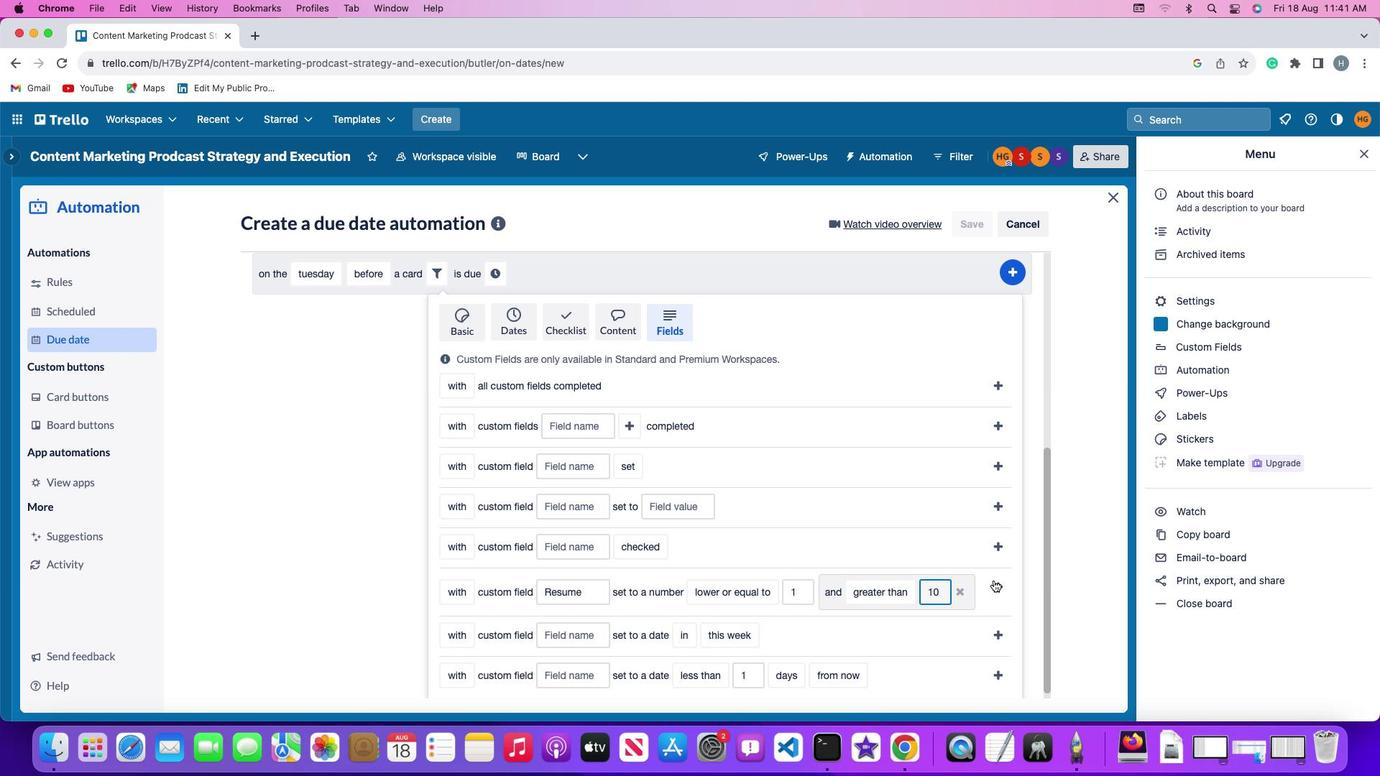 
Action: Mouse pressed left at (994, 580)
Screenshot: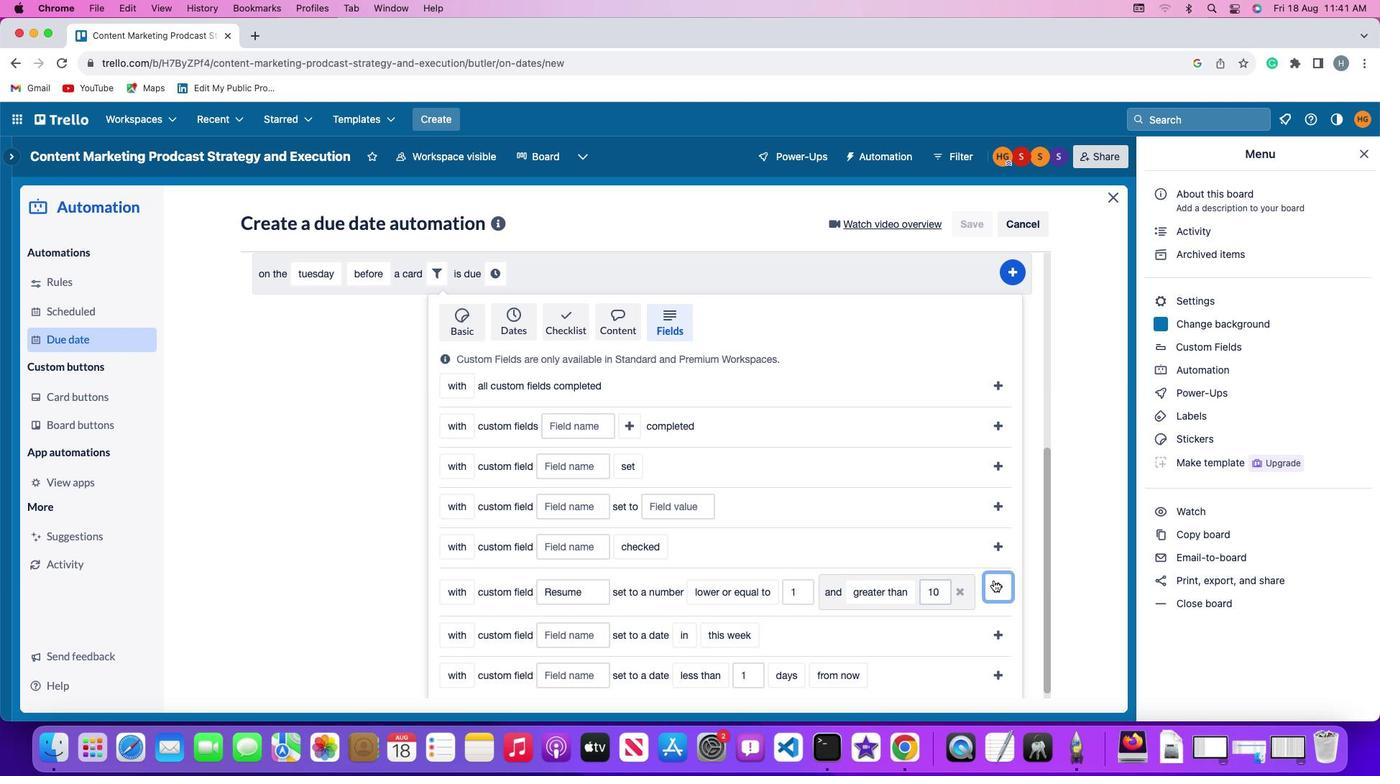 
Action: Mouse moved to (899, 627)
Screenshot: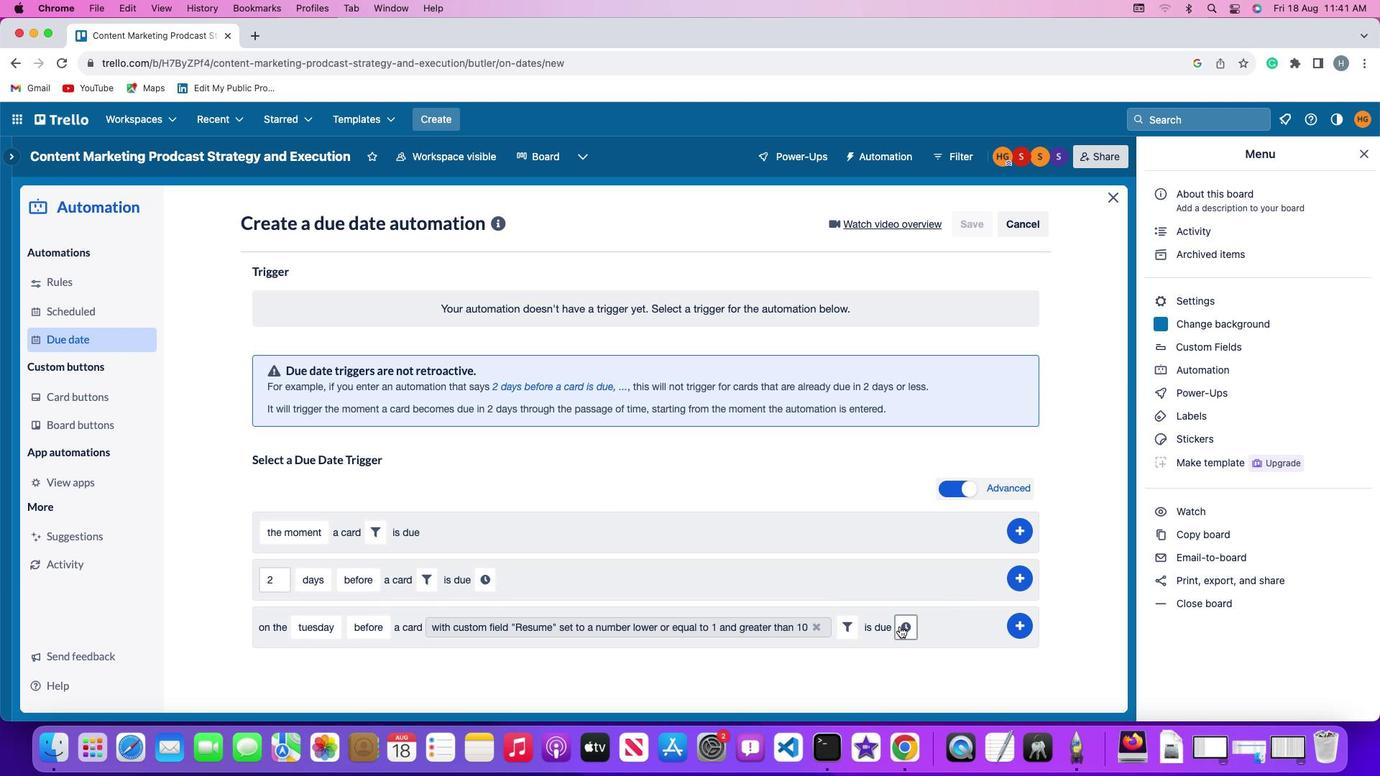 
Action: Mouse pressed left at (899, 627)
Screenshot: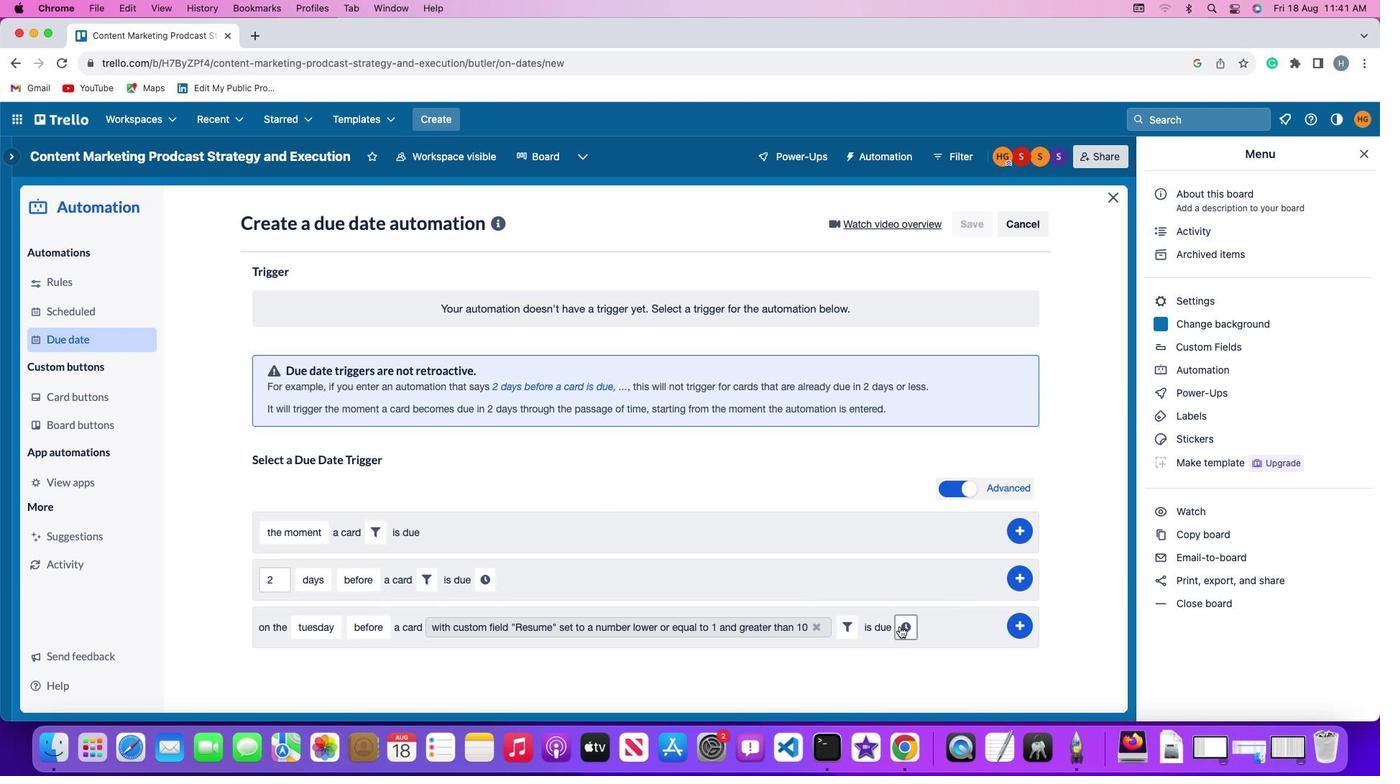 
Action: Mouse moved to (302, 659)
Screenshot: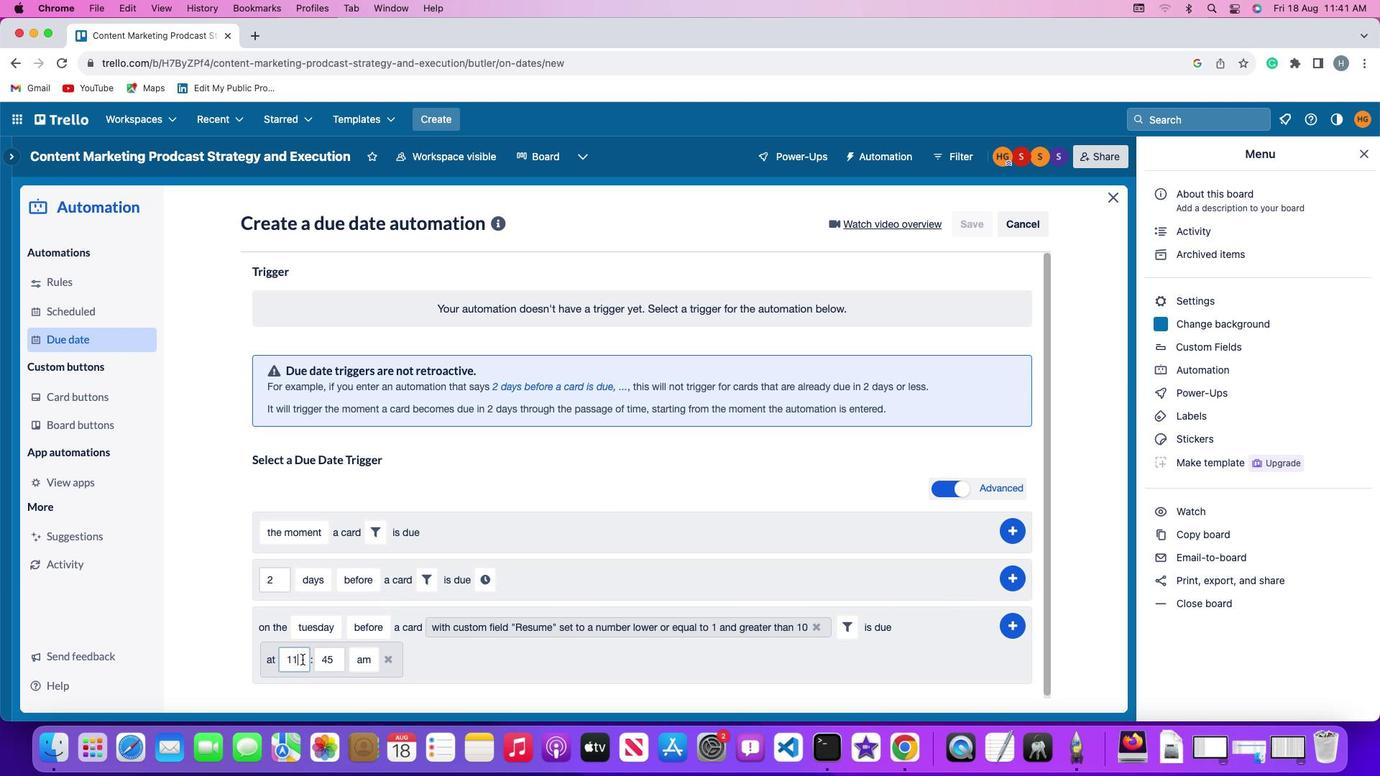 
Action: Mouse pressed left at (302, 659)
Screenshot: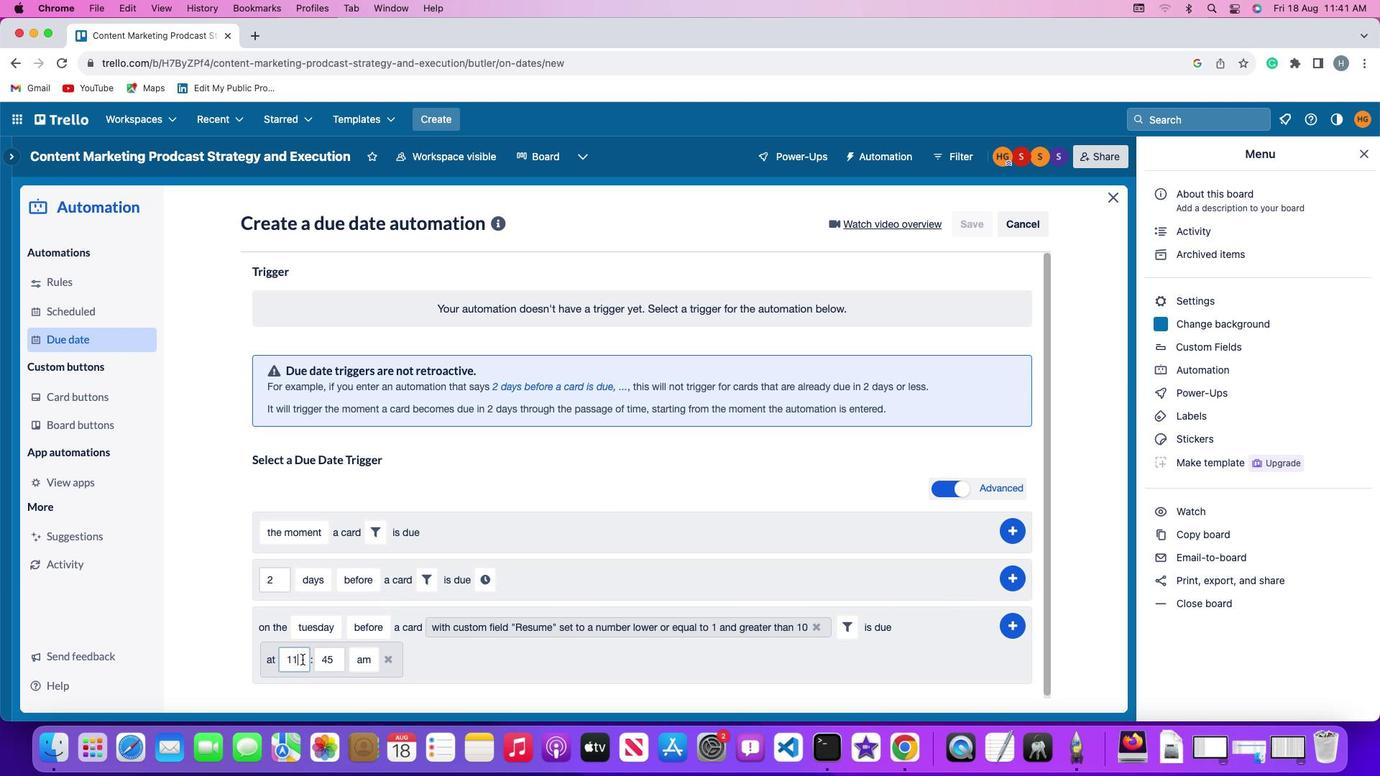 
Action: Mouse moved to (302, 659)
Screenshot: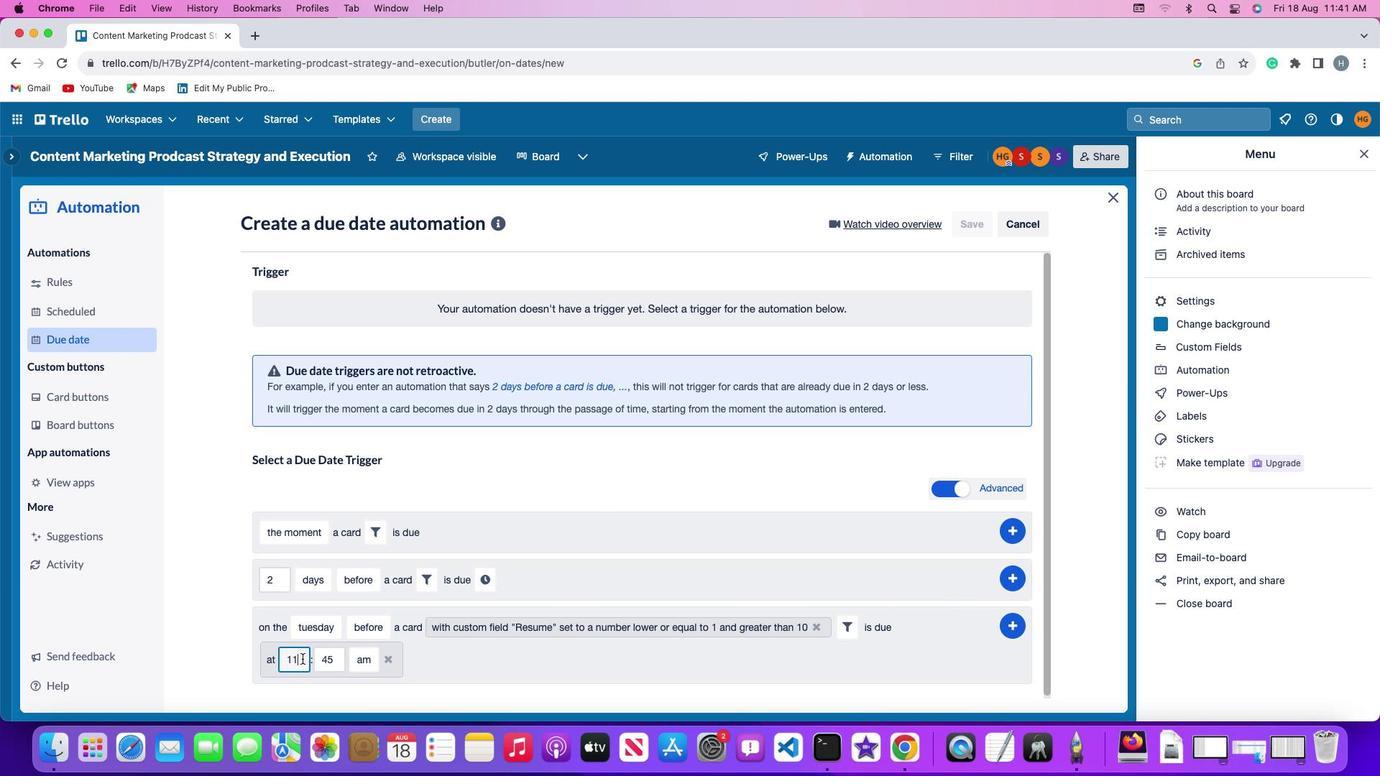 
Action: Key pressed Key.backspaceKey.backspace'1''1'
Screenshot: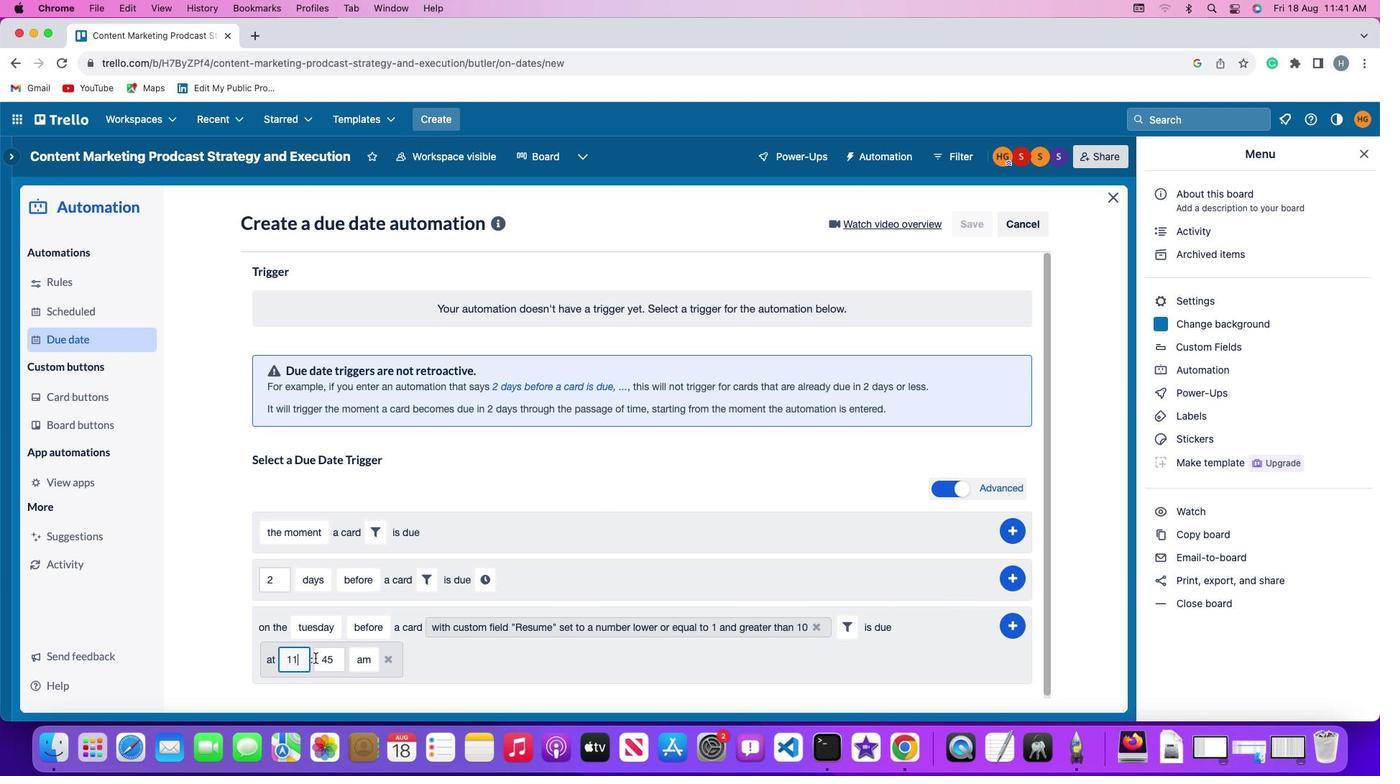 
Action: Mouse moved to (346, 659)
Screenshot: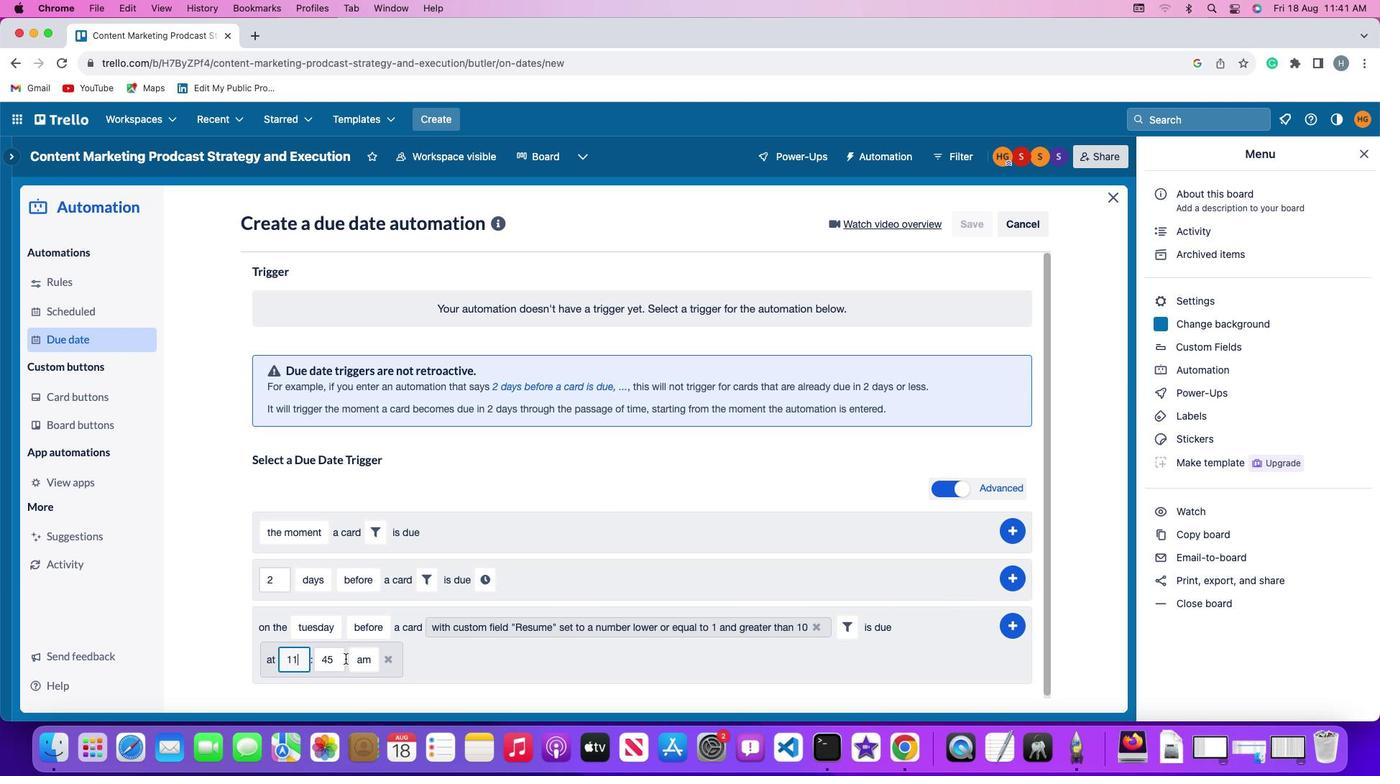 
Action: Mouse pressed left at (346, 659)
Screenshot: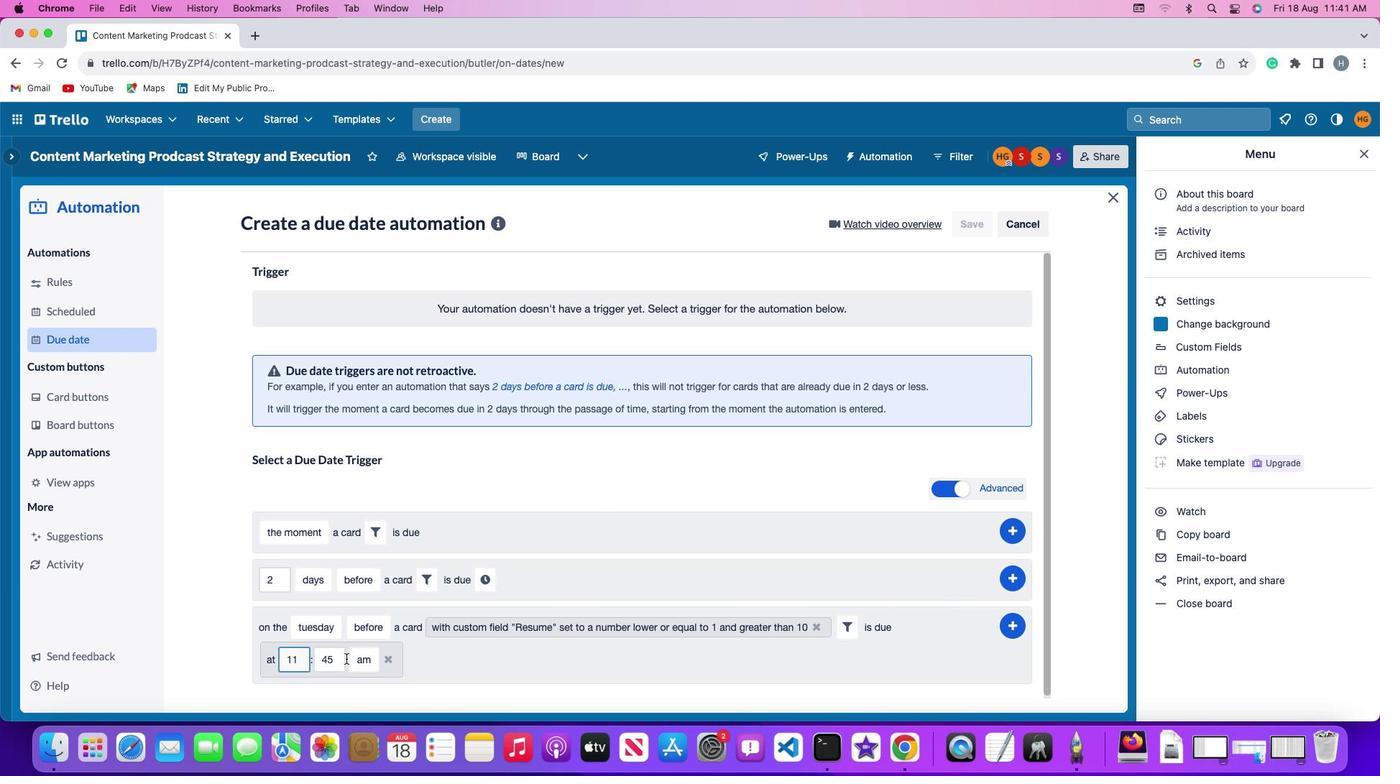 
Action: Mouse moved to (346, 659)
Screenshot: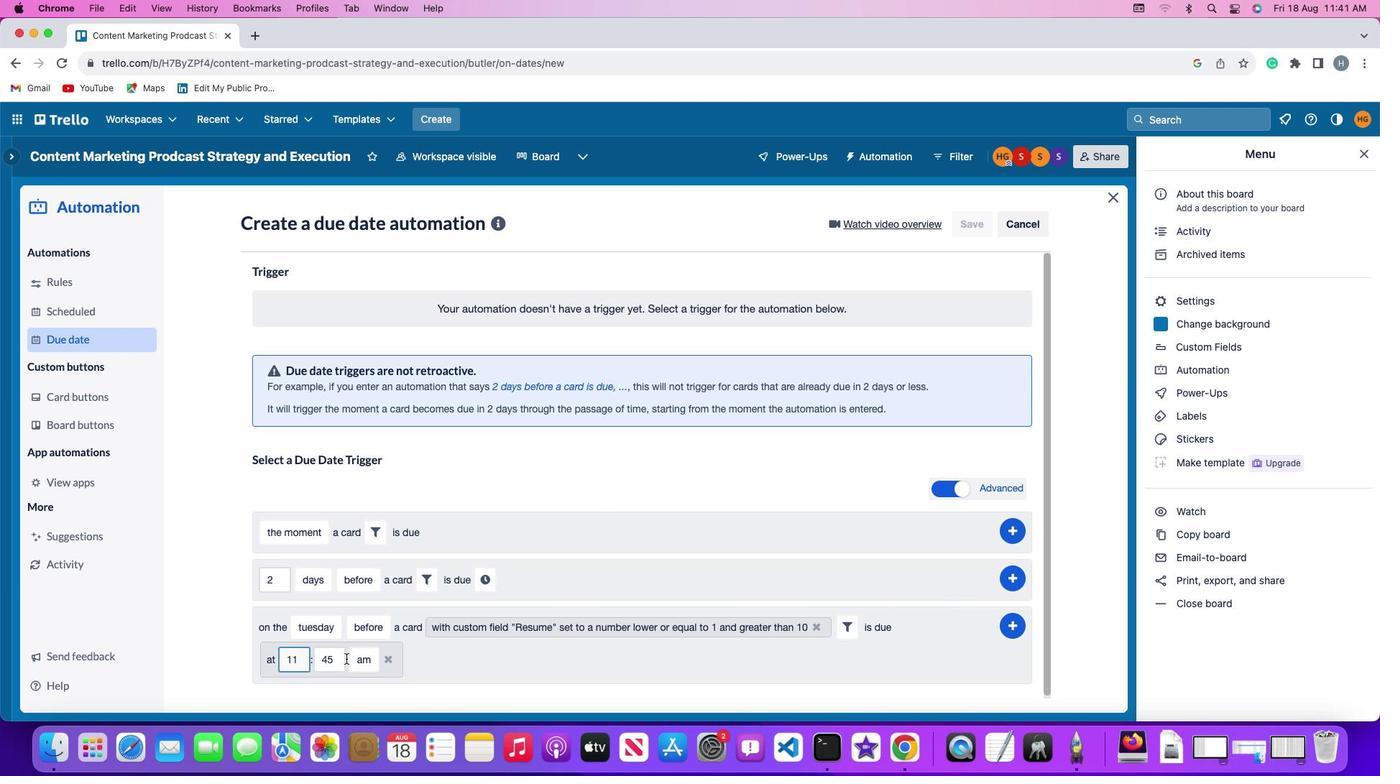 
Action: Key pressed Key.backspace
Screenshot: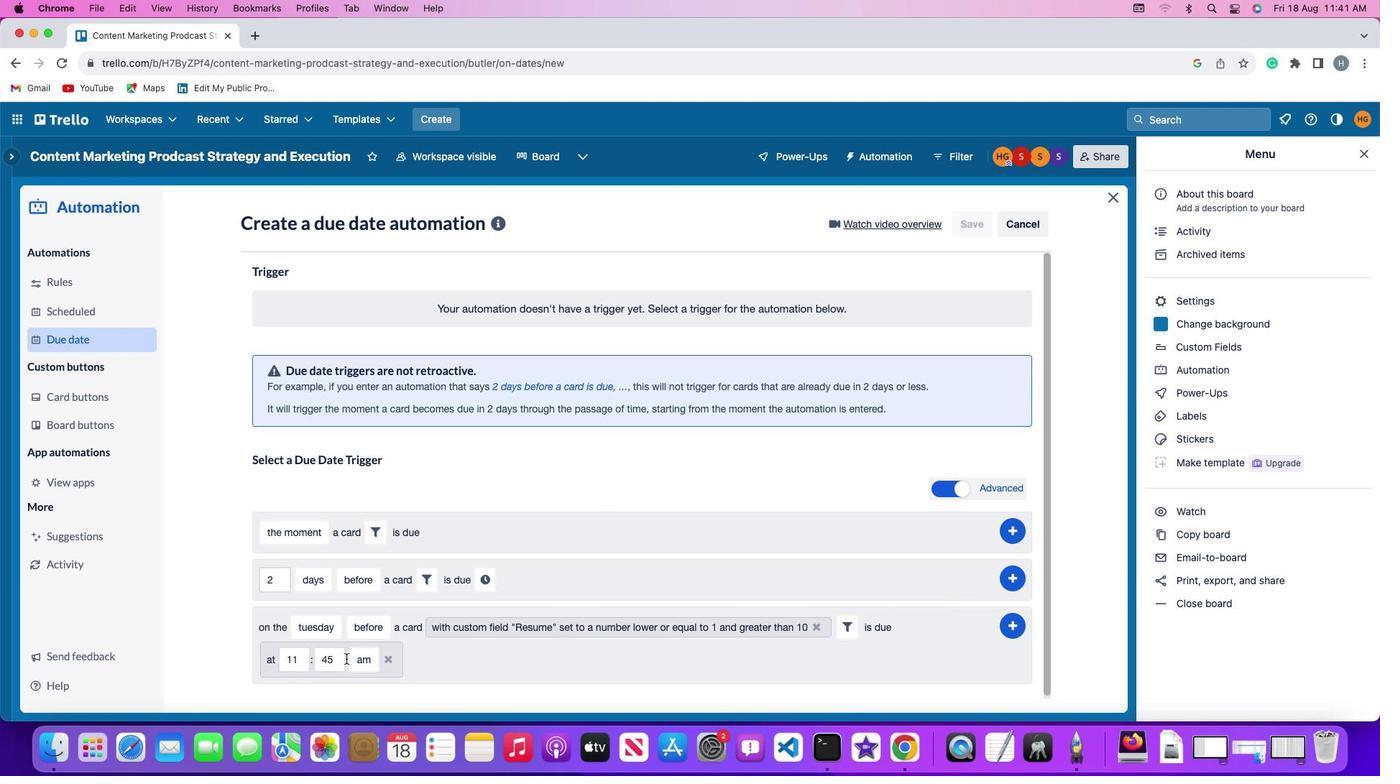 
Action: Mouse moved to (338, 657)
Screenshot: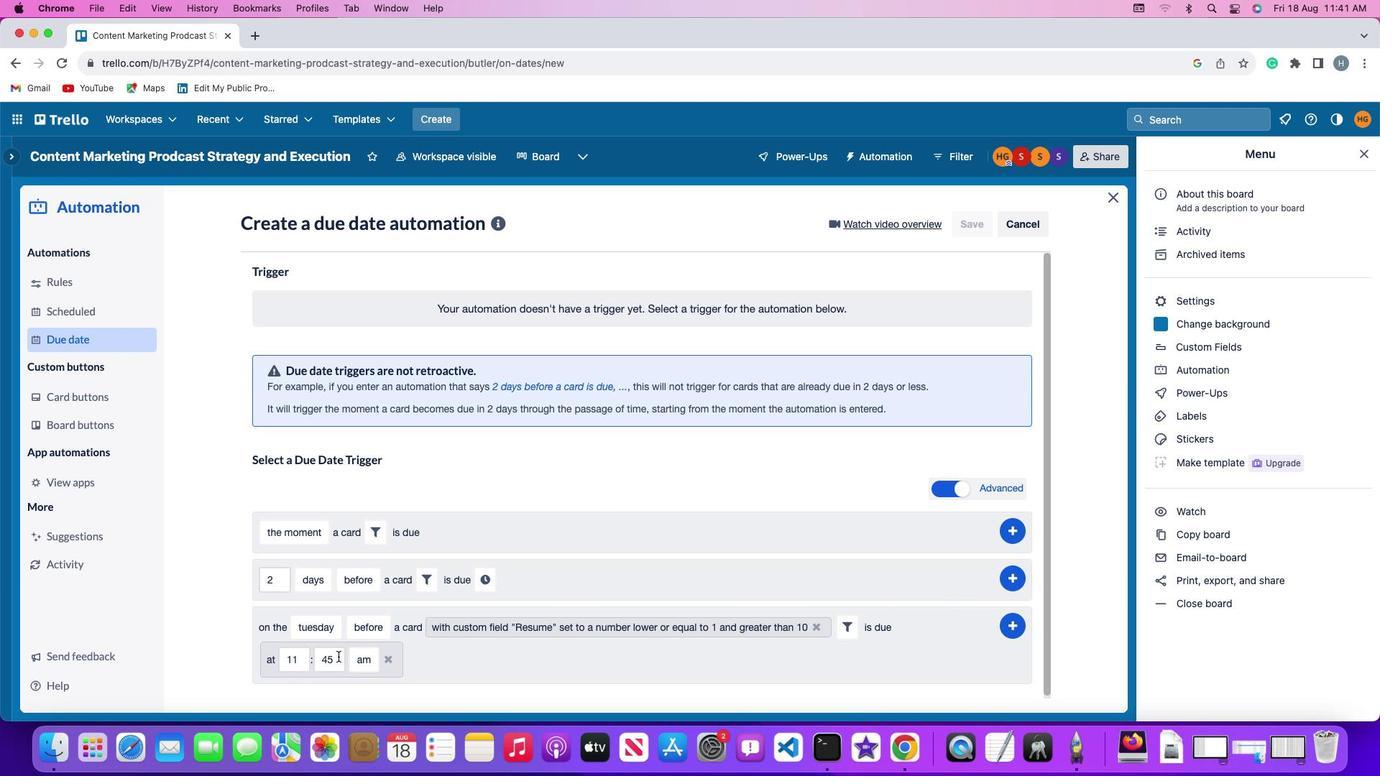 
Action: Mouse pressed left at (338, 657)
Screenshot: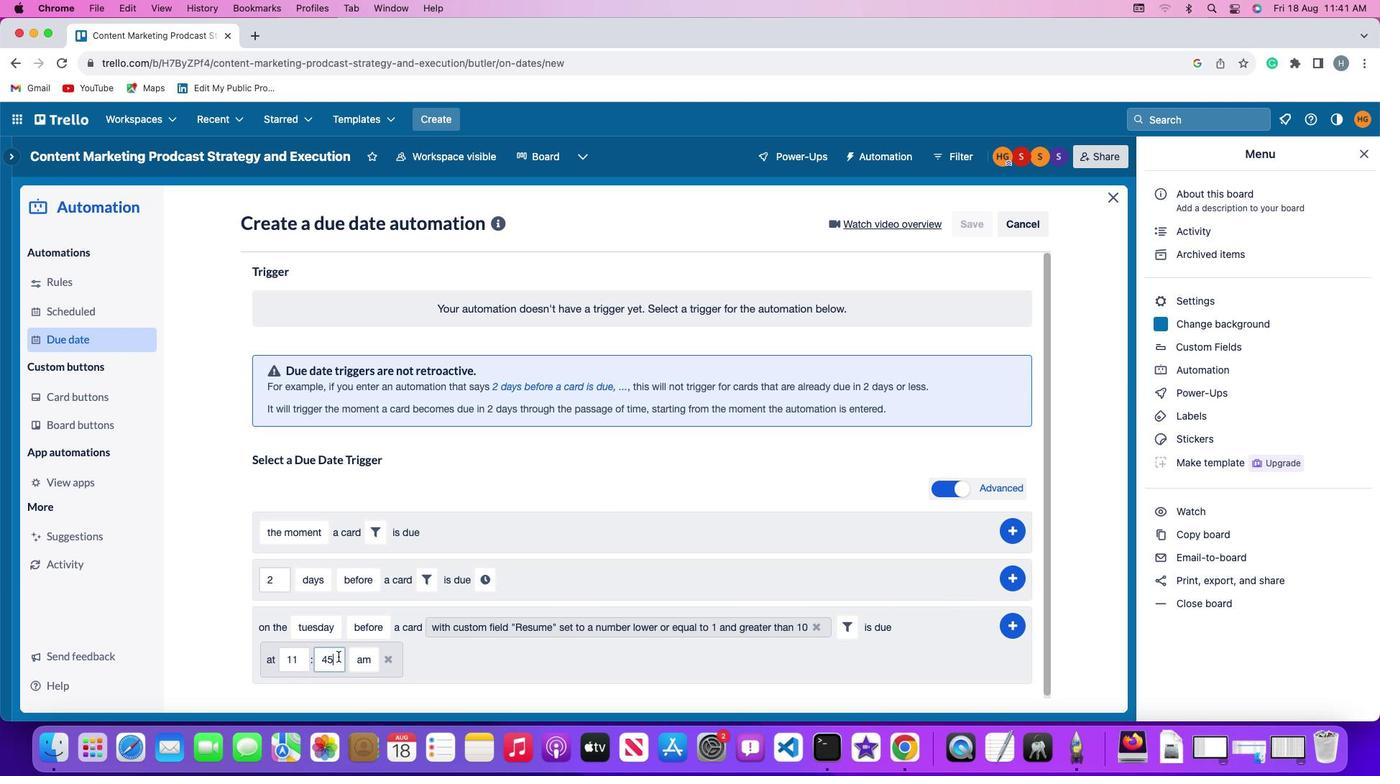 
Action: Key pressed Key.backspaceKey.backspace'0''0'
Screenshot: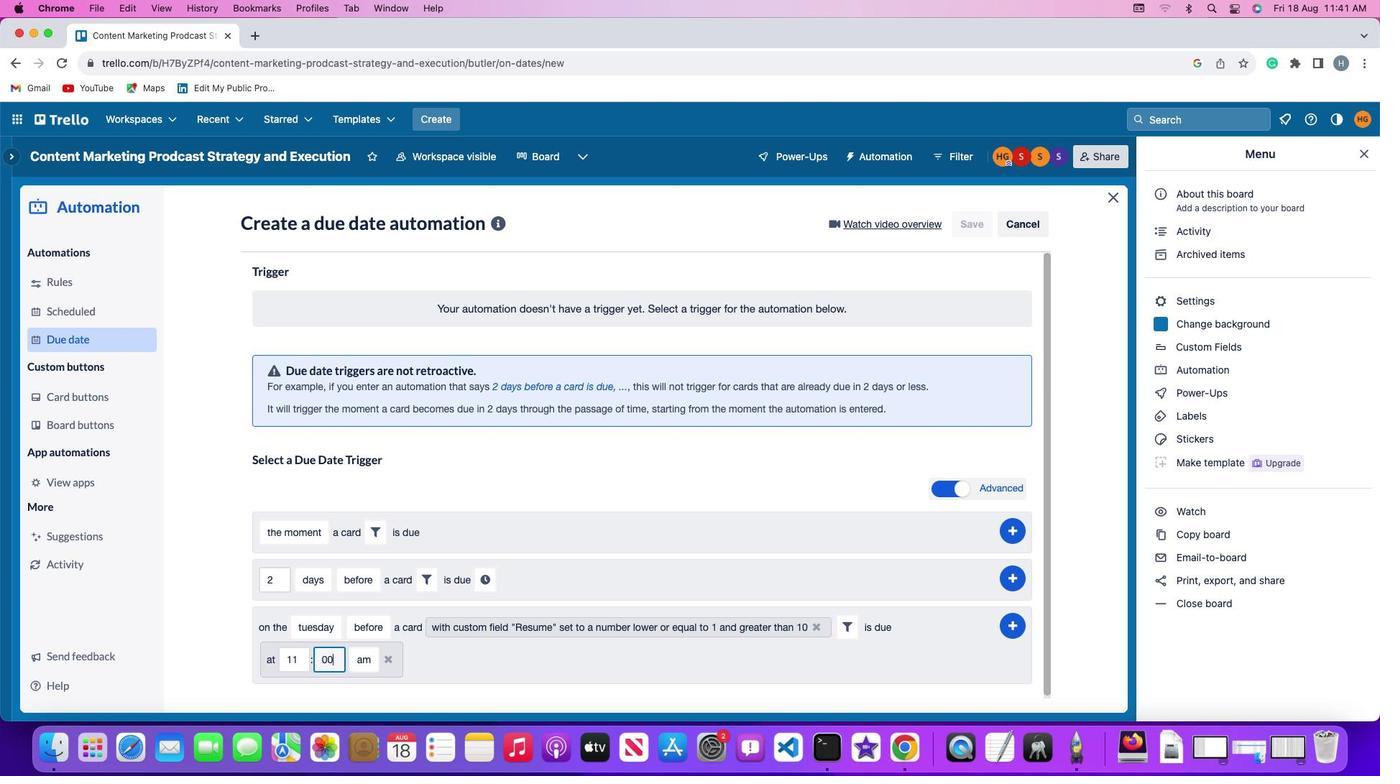 
Action: Mouse moved to (362, 656)
Screenshot: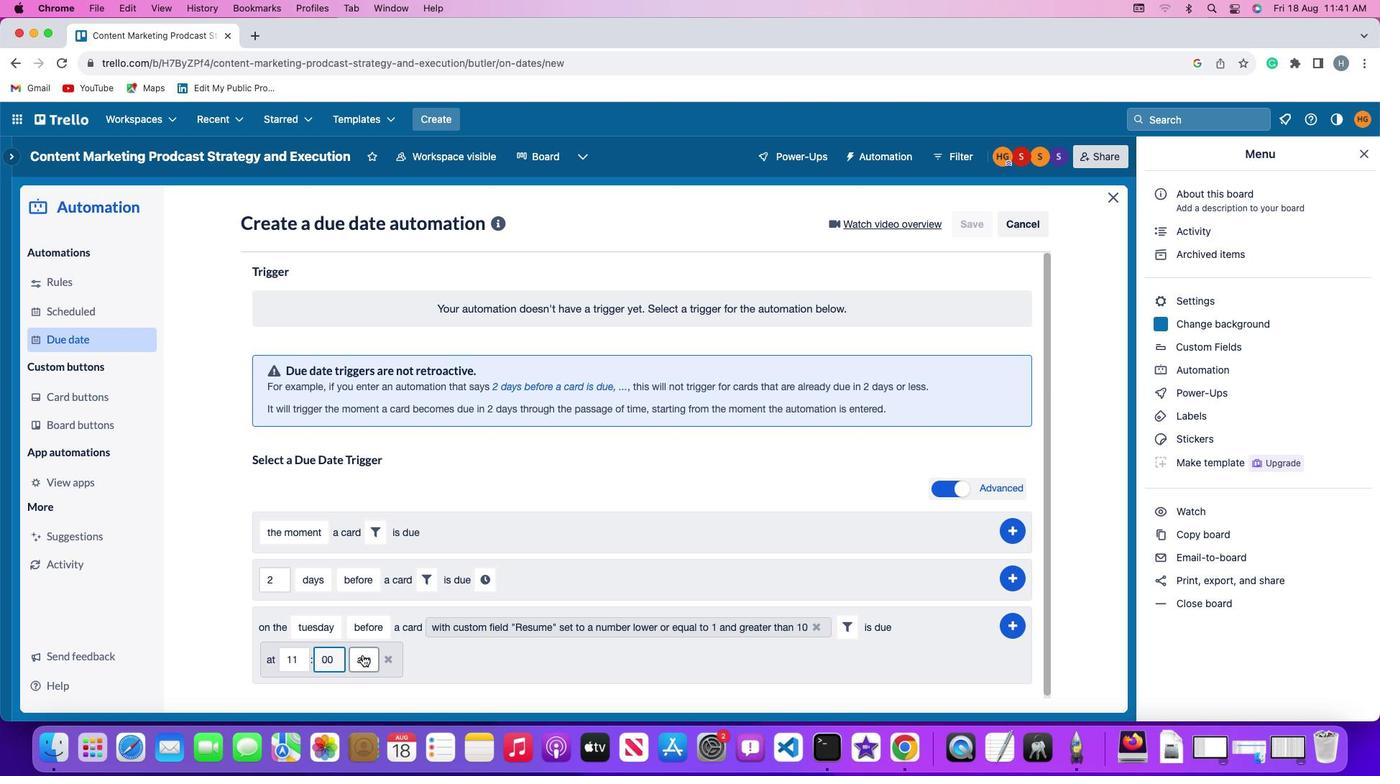 
Action: Mouse pressed left at (362, 656)
Screenshot: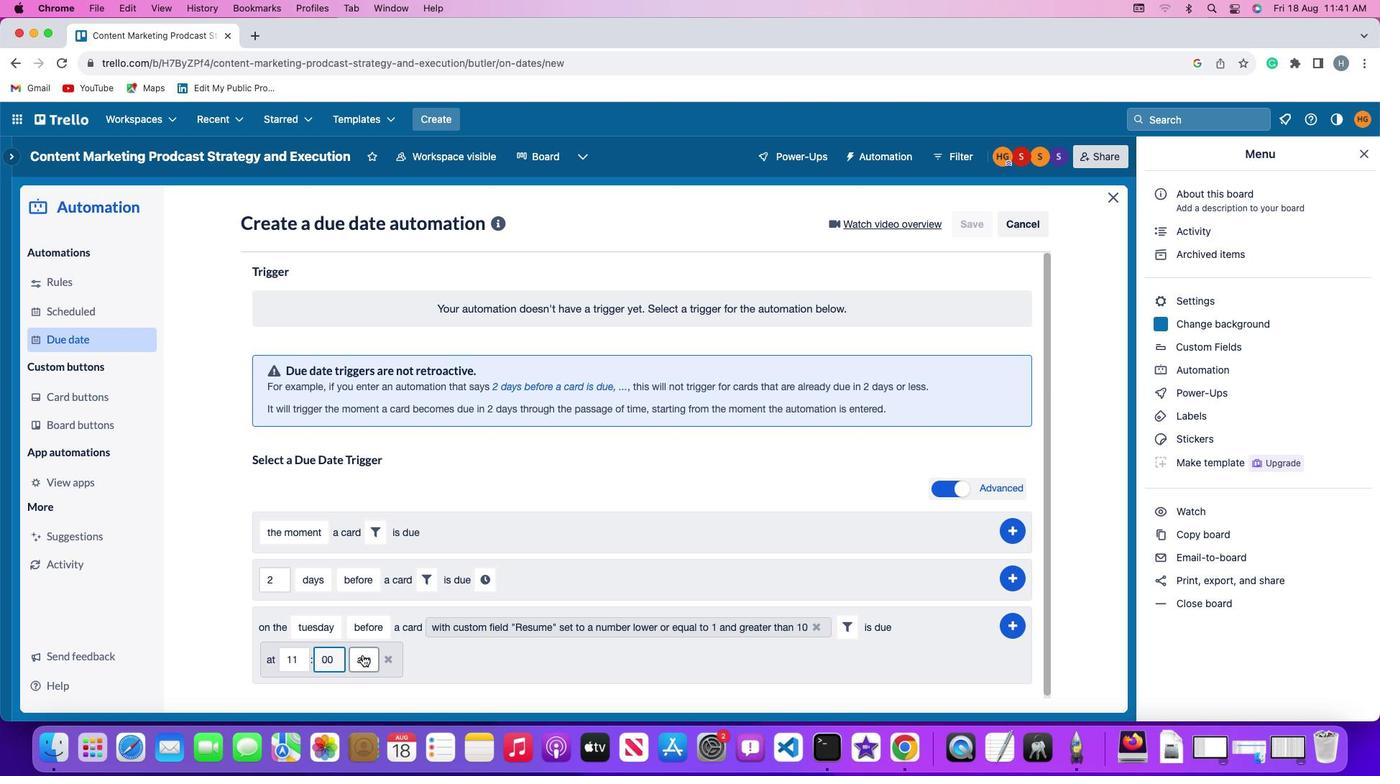 
Action: Mouse moved to (371, 608)
Screenshot: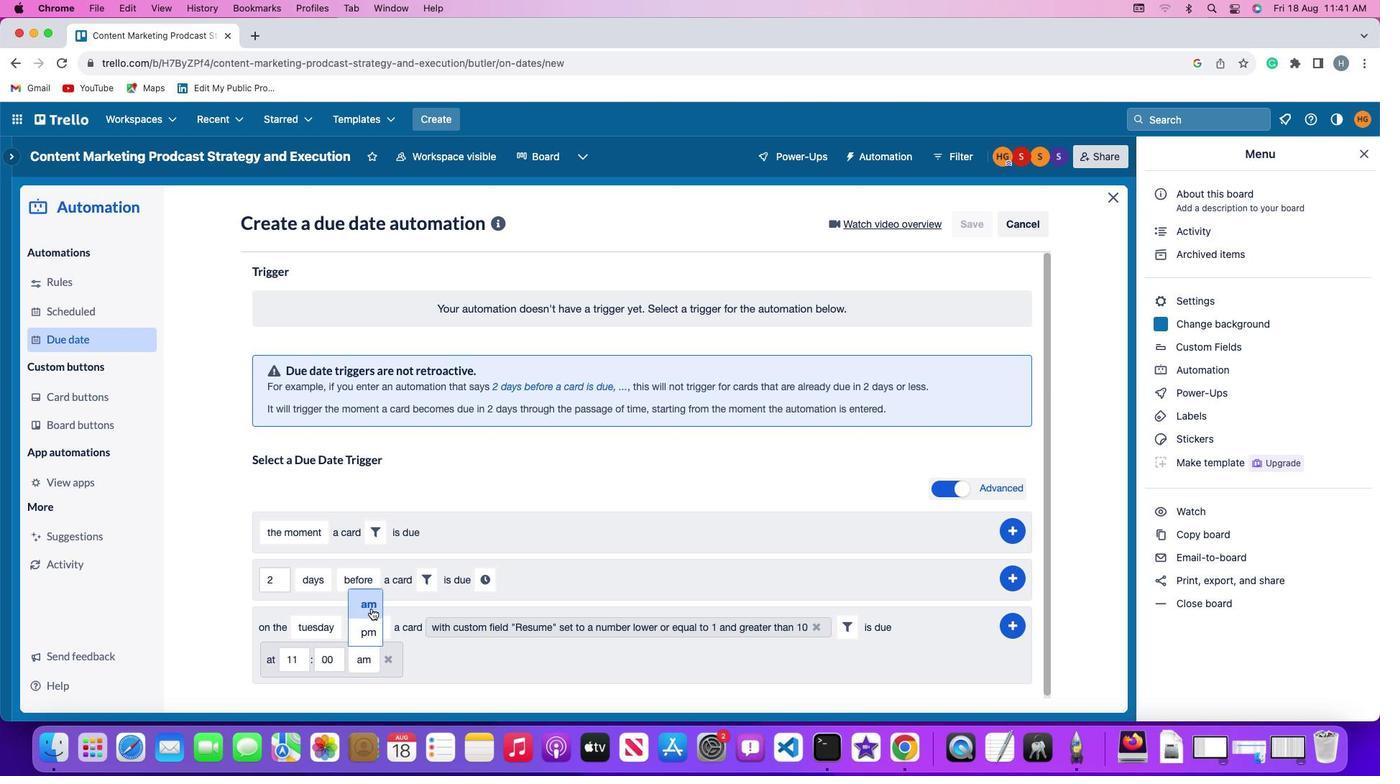 
Action: Mouse pressed left at (371, 608)
Screenshot: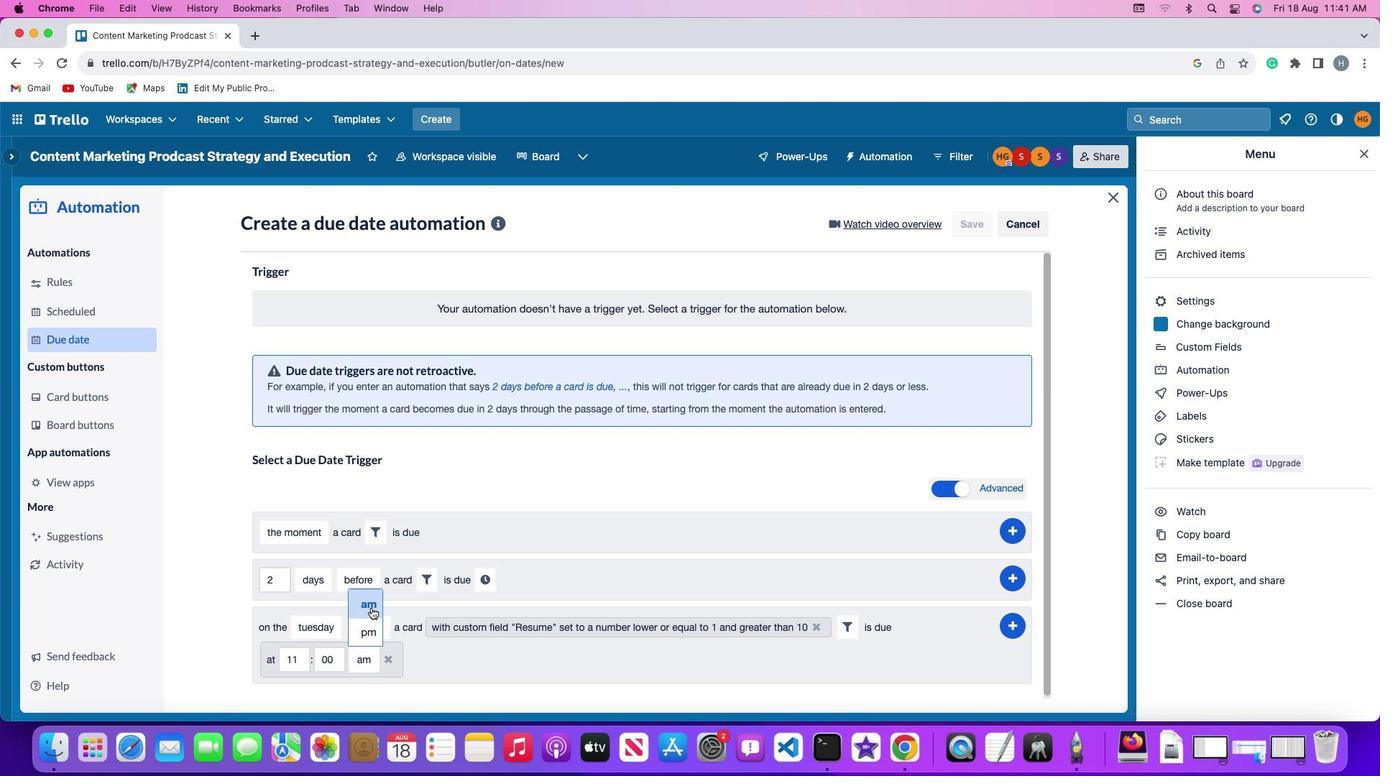 
Action: Mouse moved to (1016, 625)
Screenshot: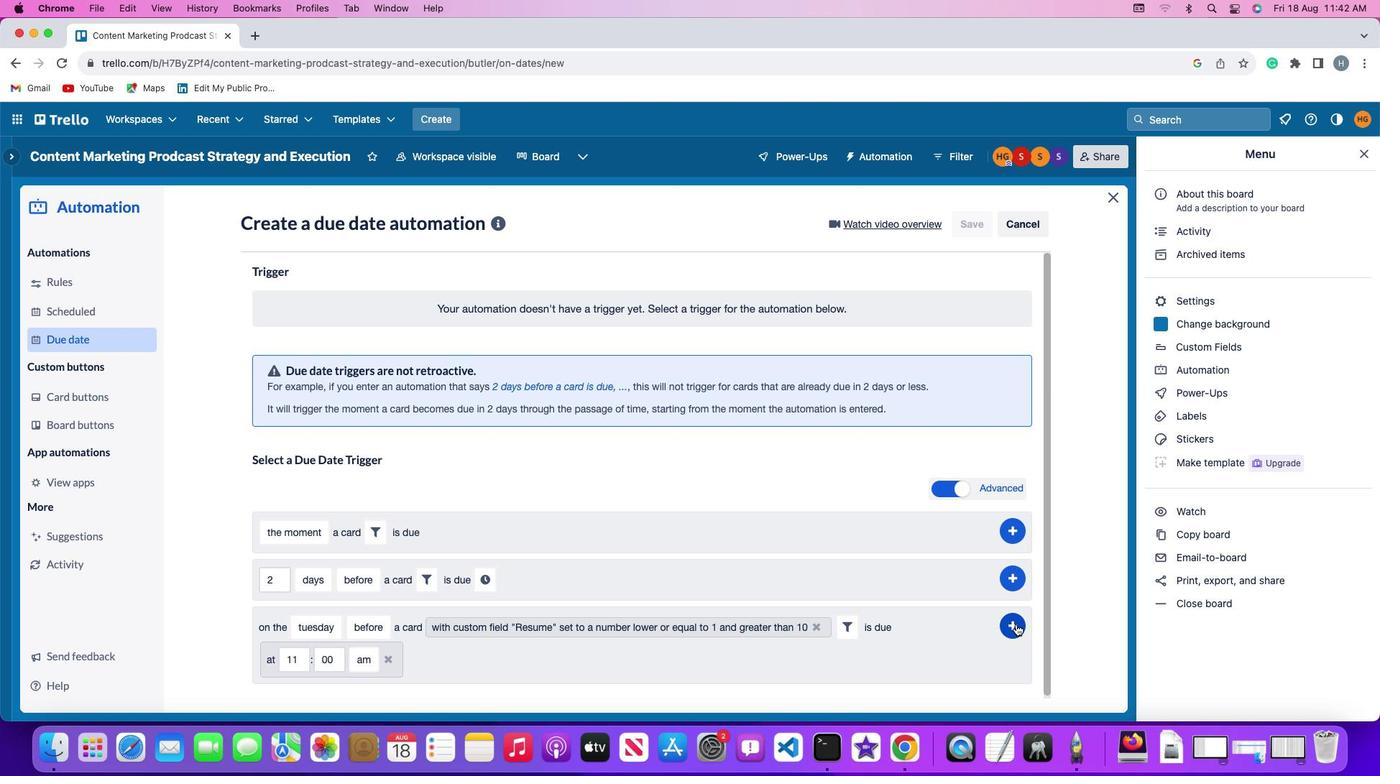 
Action: Mouse pressed left at (1016, 625)
Screenshot: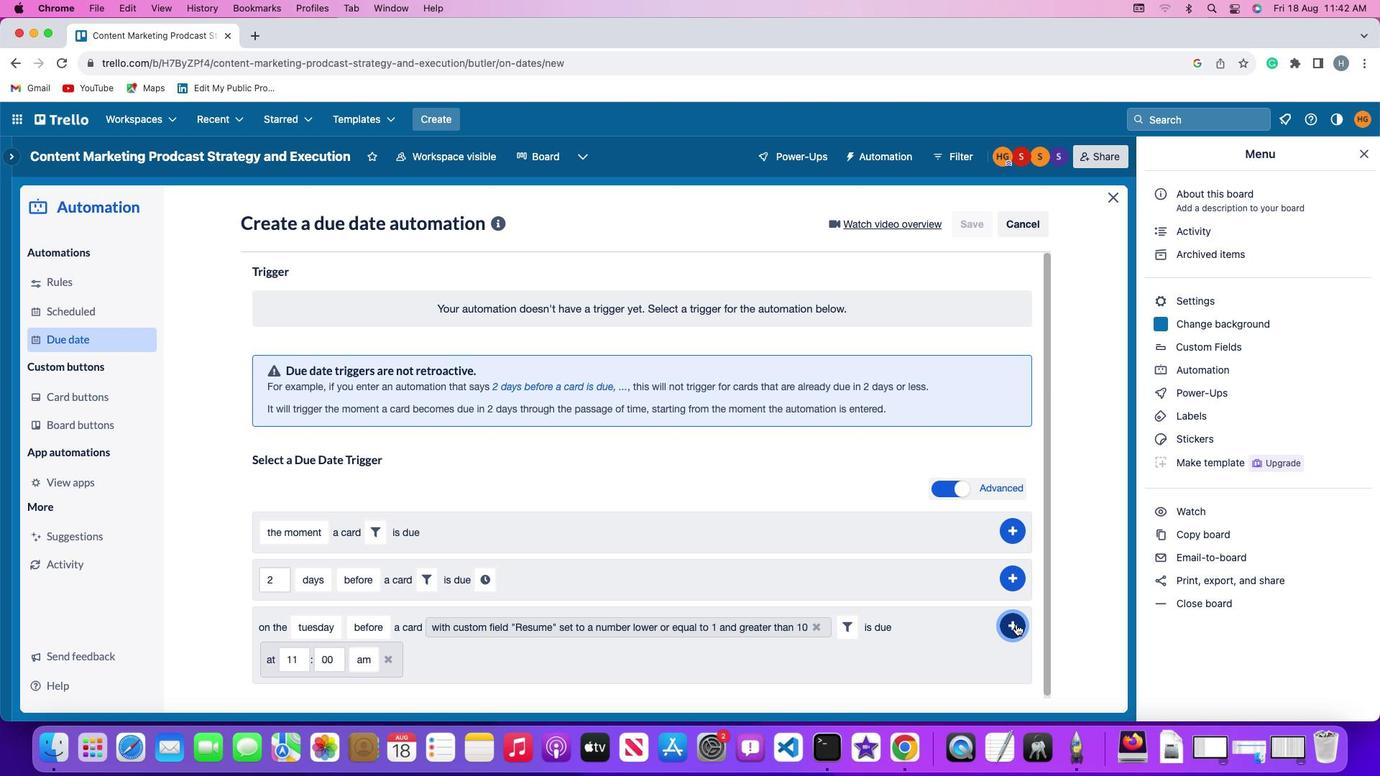 
Action: Mouse moved to (1066, 539)
Screenshot: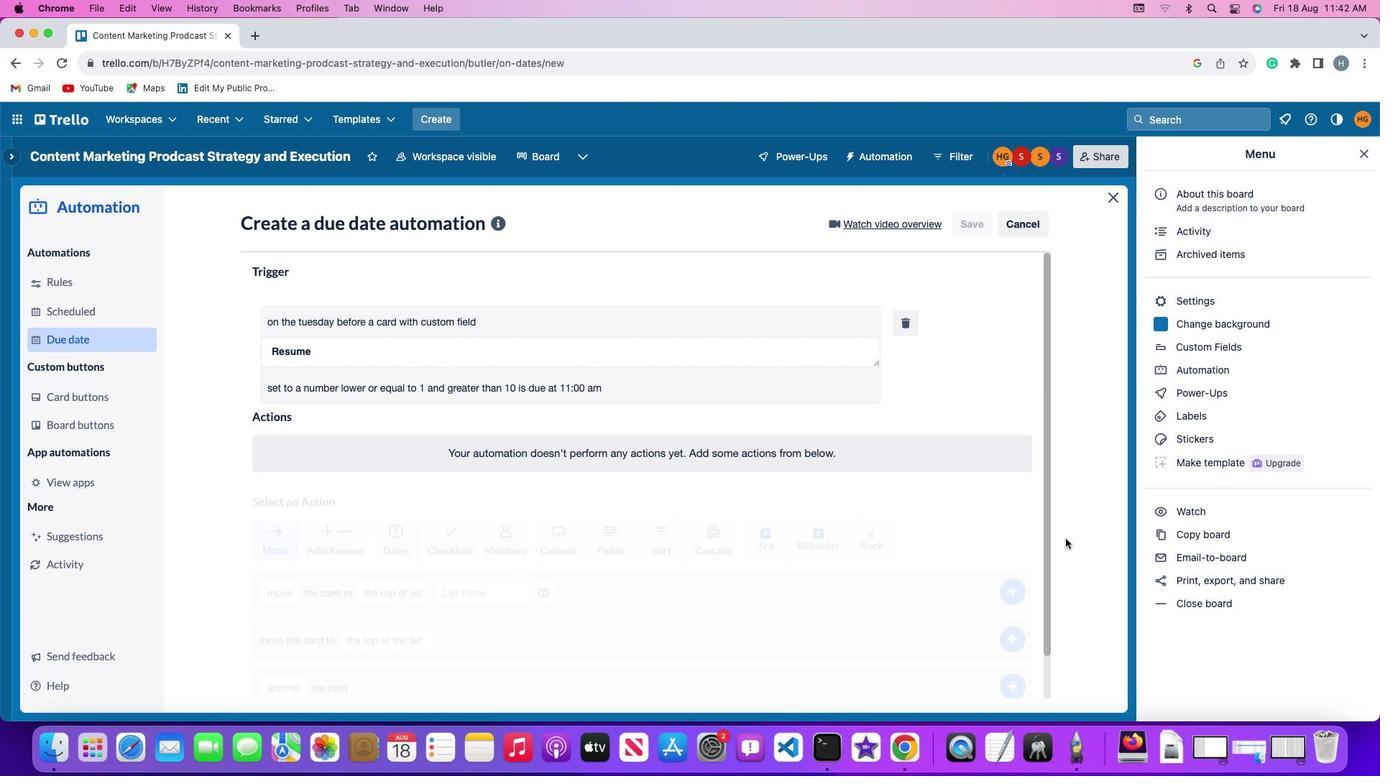 
